 Task: Add Sprouts Organic Balsamic Dressing to the cart.
Action: Mouse moved to (22, 107)
Screenshot: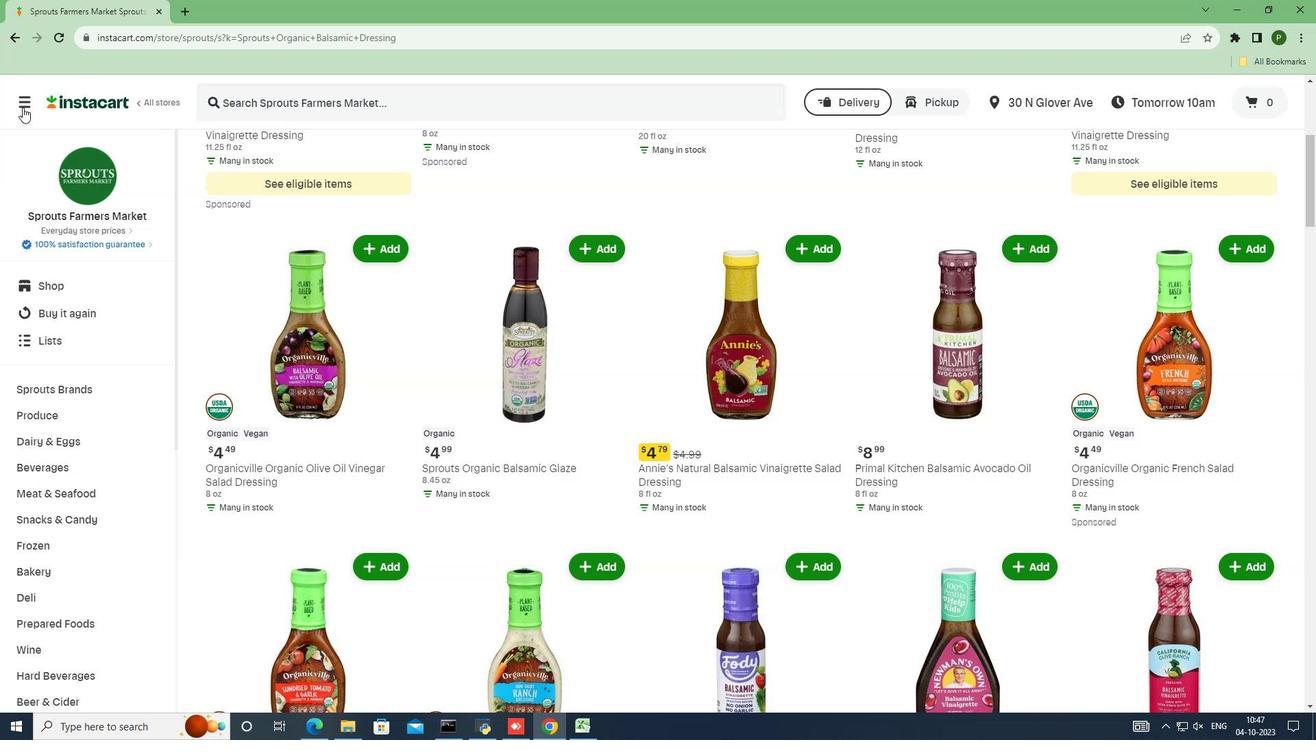 
Action: Mouse pressed left at (22, 107)
Screenshot: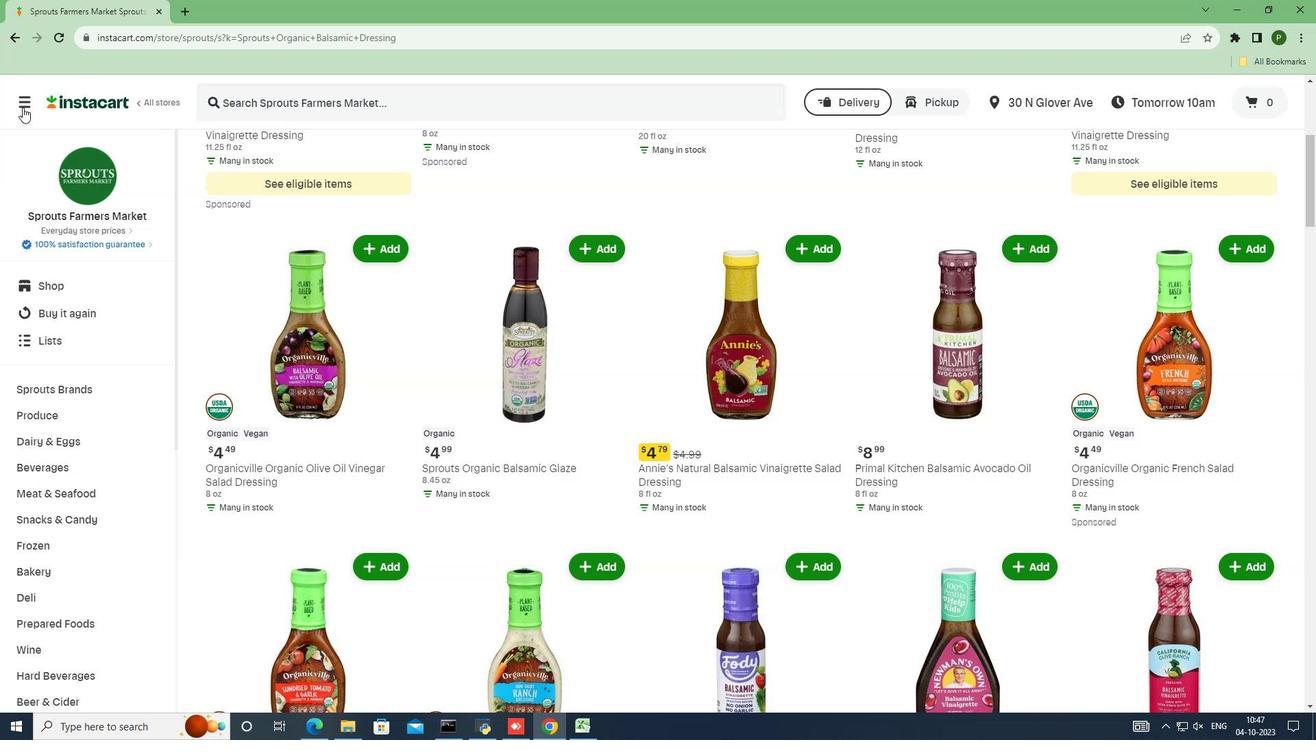 
Action: Mouse moved to (65, 374)
Screenshot: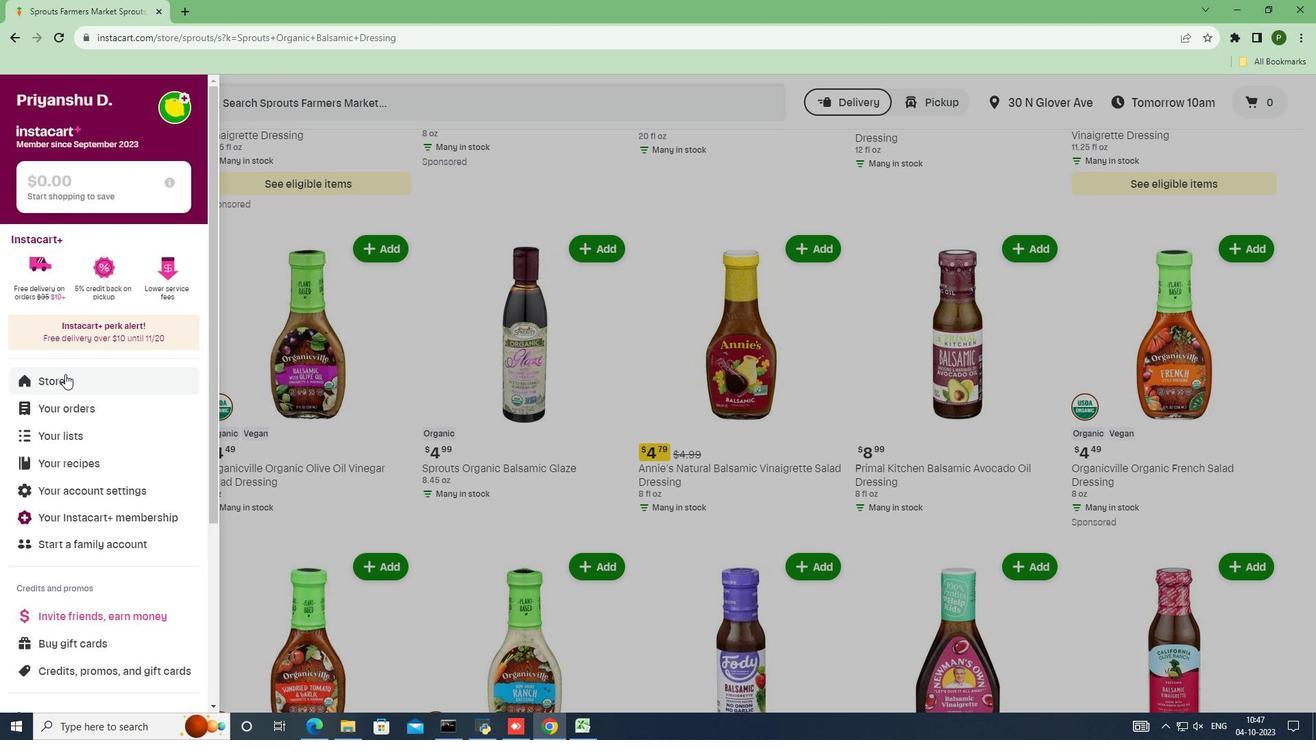 
Action: Mouse pressed left at (65, 374)
Screenshot: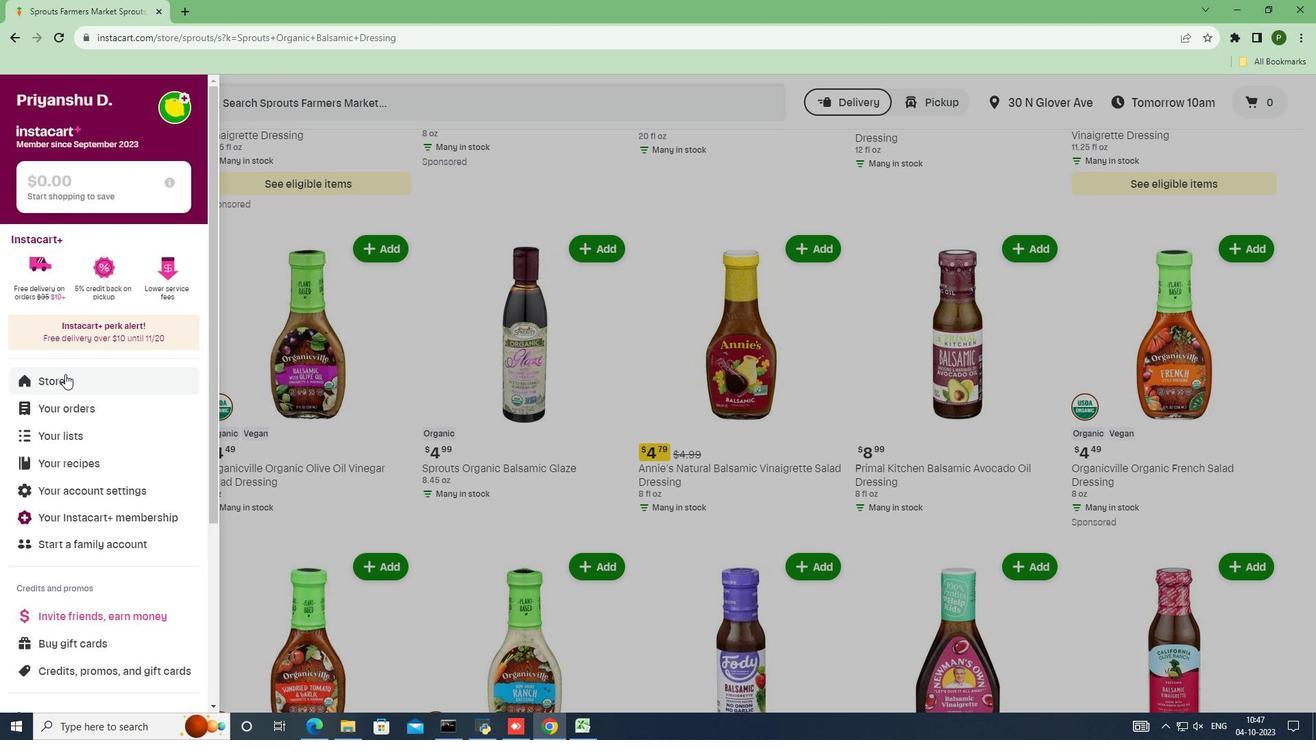
Action: Mouse moved to (340, 158)
Screenshot: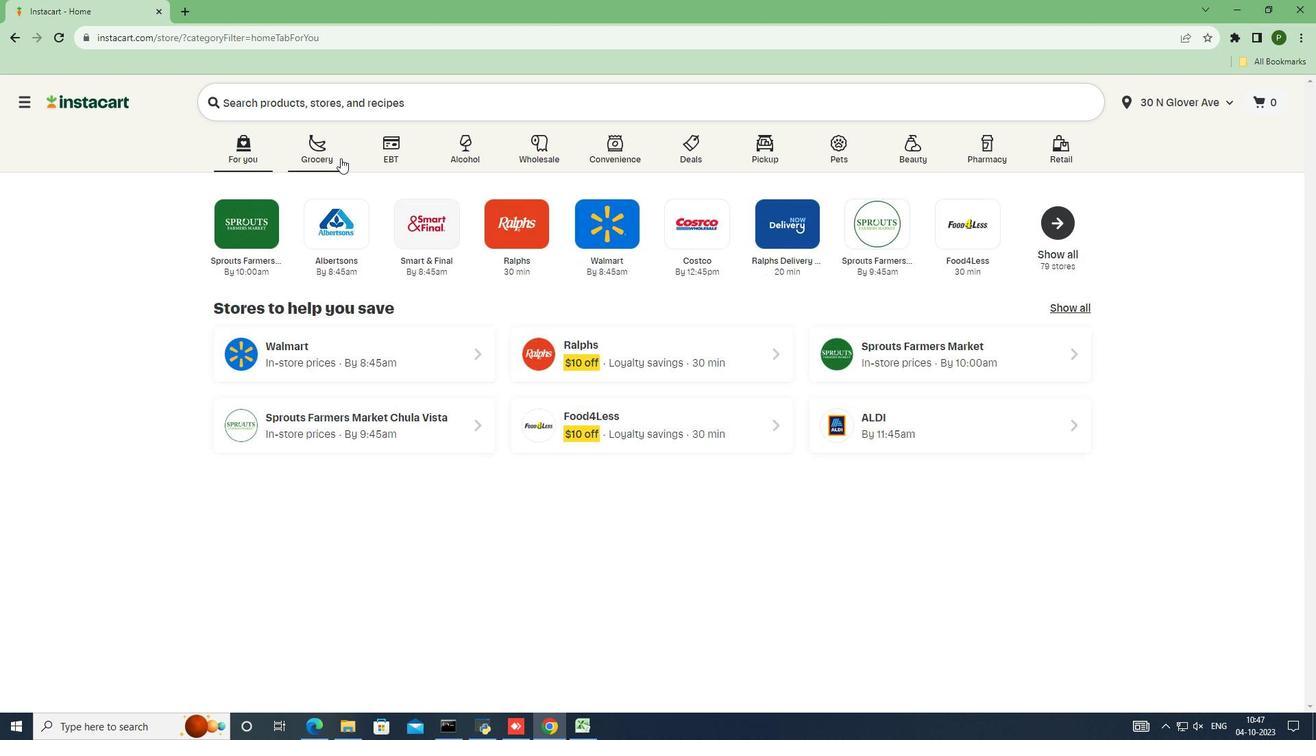 
Action: Mouse pressed left at (340, 158)
Screenshot: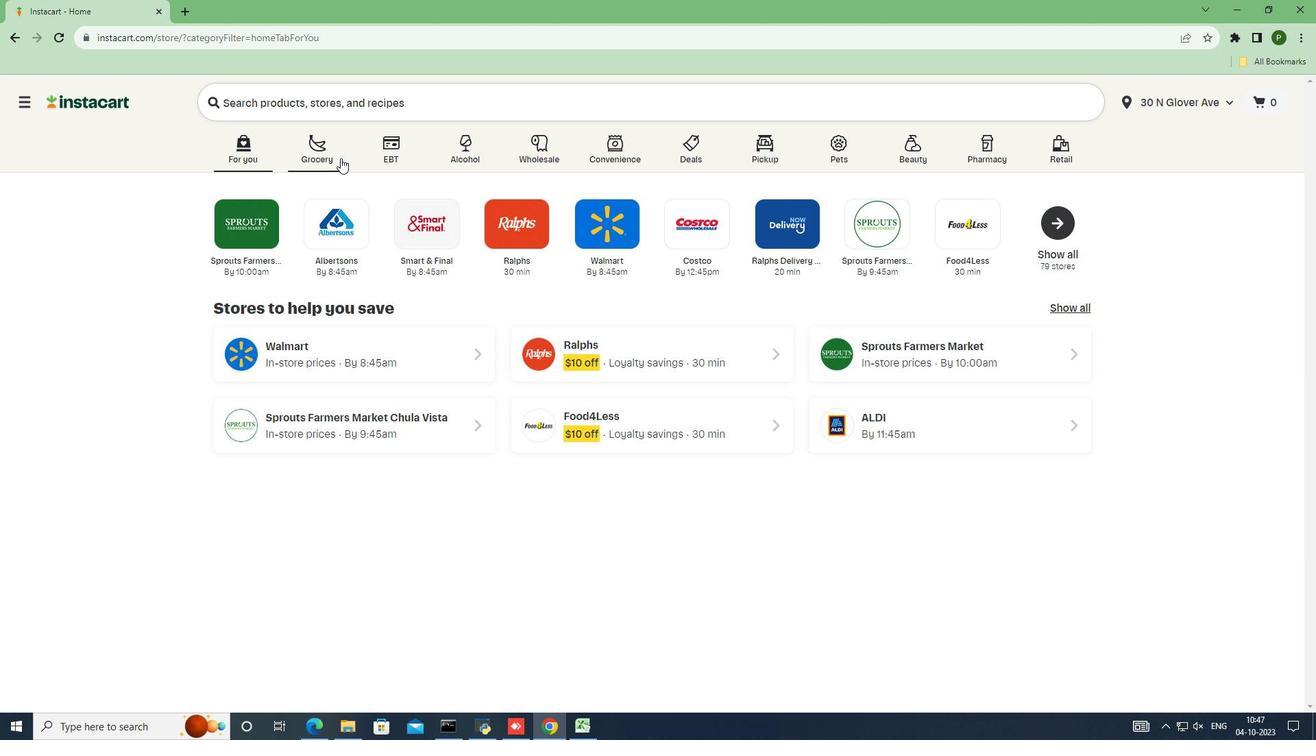 
Action: Mouse moved to (828, 316)
Screenshot: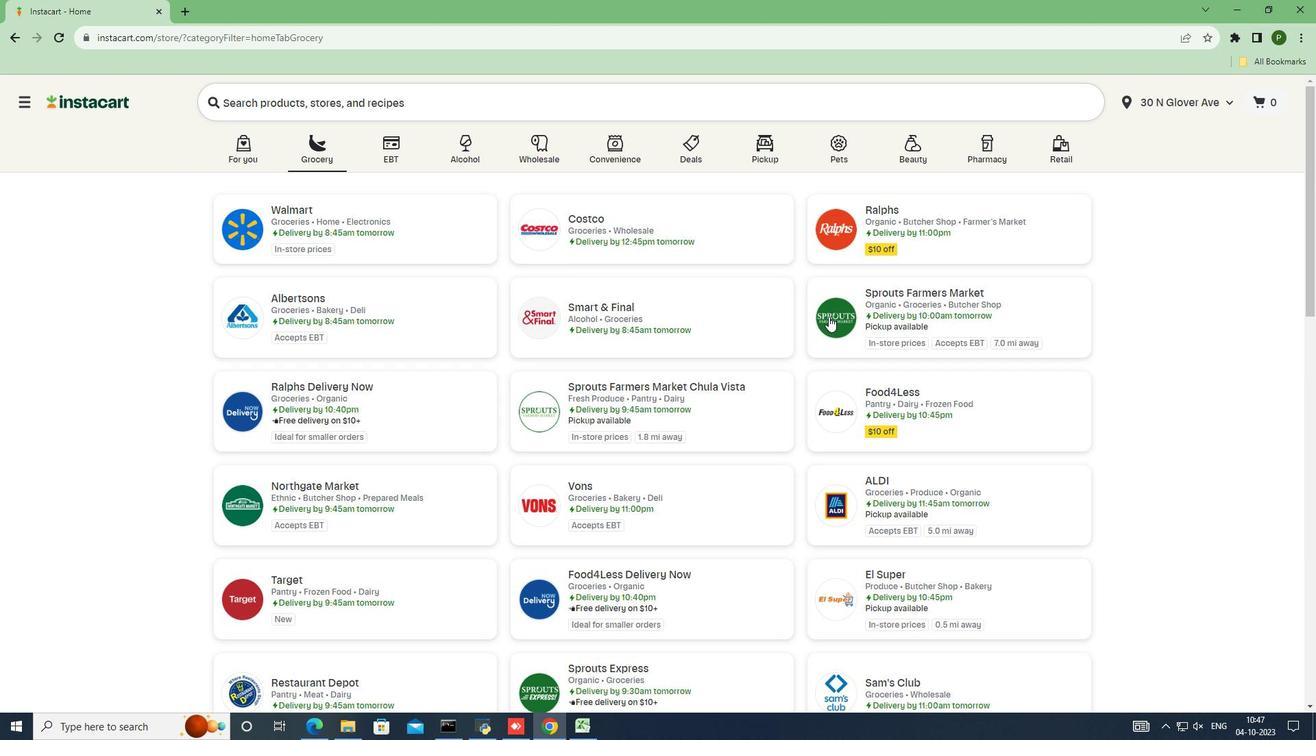 
Action: Mouse pressed left at (828, 316)
Screenshot: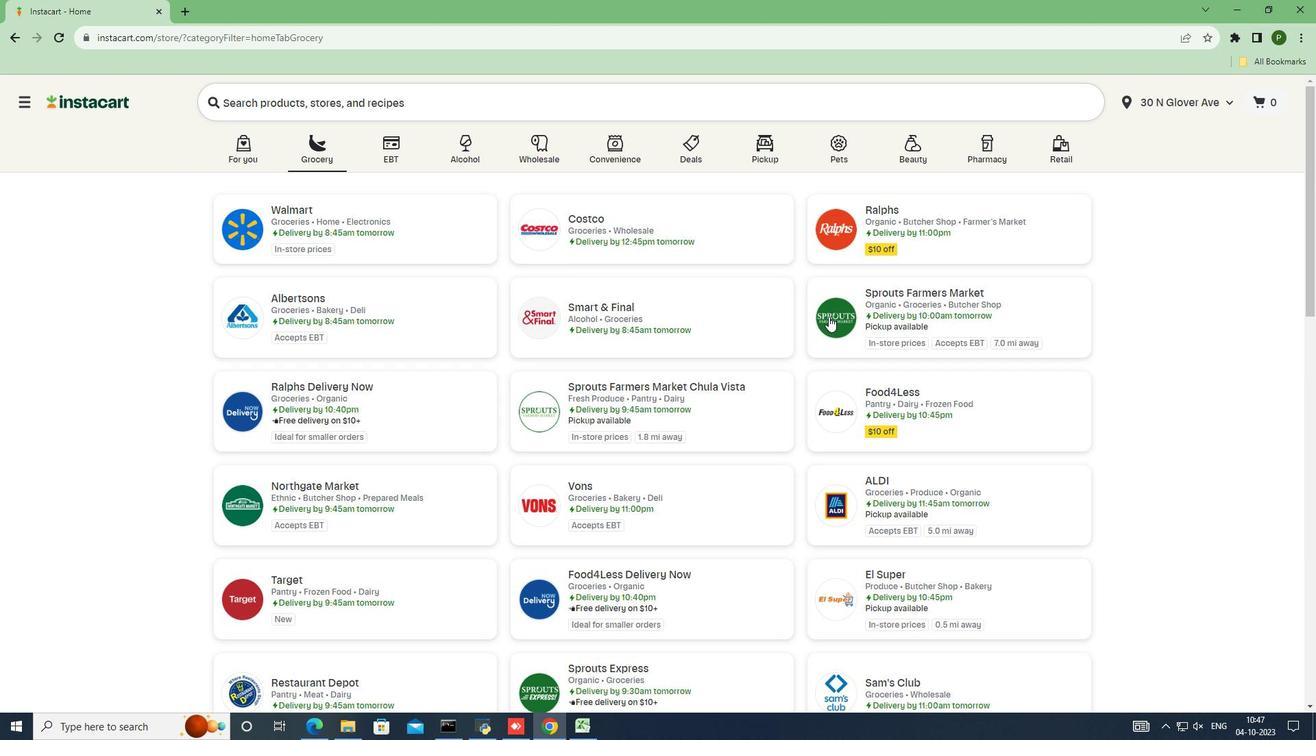 
Action: Mouse moved to (83, 382)
Screenshot: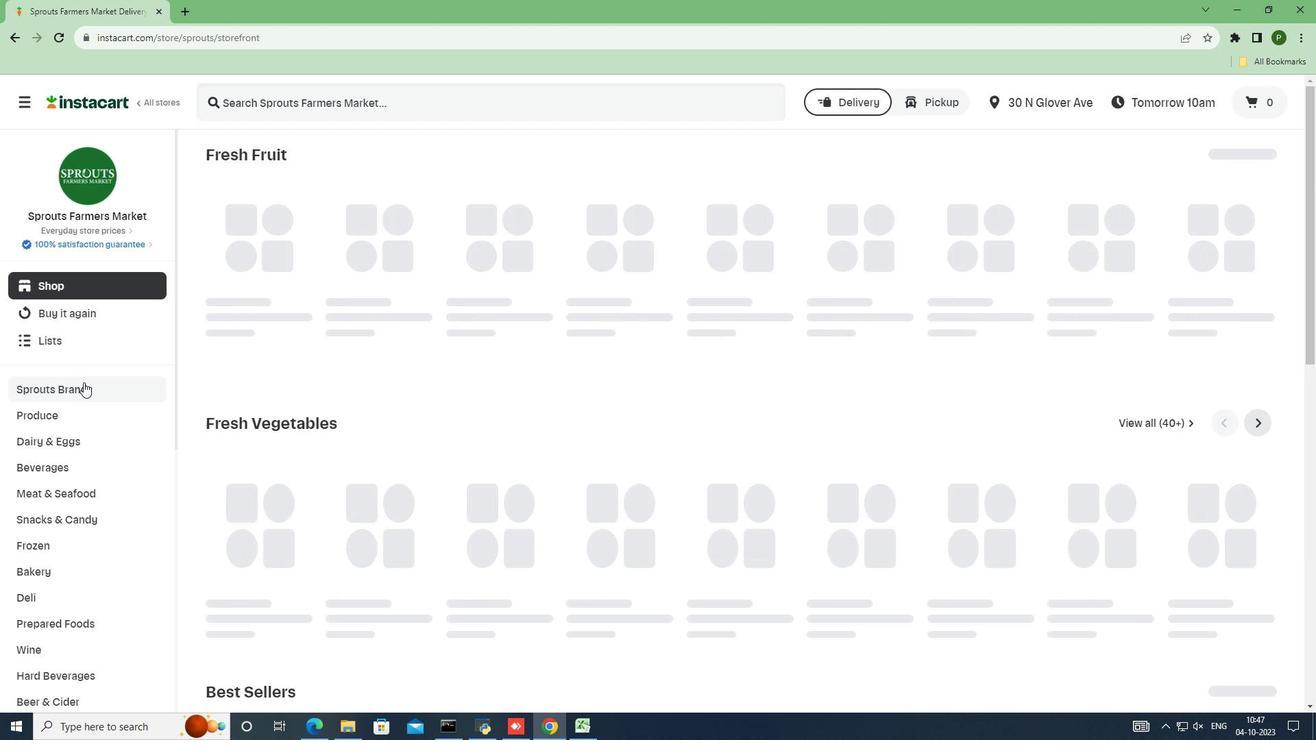 
Action: Mouse pressed left at (83, 382)
Screenshot: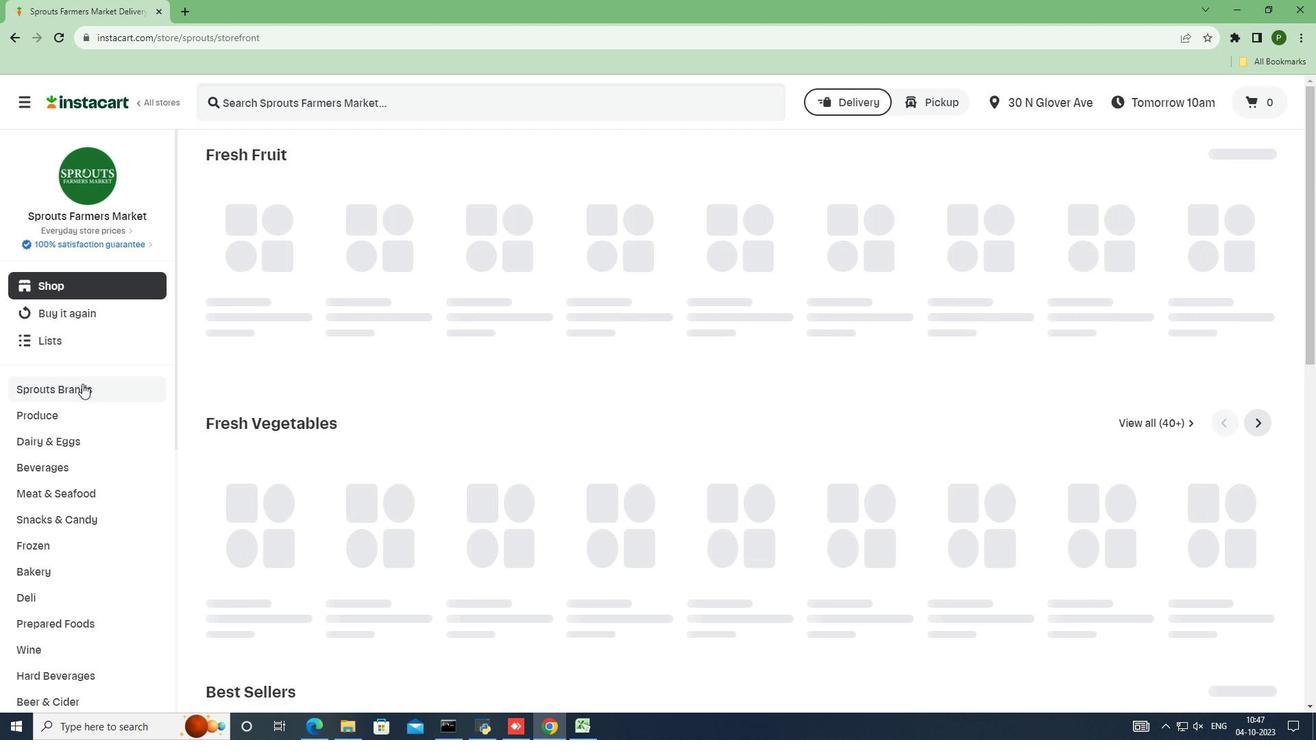 
Action: Mouse moved to (61, 490)
Screenshot: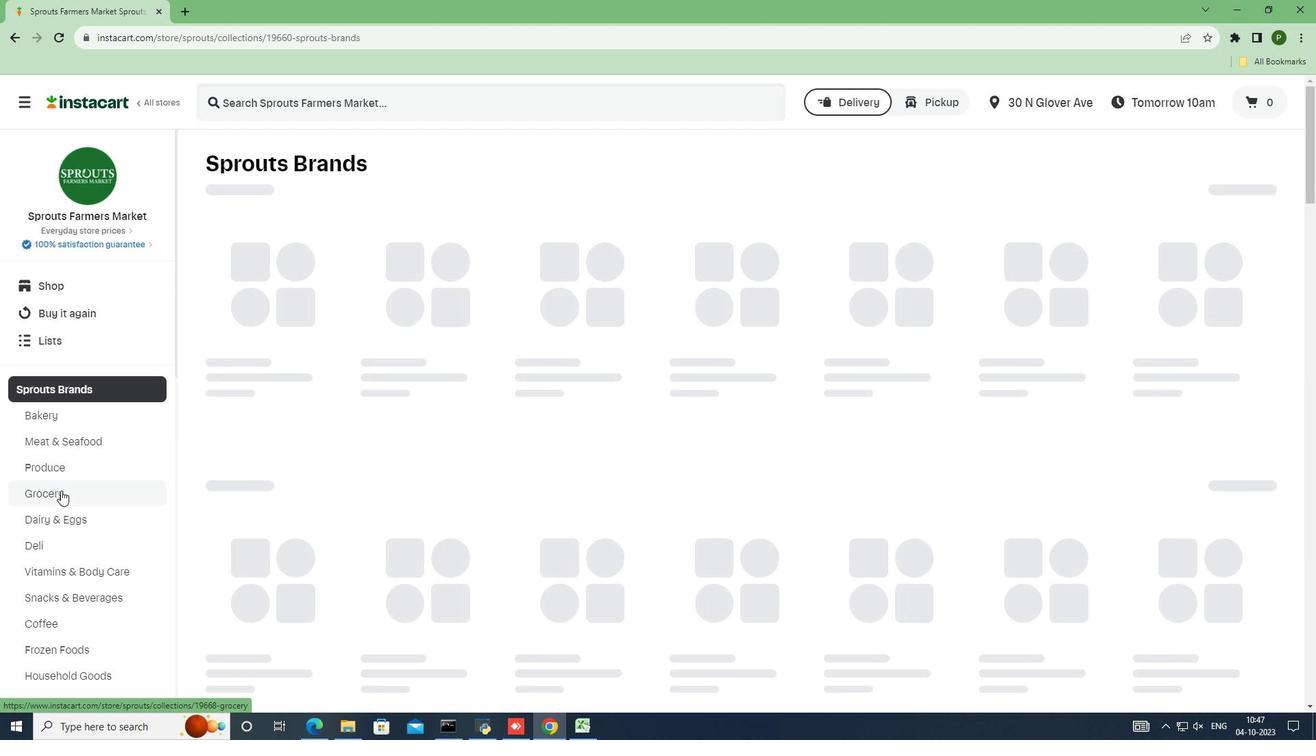 
Action: Mouse pressed left at (61, 490)
Screenshot: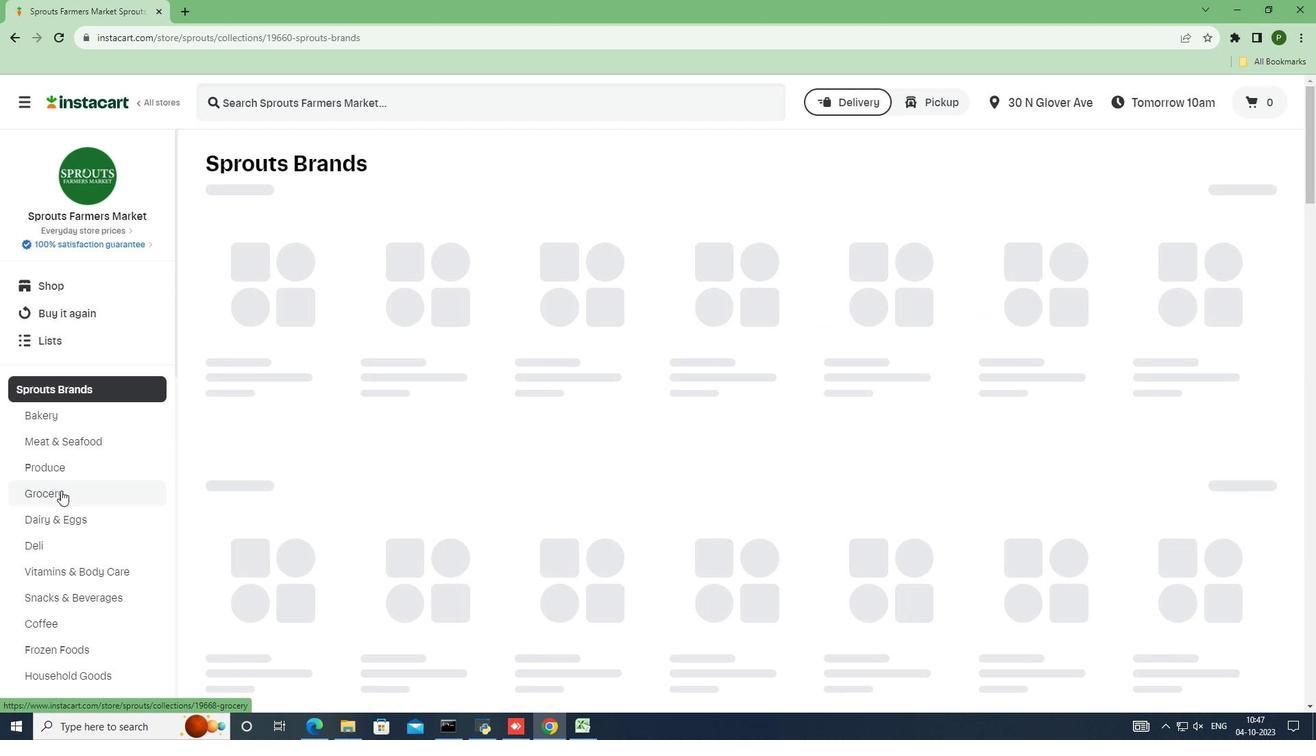 
Action: Mouse moved to (330, 300)
Screenshot: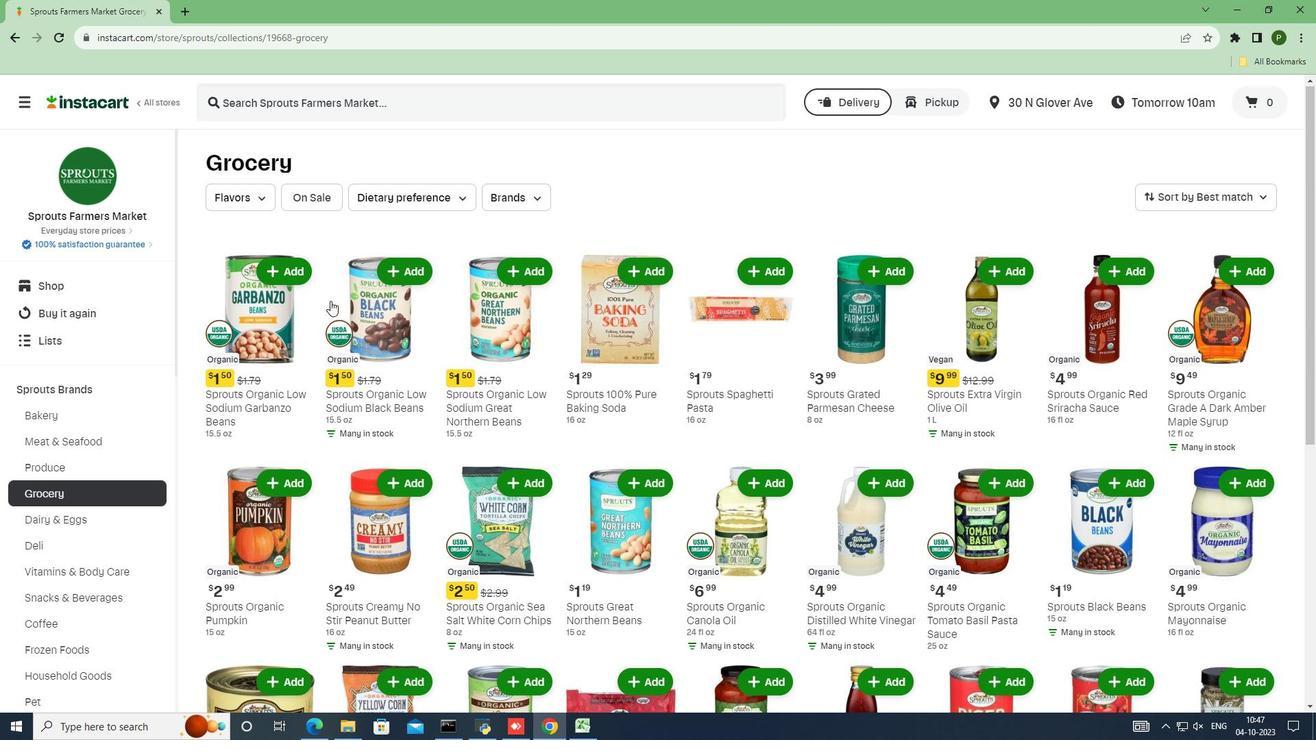 
Action: Mouse scrolled (330, 300) with delta (0, 0)
Screenshot: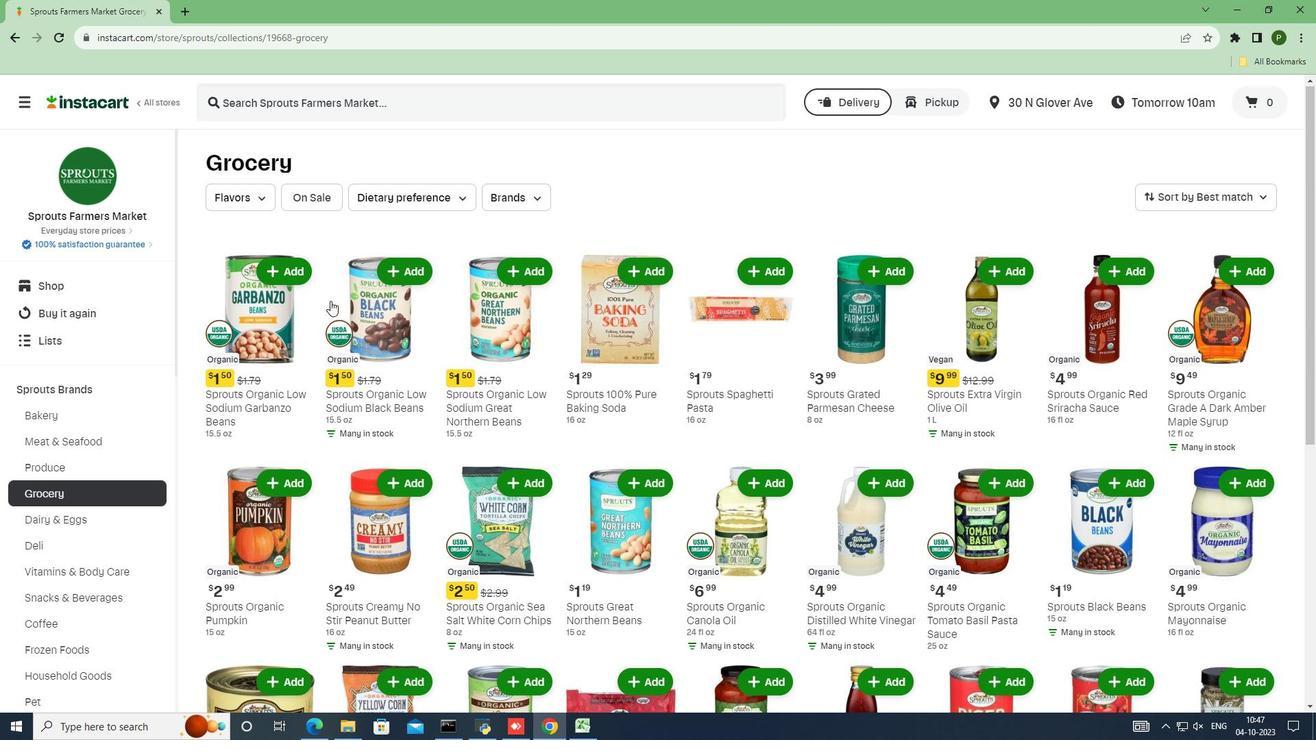 
Action: Mouse scrolled (330, 300) with delta (0, 0)
Screenshot: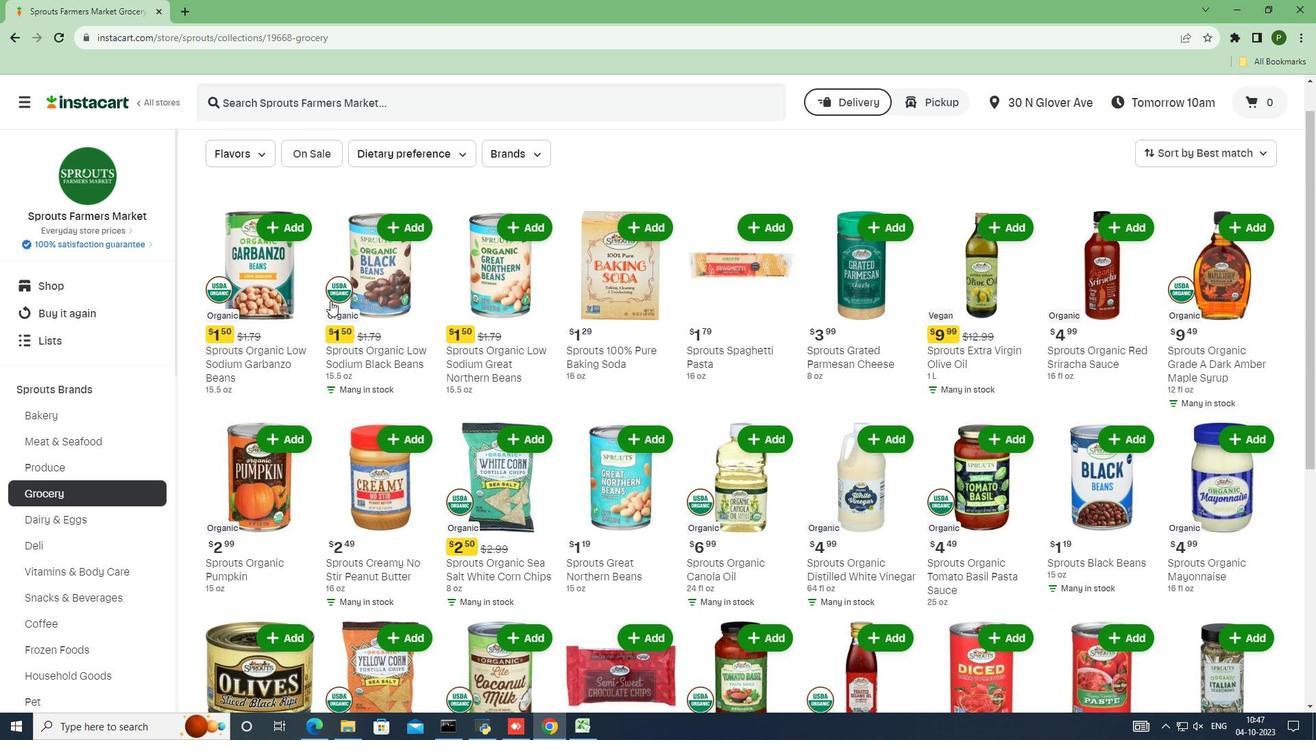 
Action: Mouse moved to (346, 320)
Screenshot: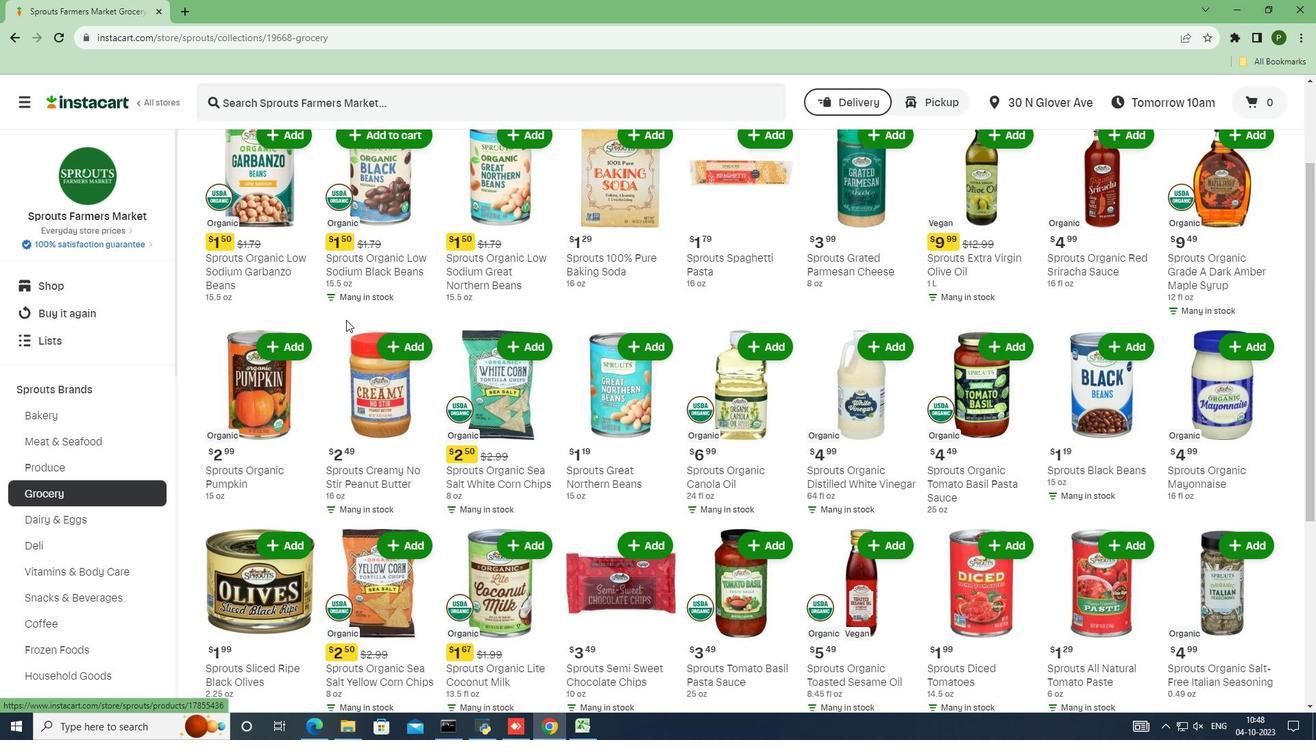 
Action: Mouse scrolled (346, 319) with delta (0, 0)
Screenshot: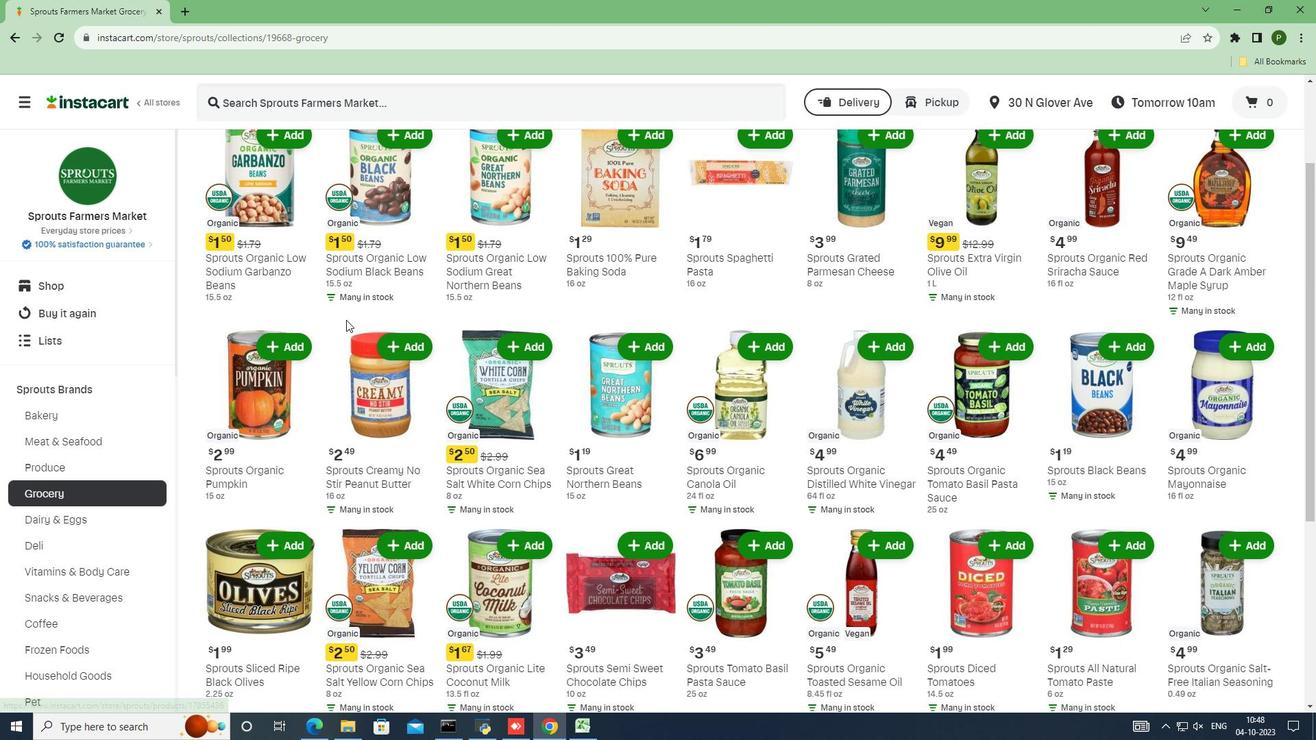 
Action: Mouse scrolled (346, 319) with delta (0, 0)
Screenshot: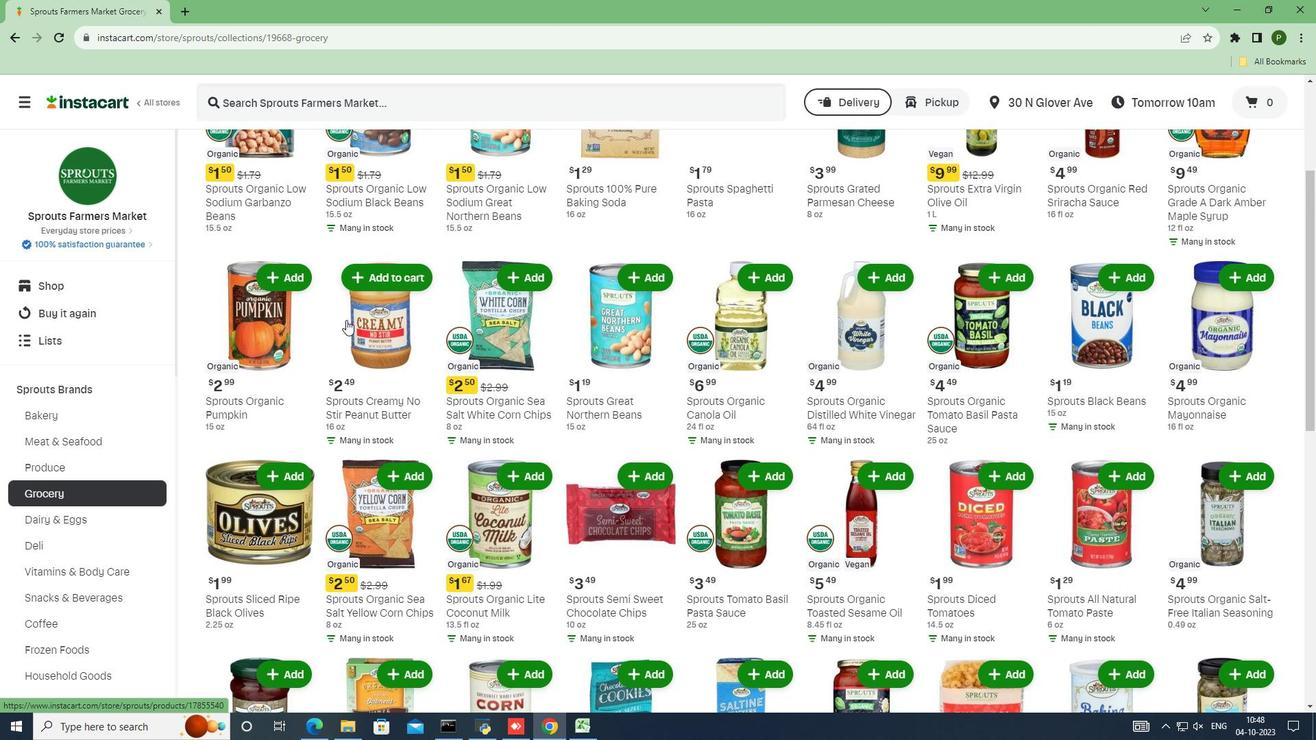 
Action: Mouse scrolled (346, 319) with delta (0, 0)
Screenshot: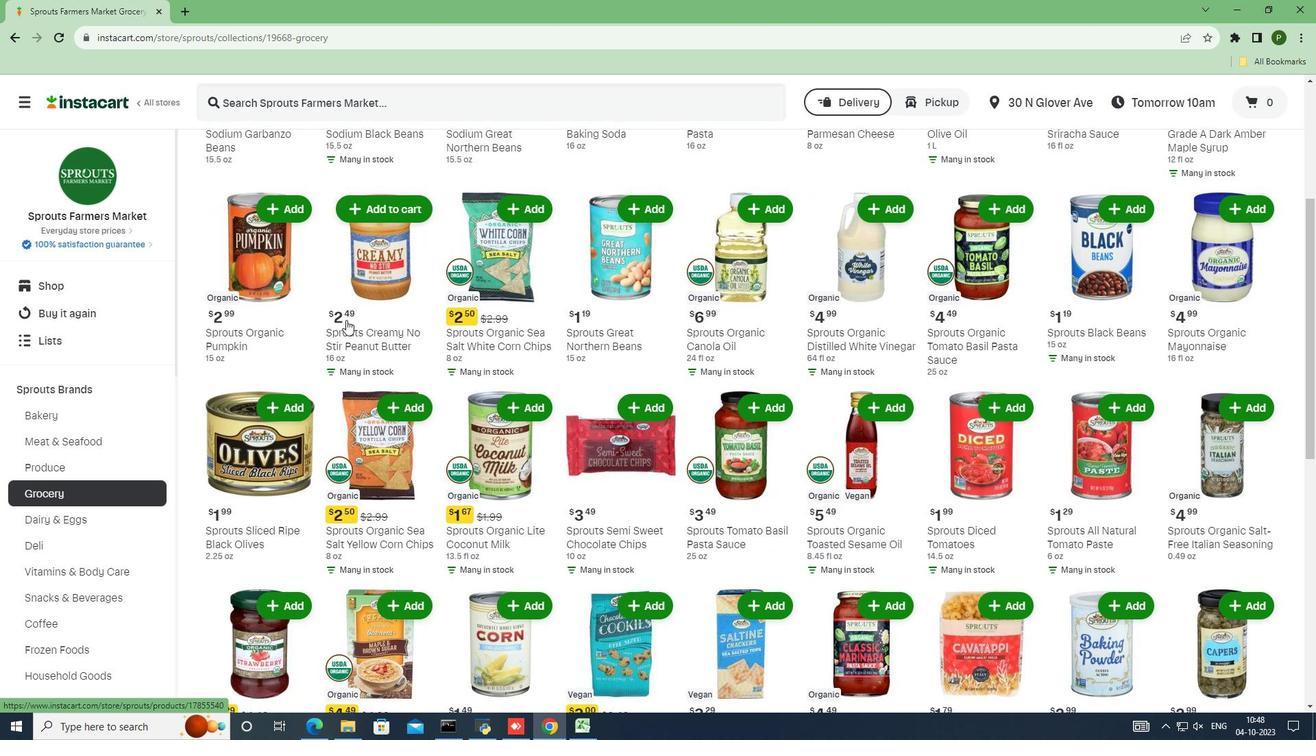 
Action: Mouse scrolled (346, 319) with delta (0, 0)
Screenshot: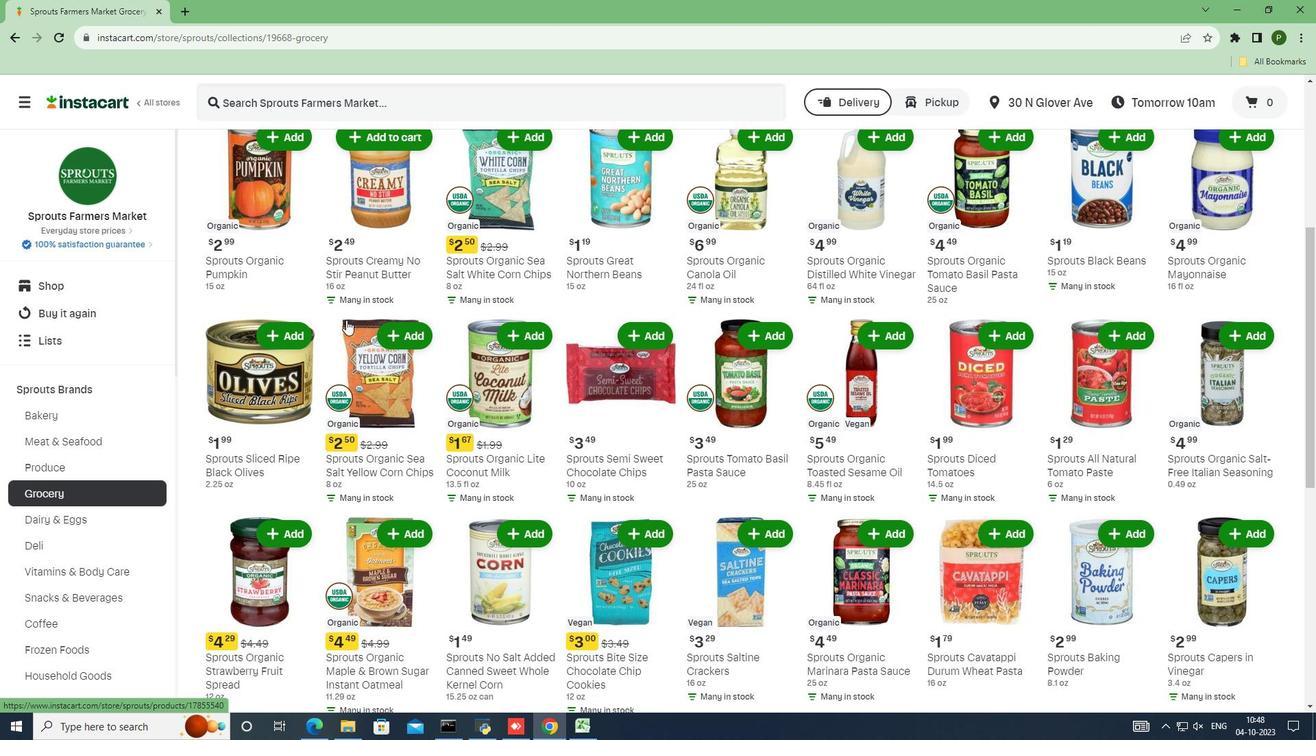 
Action: Mouse scrolled (346, 319) with delta (0, 0)
Screenshot: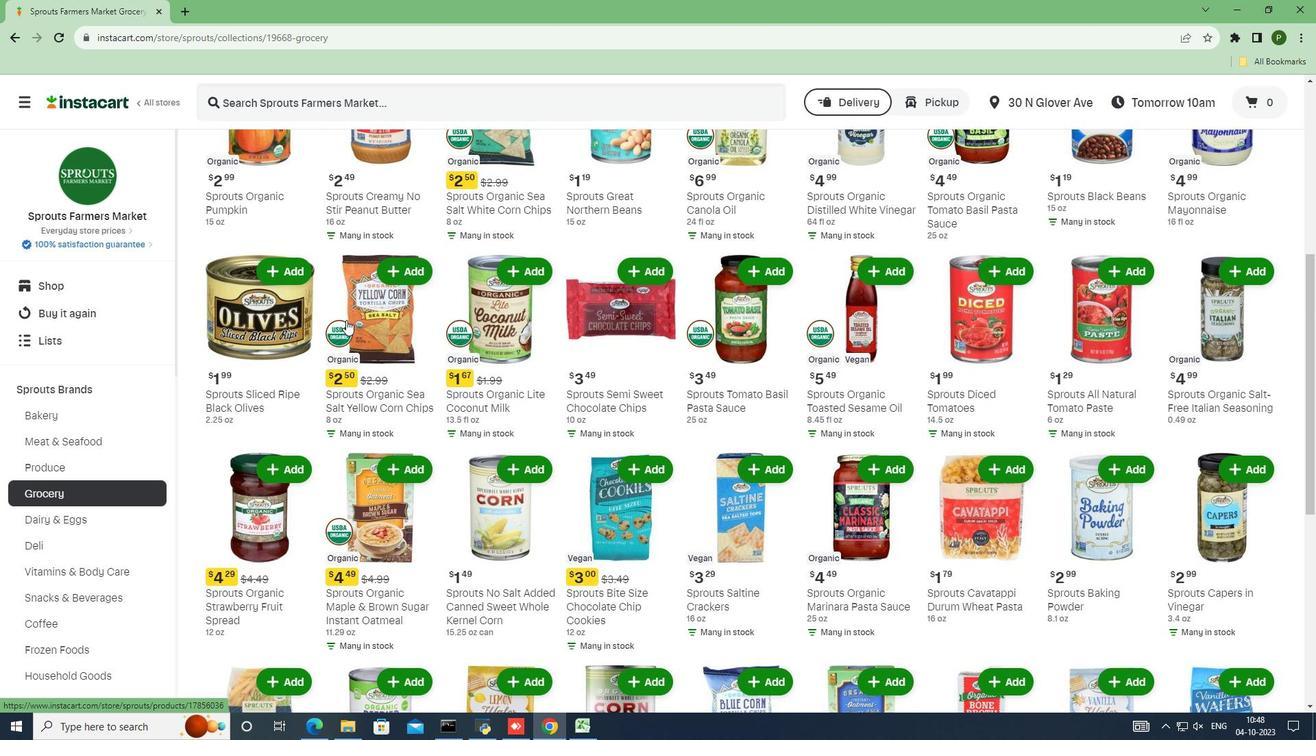 
Action: Mouse scrolled (346, 319) with delta (0, 0)
Screenshot: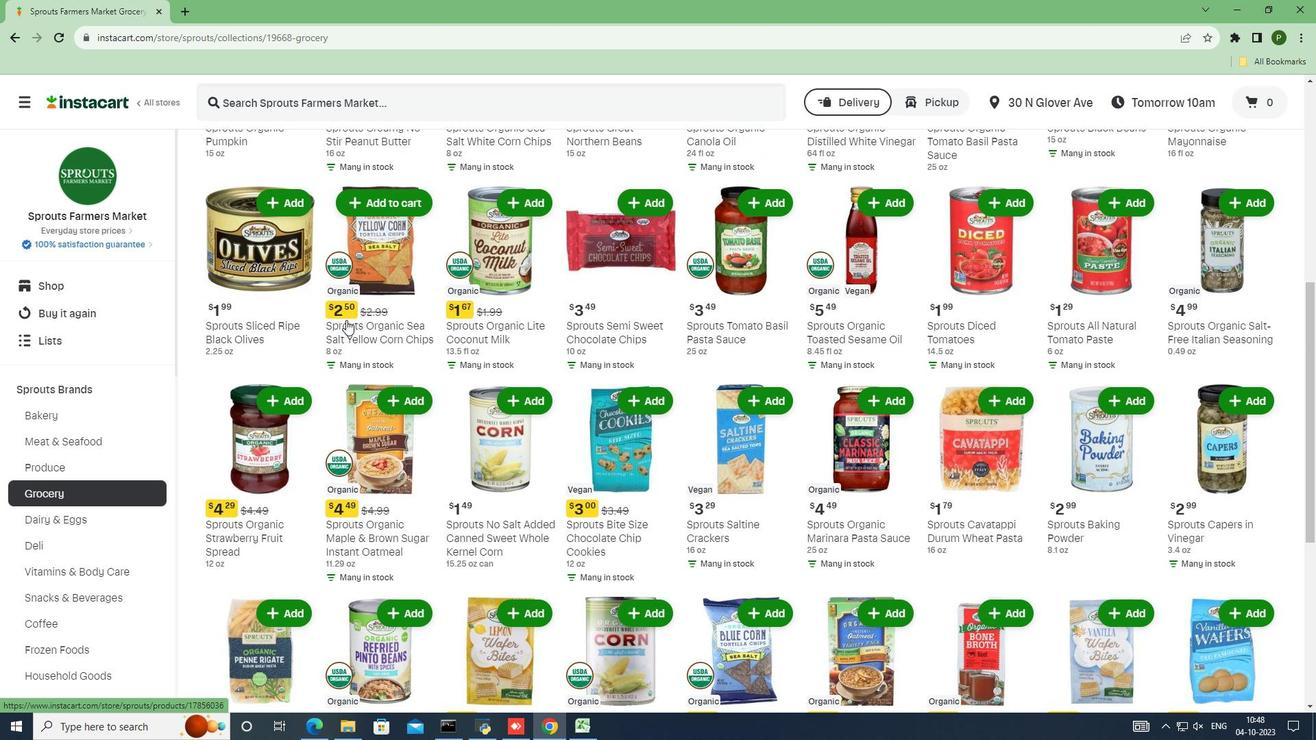 
Action: Mouse scrolled (346, 319) with delta (0, 0)
Screenshot: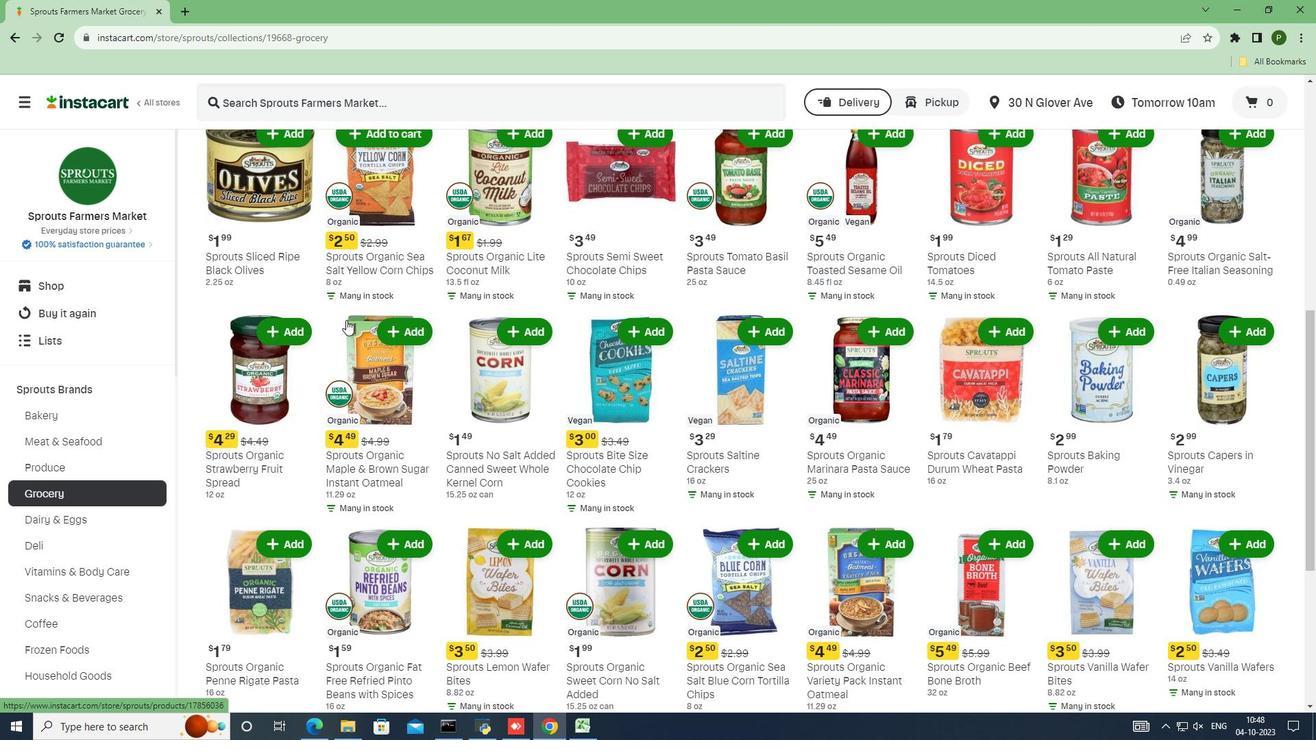 
Action: Mouse scrolled (346, 319) with delta (0, 0)
Screenshot: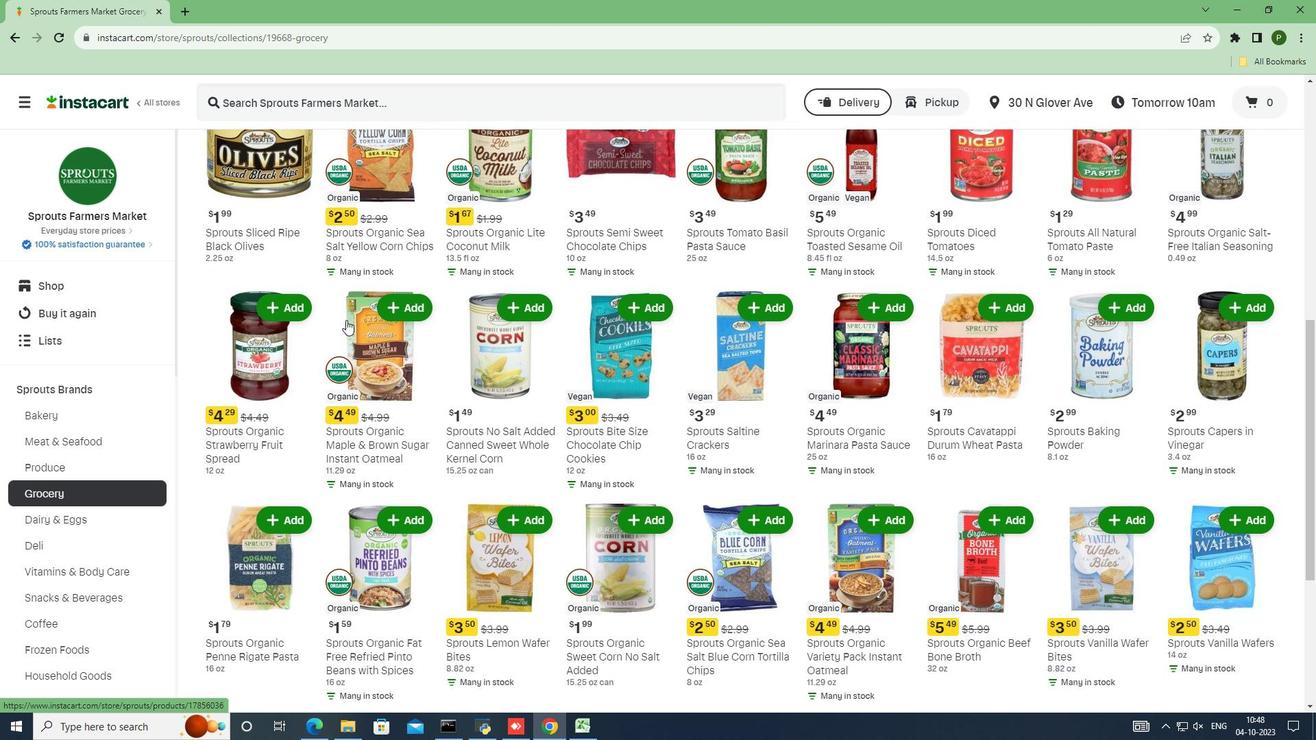 
Action: Mouse scrolled (346, 319) with delta (0, 0)
Screenshot: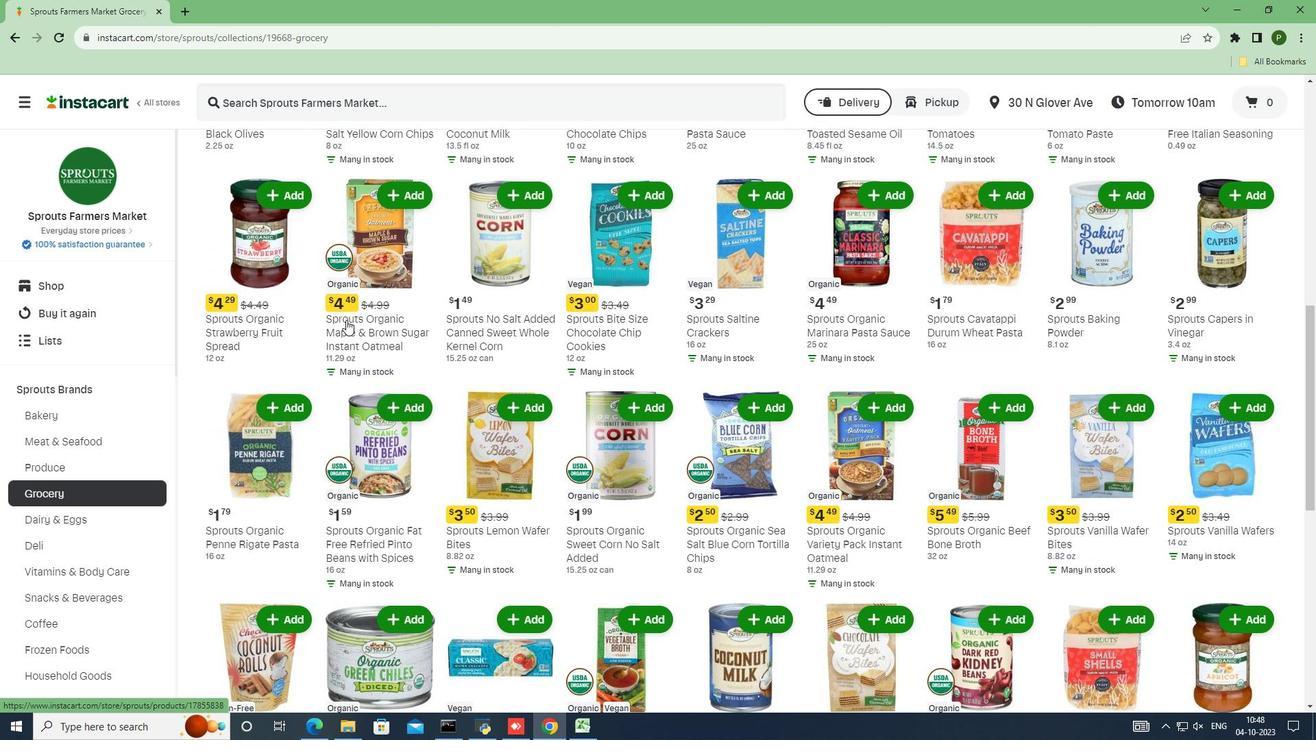 
Action: Mouse scrolled (346, 319) with delta (0, 0)
Screenshot: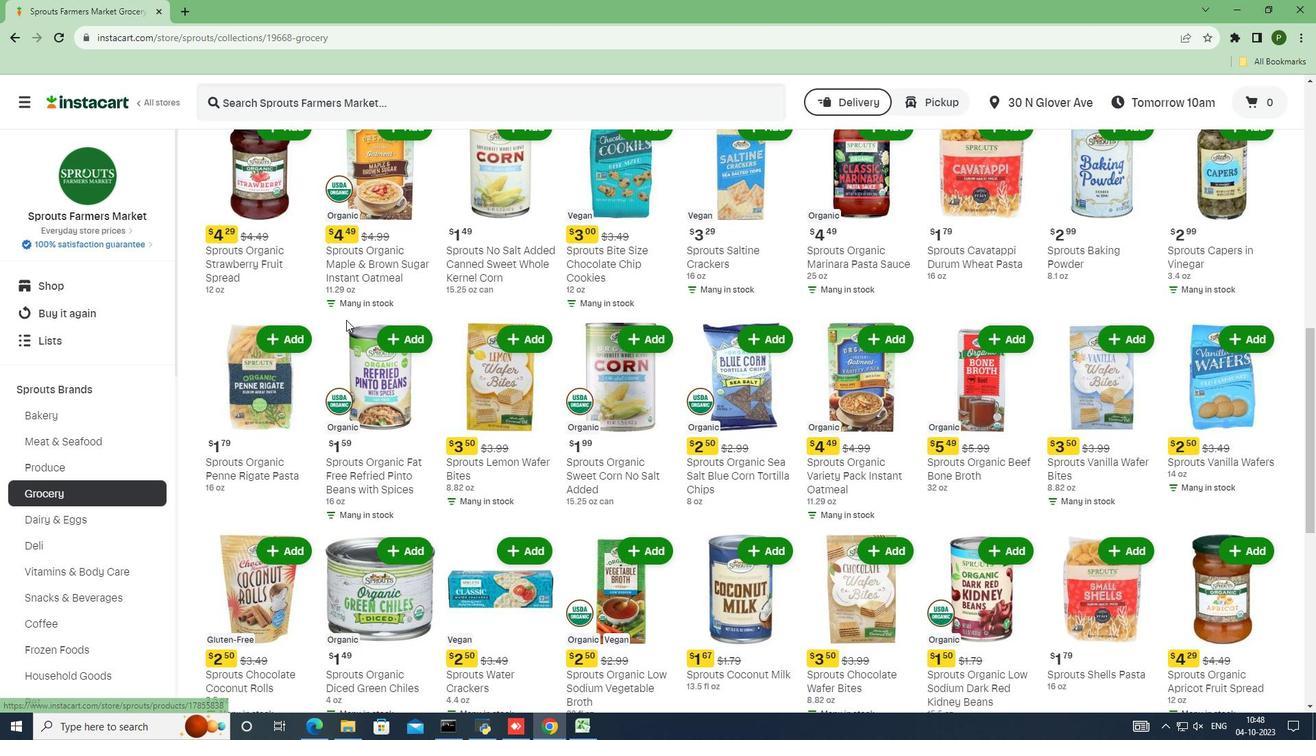 
Action: Mouse scrolled (346, 319) with delta (0, 0)
Screenshot: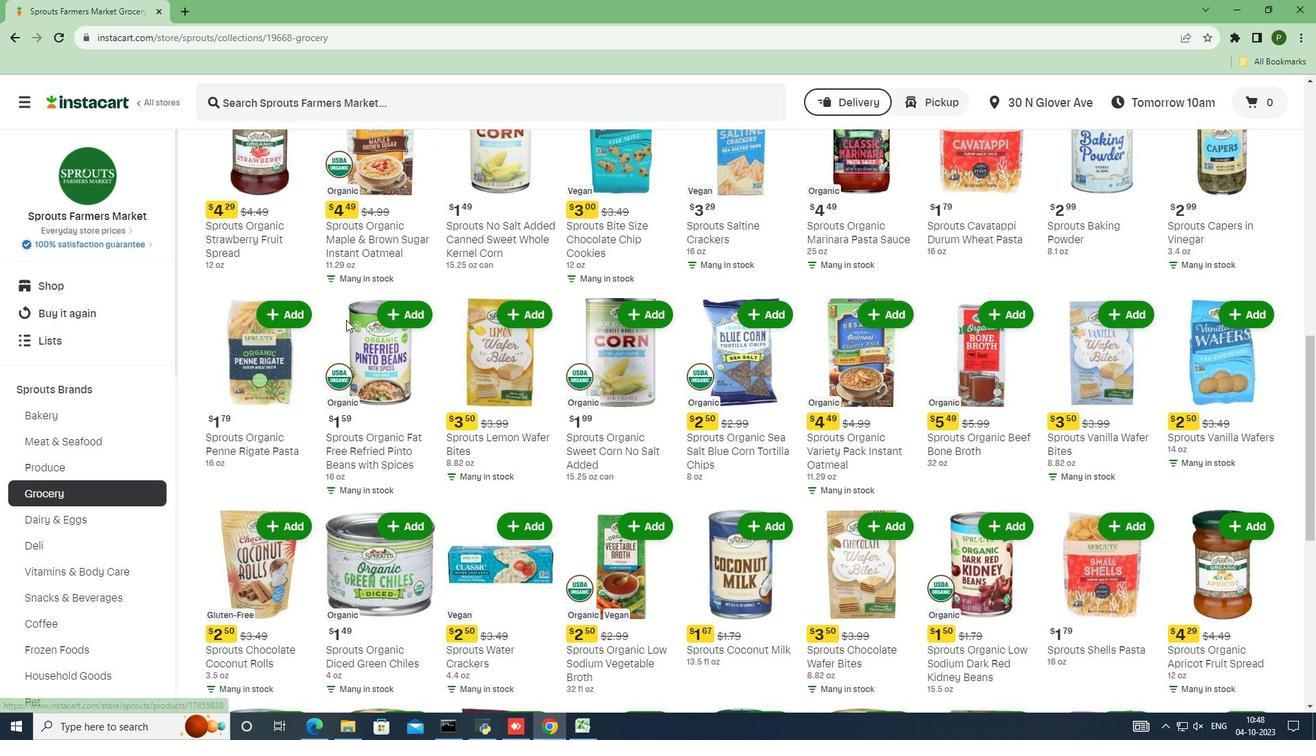 
Action: Mouse moved to (345, 320)
Screenshot: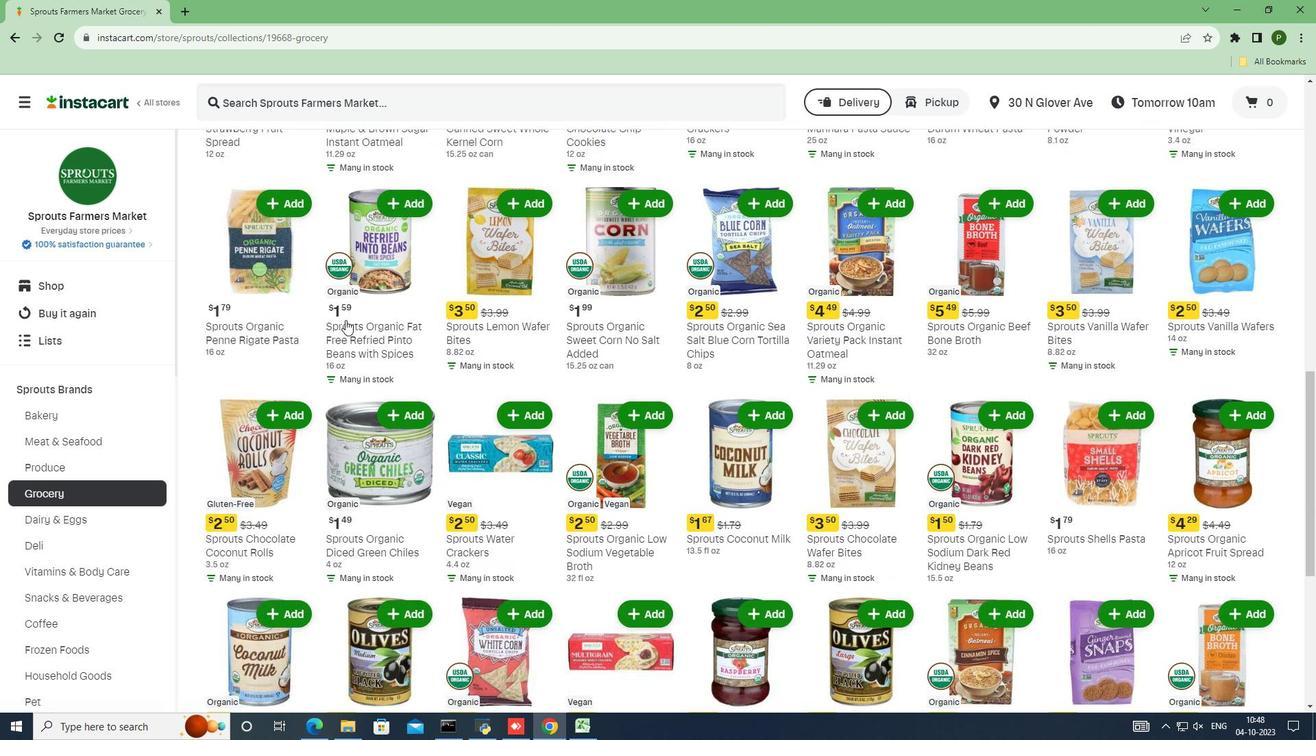 
Action: Mouse scrolled (345, 319) with delta (0, 0)
Screenshot: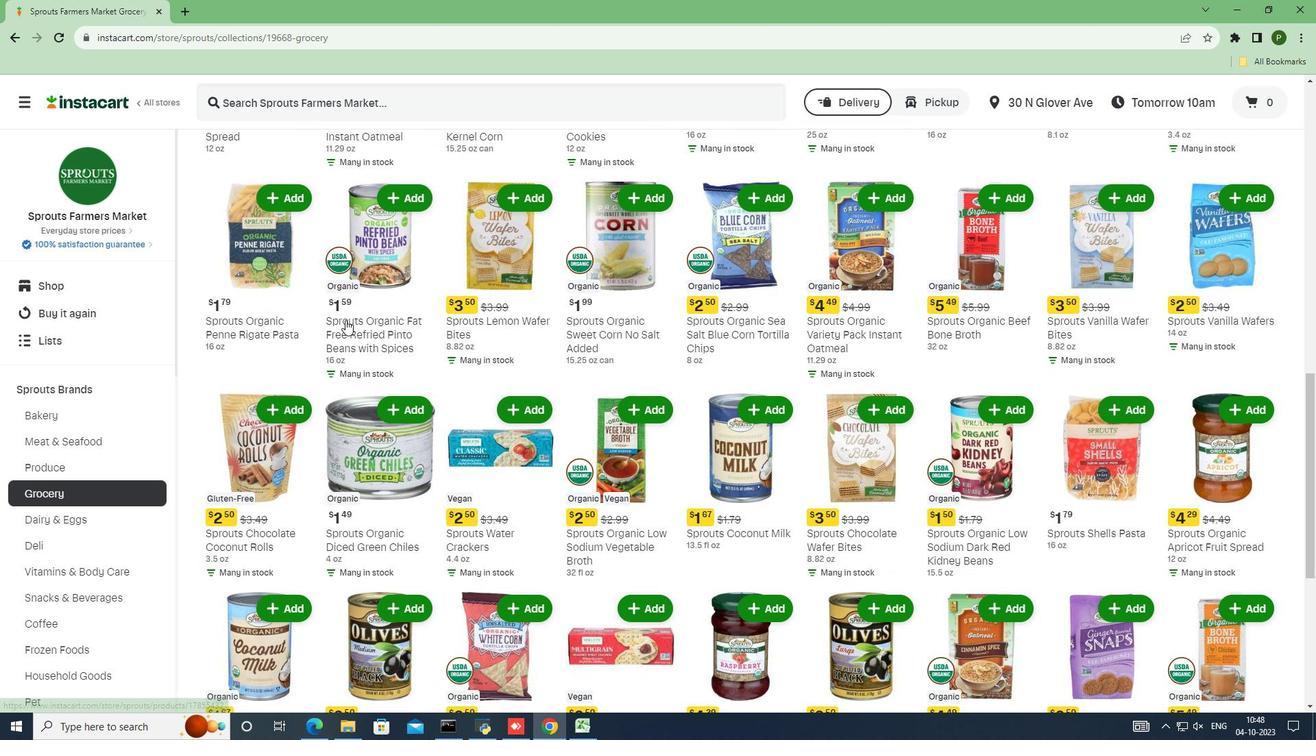 
Action: Mouse scrolled (345, 319) with delta (0, 0)
Screenshot: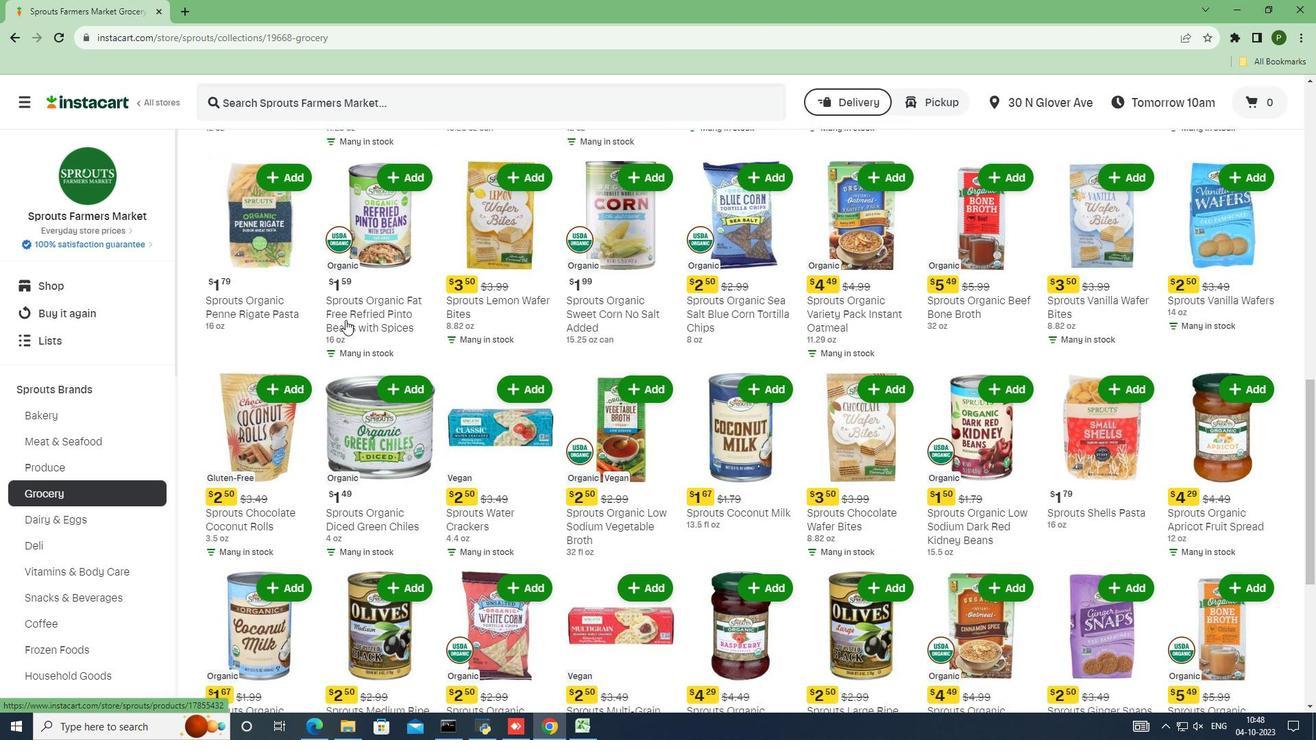 
Action: Mouse scrolled (345, 320) with delta (0, 0)
Screenshot: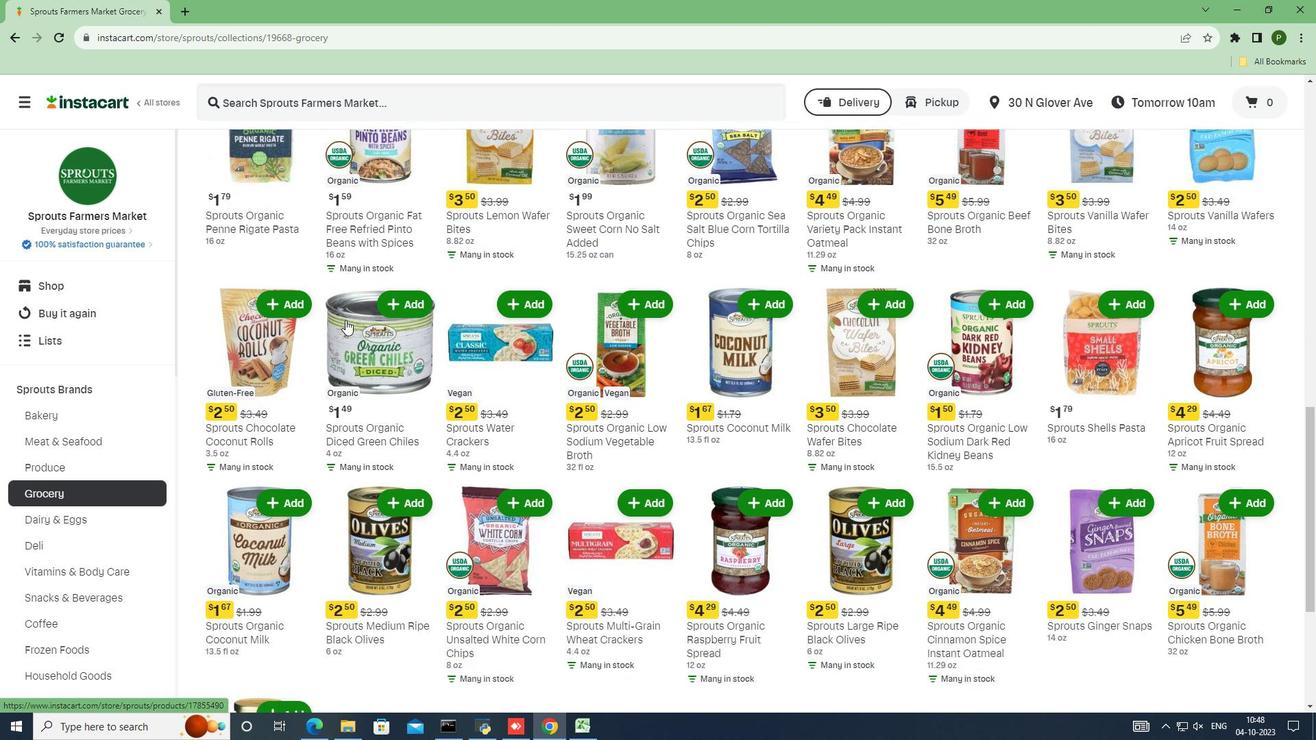 
Action: Mouse scrolled (345, 319) with delta (0, 0)
Screenshot: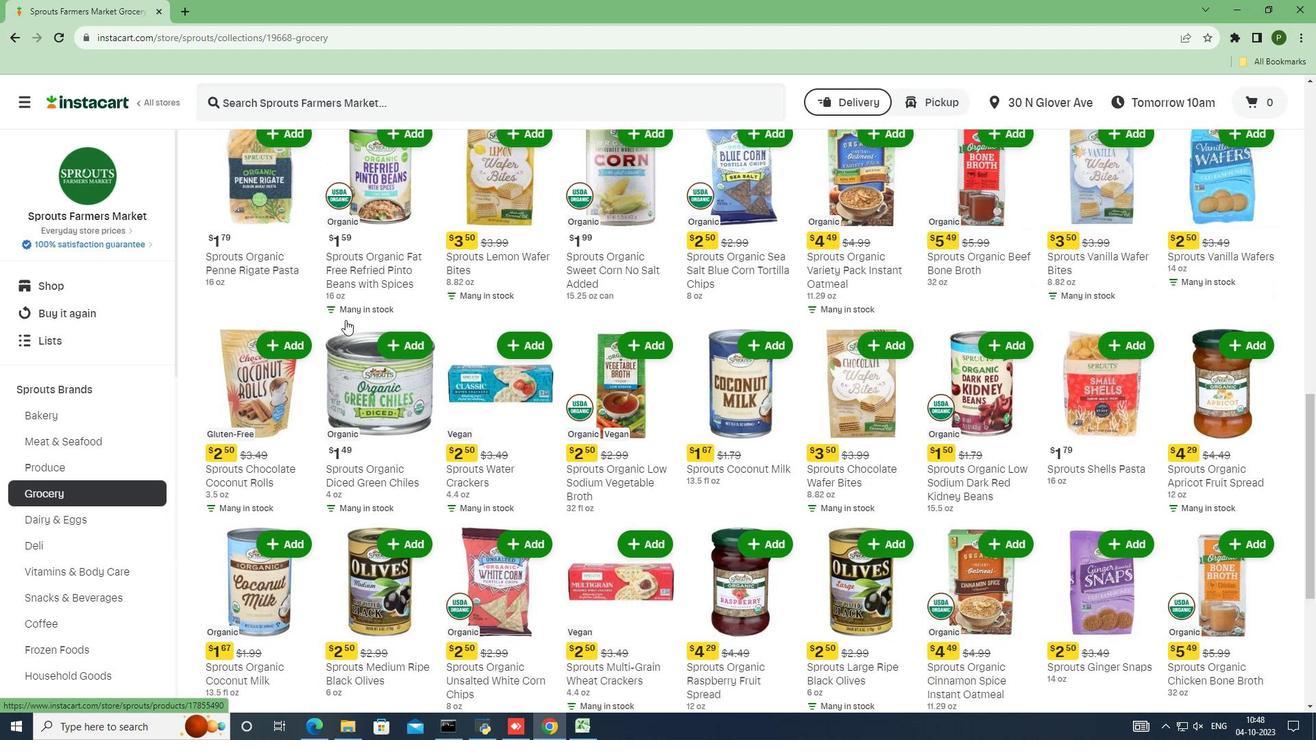 
Action: Mouse scrolled (345, 319) with delta (0, 0)
Screenshot: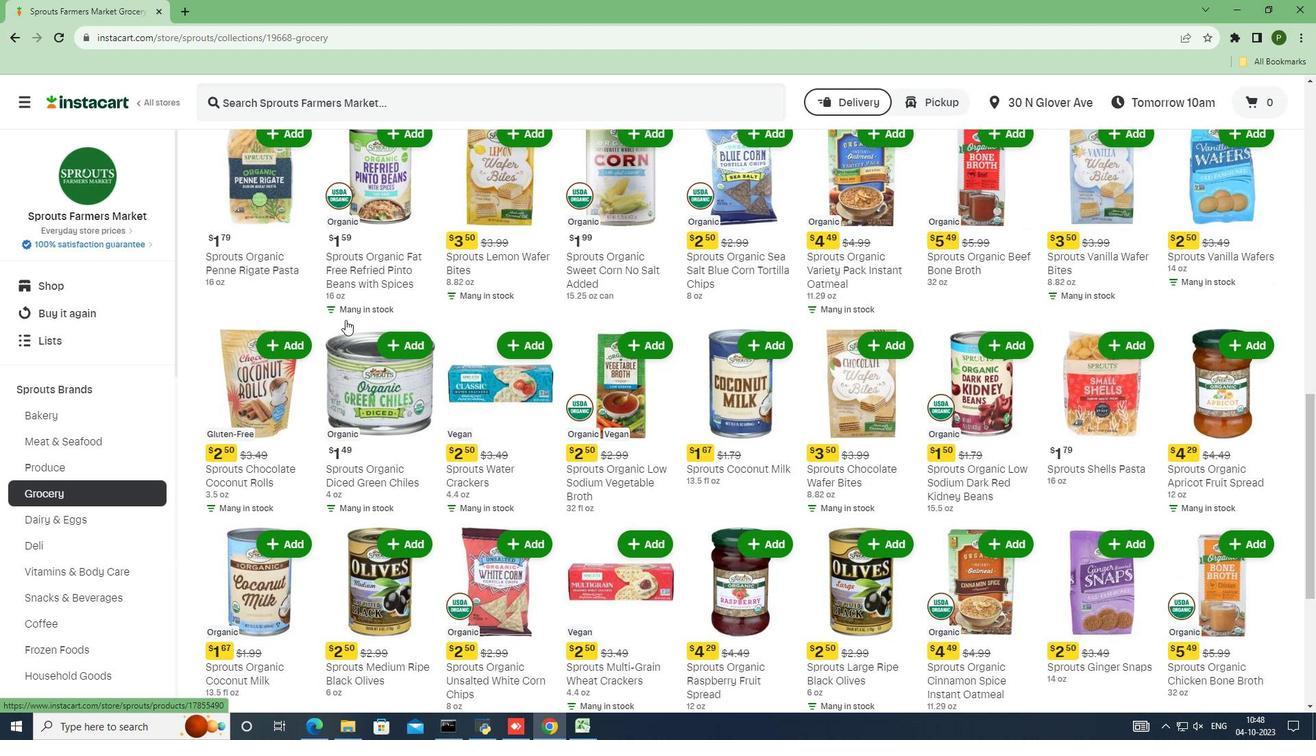 
Action: Mouse scrolled (345, 319) with delta (0, 0)
Screenshot: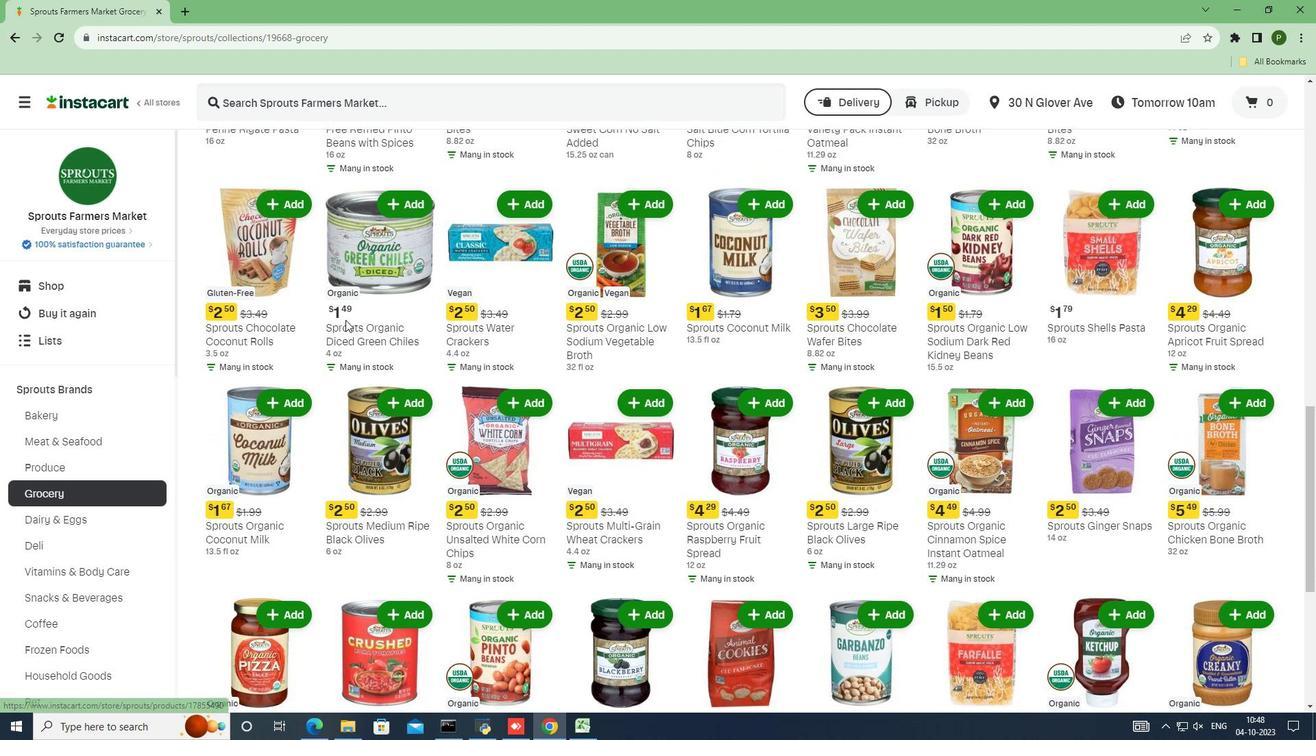 
Action: Mouse scrolled (345, 319) with delta (0, 0)
Screenshot: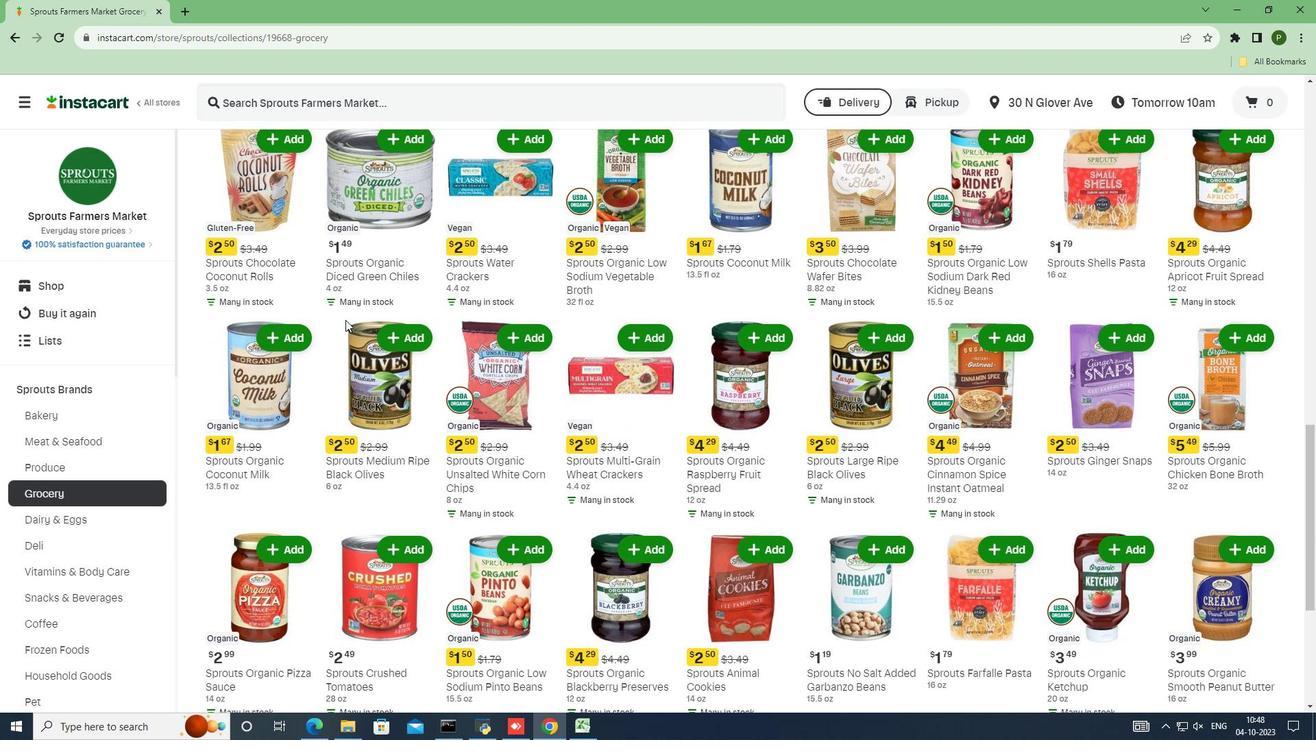 
Action: Mouse scrolled (345, 319) with delta (0, 0)
Screenshot: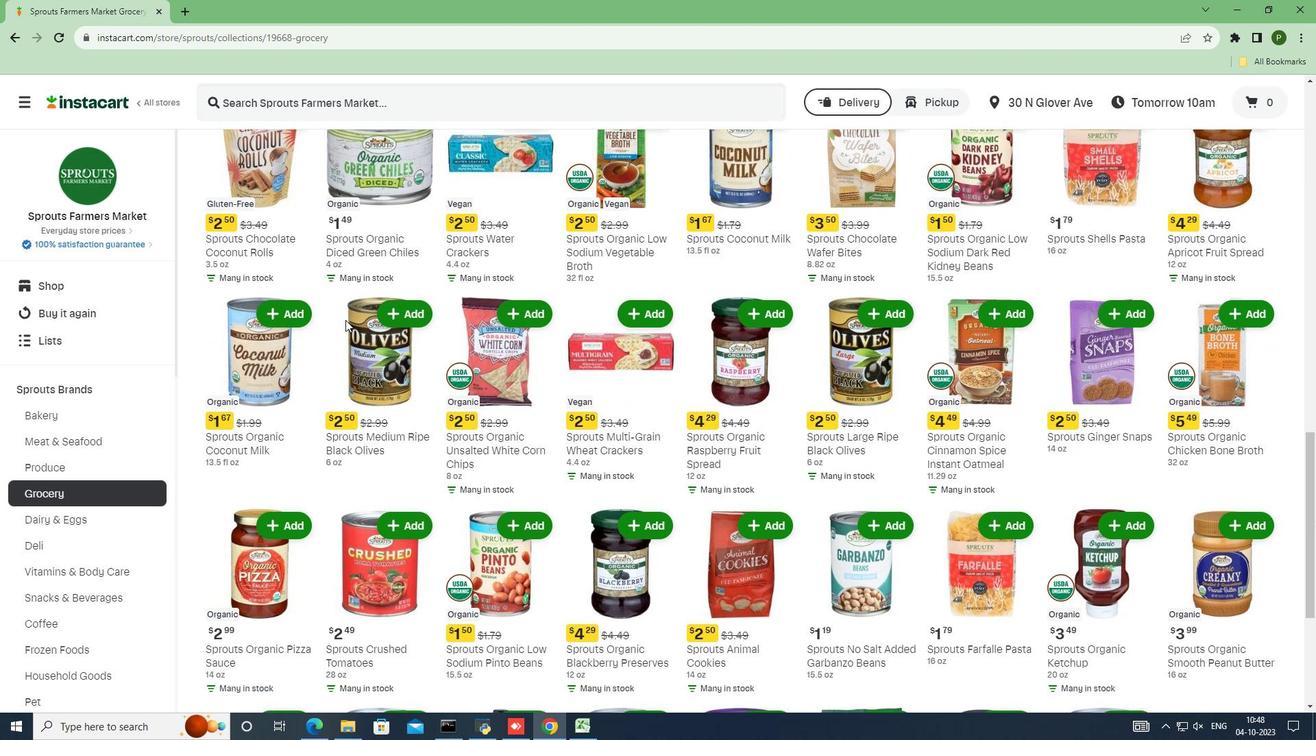 
Action: Mouse scrolled (345, 319) with delta (0, 0)
Screenshot: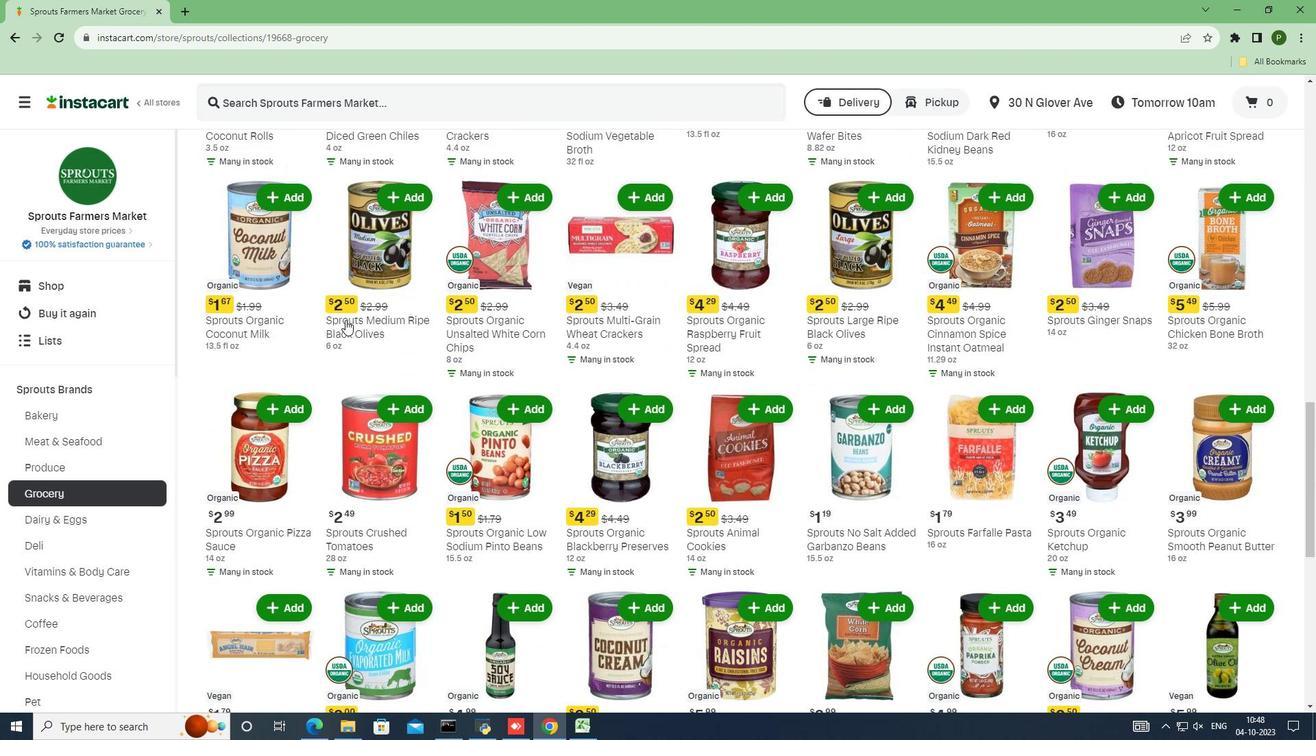 
Action: Mouse scrolled (345, 319) with delta (0, 0)
Screenshot: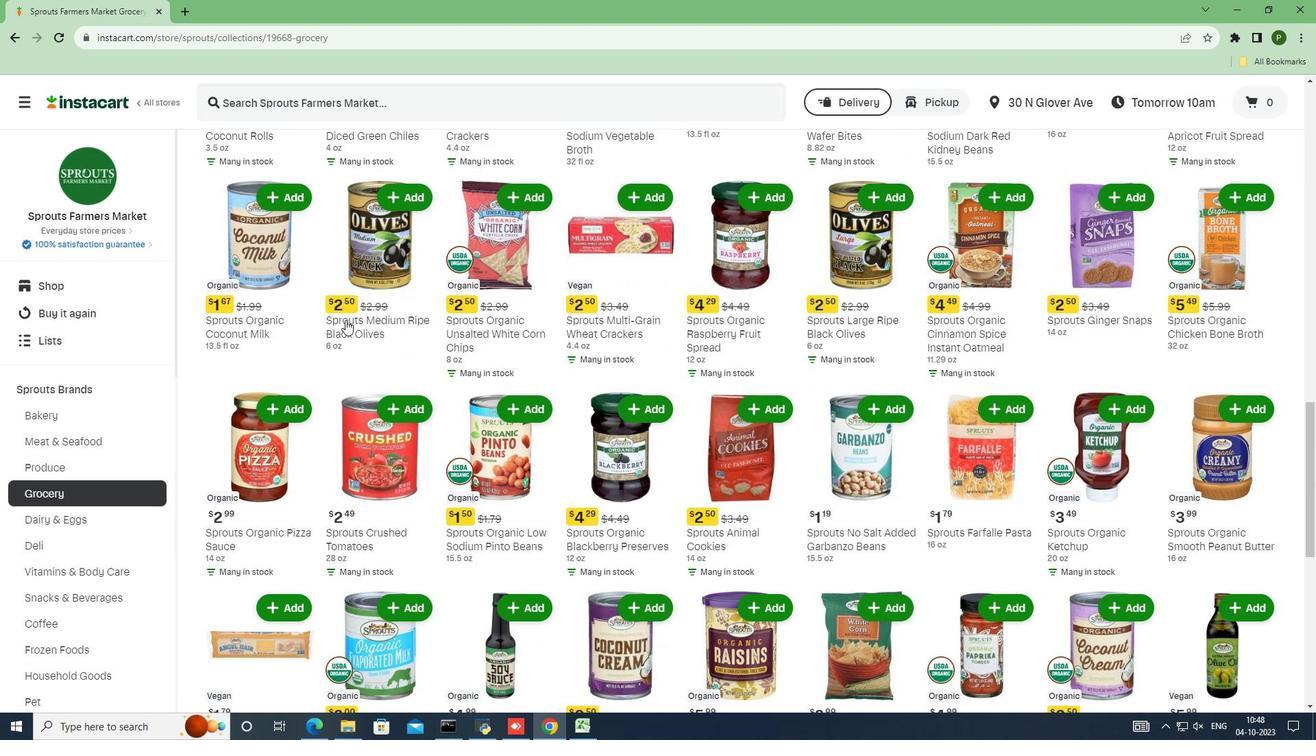 
Action: Mouse scrolled (345, 319) with delta (0, 0)
Screenshot: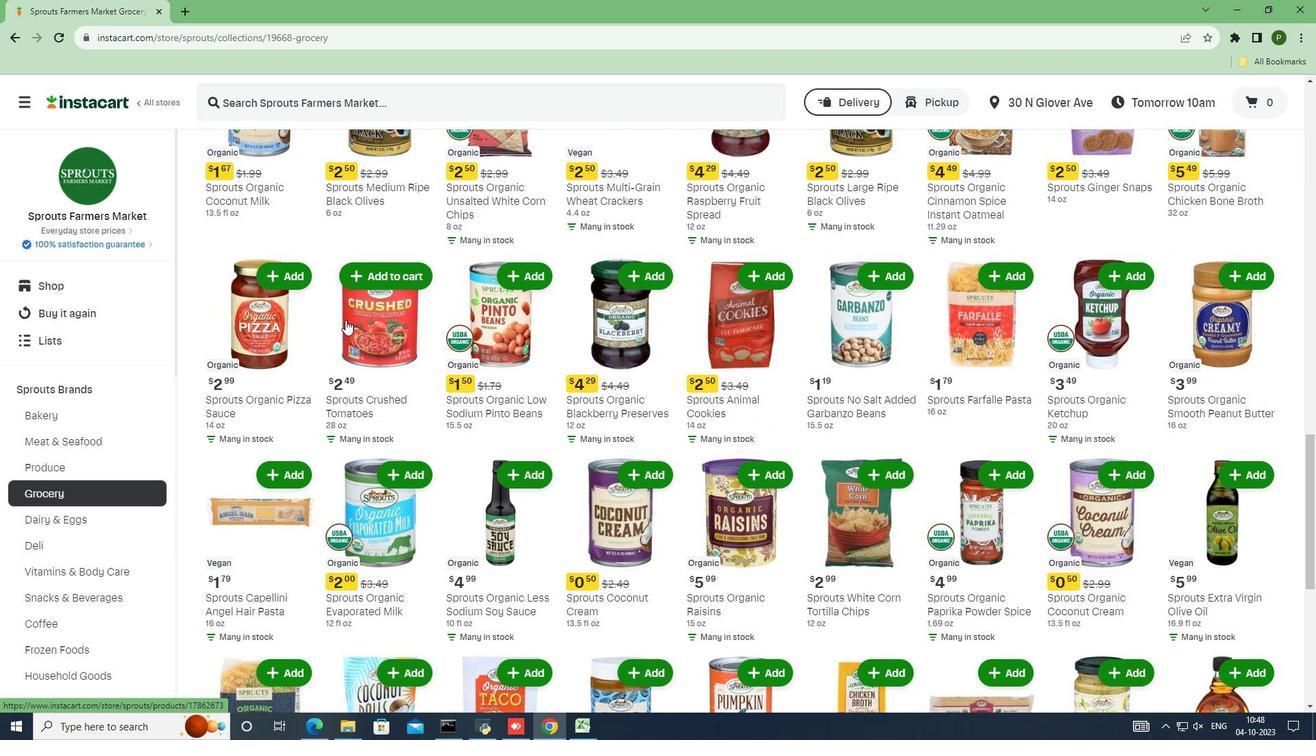 
Action: Mouse scrolled (345, 319) with delta (0, 0)
Screenshot: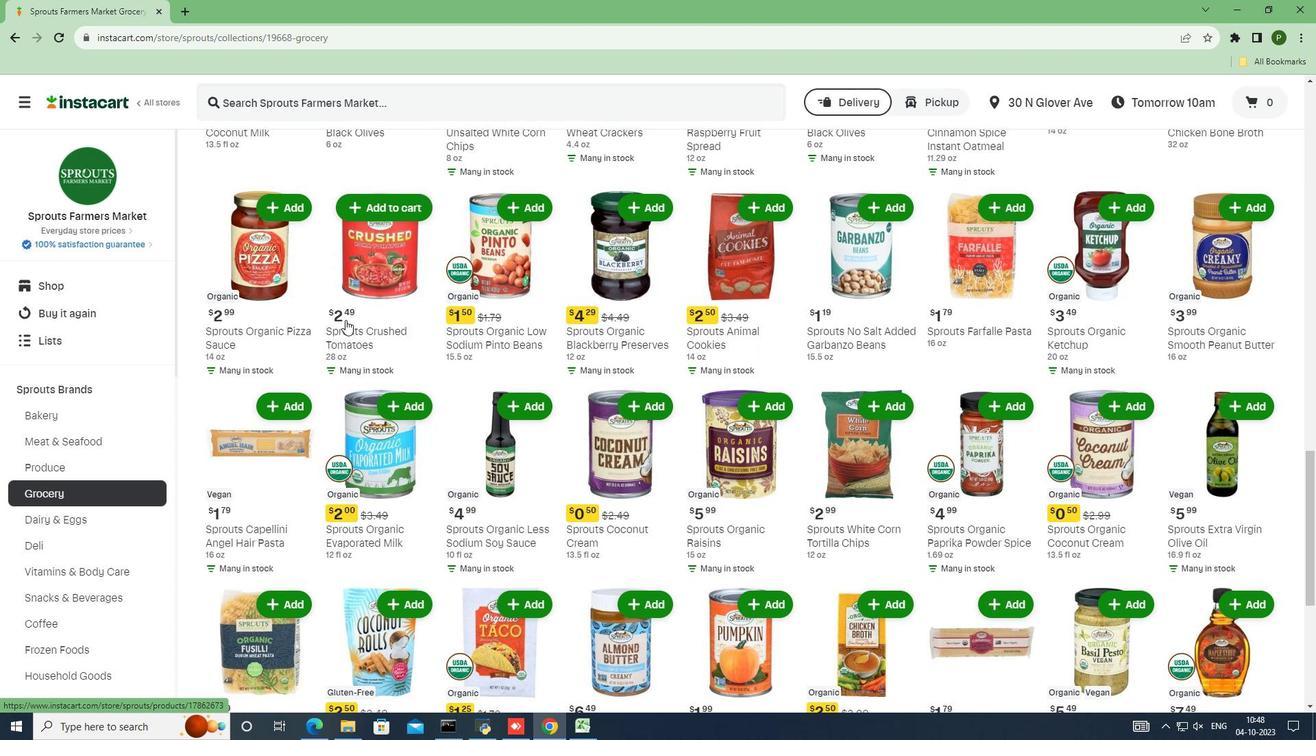 
Action: Mouse scrolled (345, 319) with delta (0, 0)
Screenshot: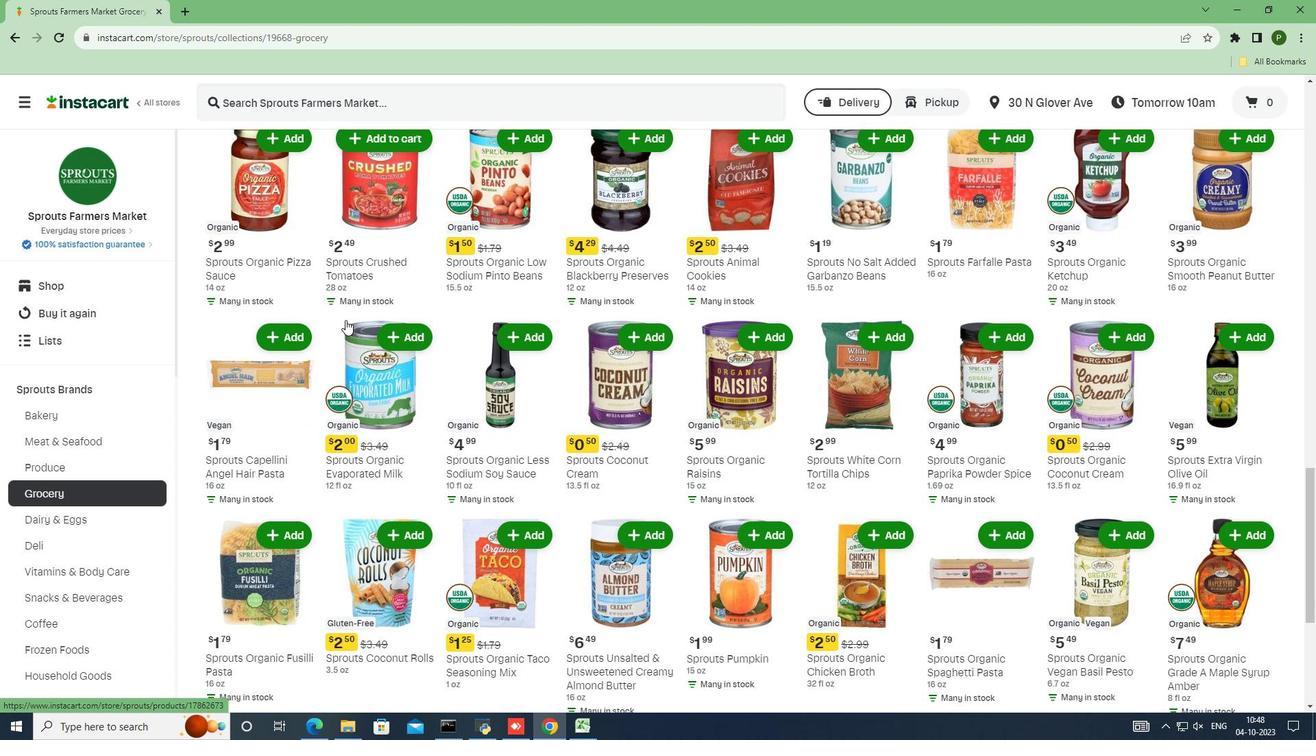 
Action: Mouse scrolled (345, 319) with delta (0, 0)
Screenshot: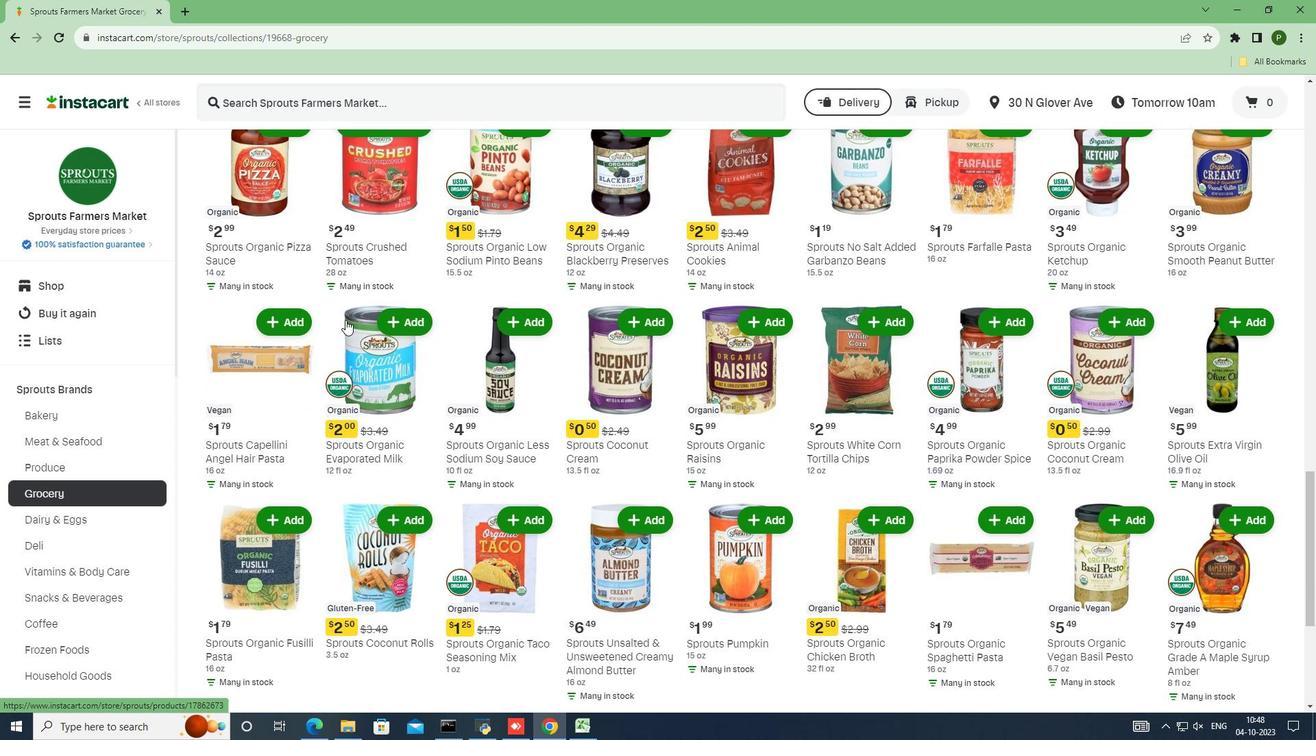 
Action: Mouse scrolled (345, 319) with delta (0, 0)
Screenshot: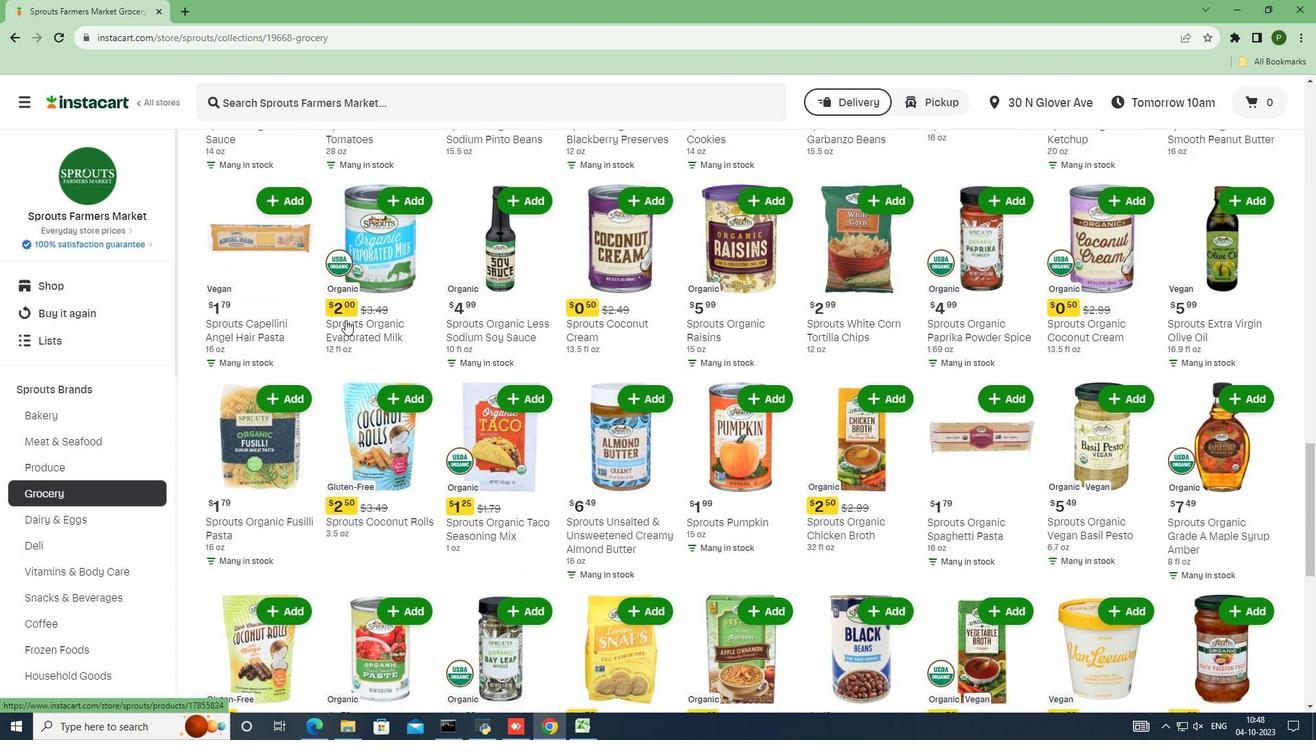 
Action: Mouse scrolled (345, 319) with delta (0, 0)
Screenshot: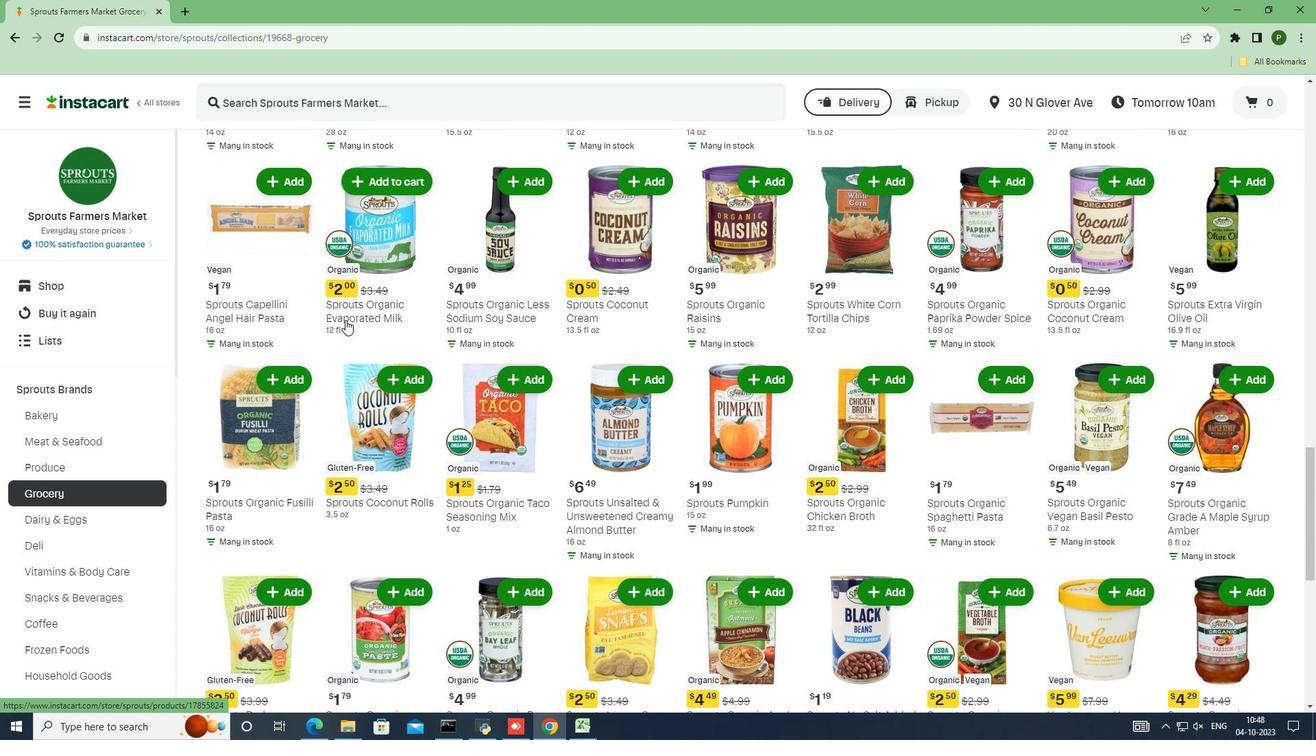 
Action: Mouse scrolled (345, 319) with delta (0, 0)
Screenshot: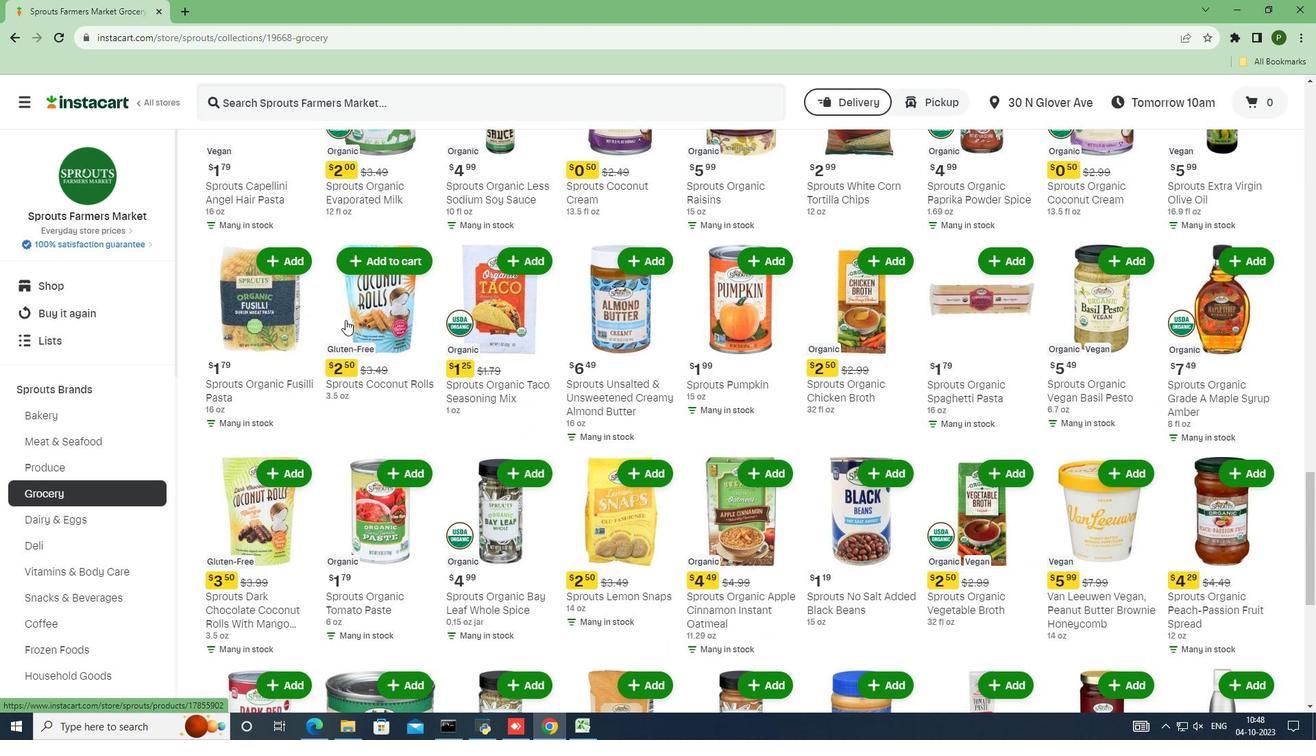 
Action: Mouse scrolled (345, 319) with delta (0, 0)
Screenshot: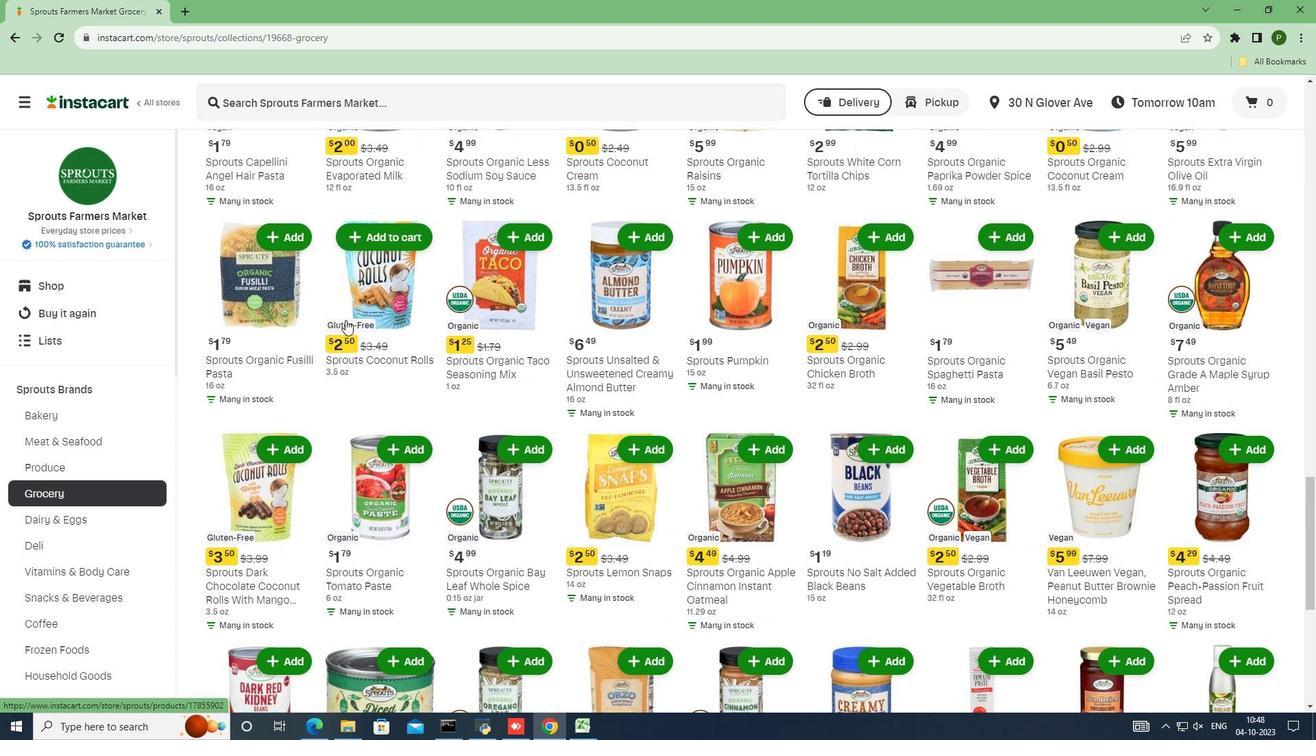 
Action: Mouse scrolled (345, 319) with delta (0, 0)
Screenshot: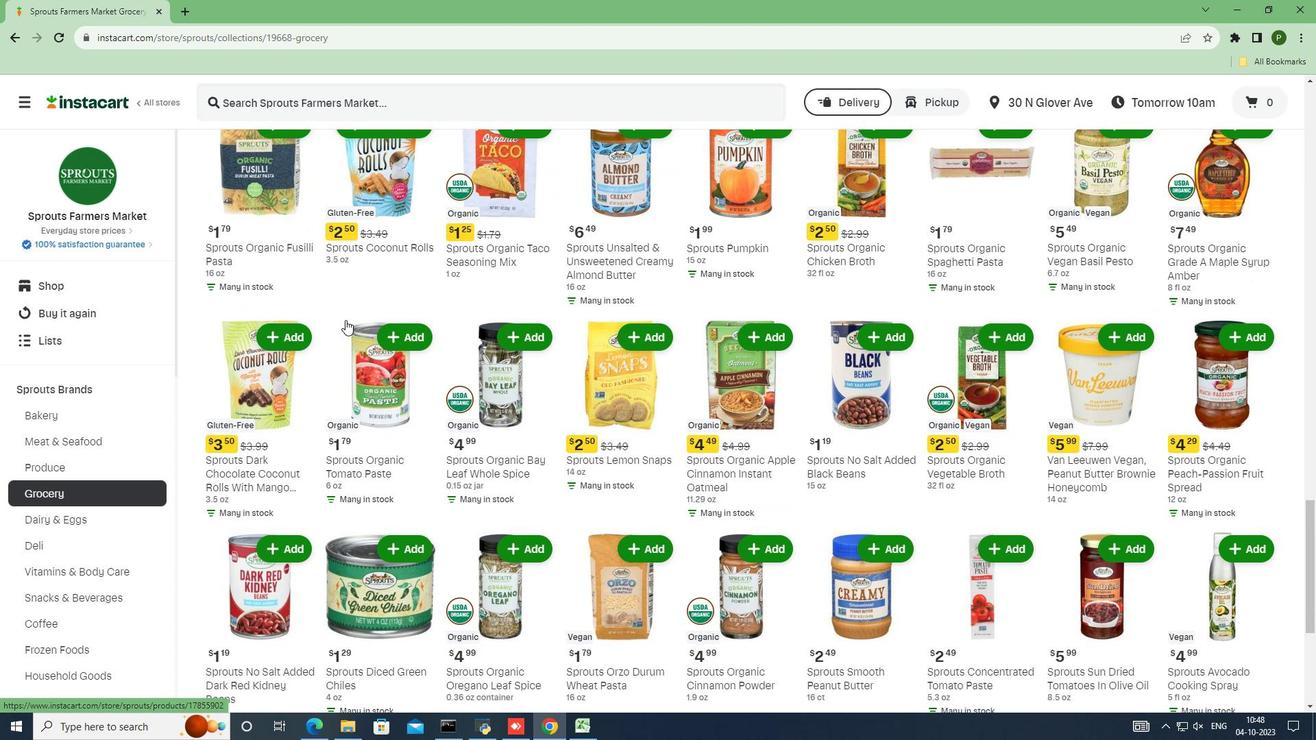 
Action: Mouse scrolled (345, 319) with delta (0, 0)
Screenshot: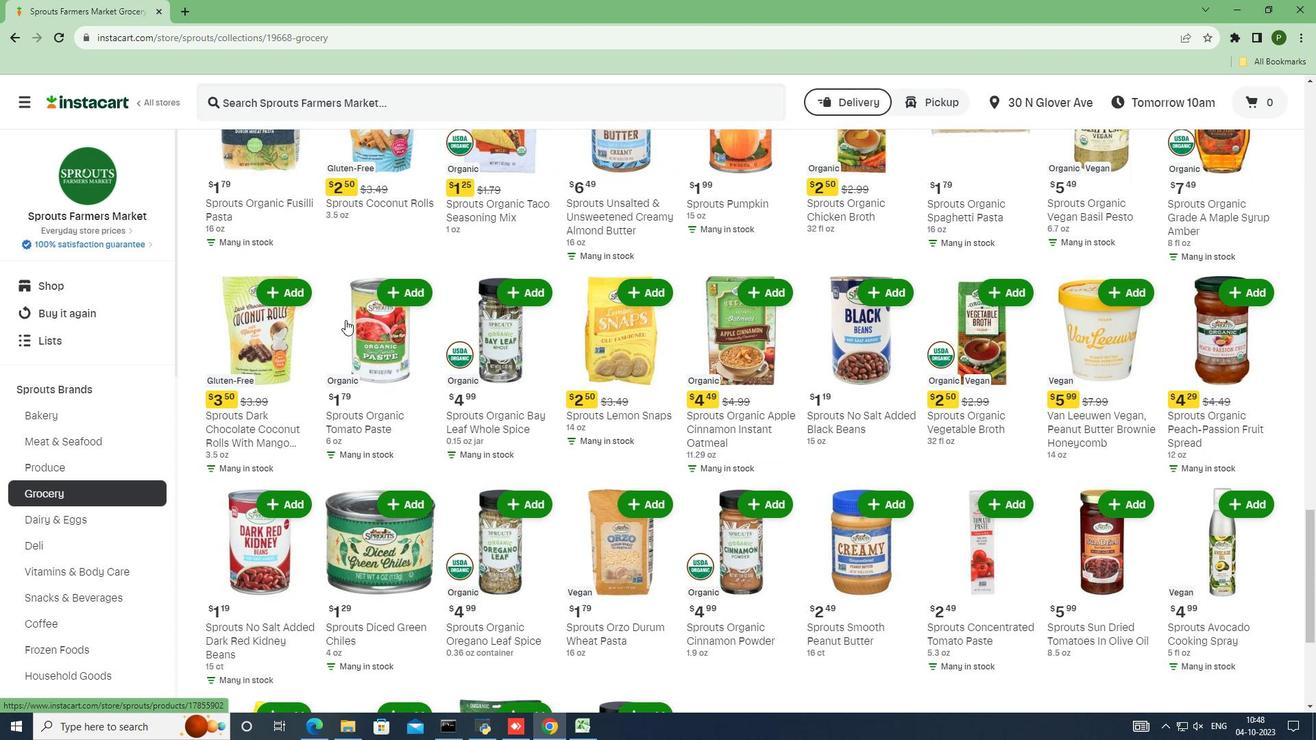 
Action: Mouse scrolled (345, 319) with delta (0, 0)
Screenshot: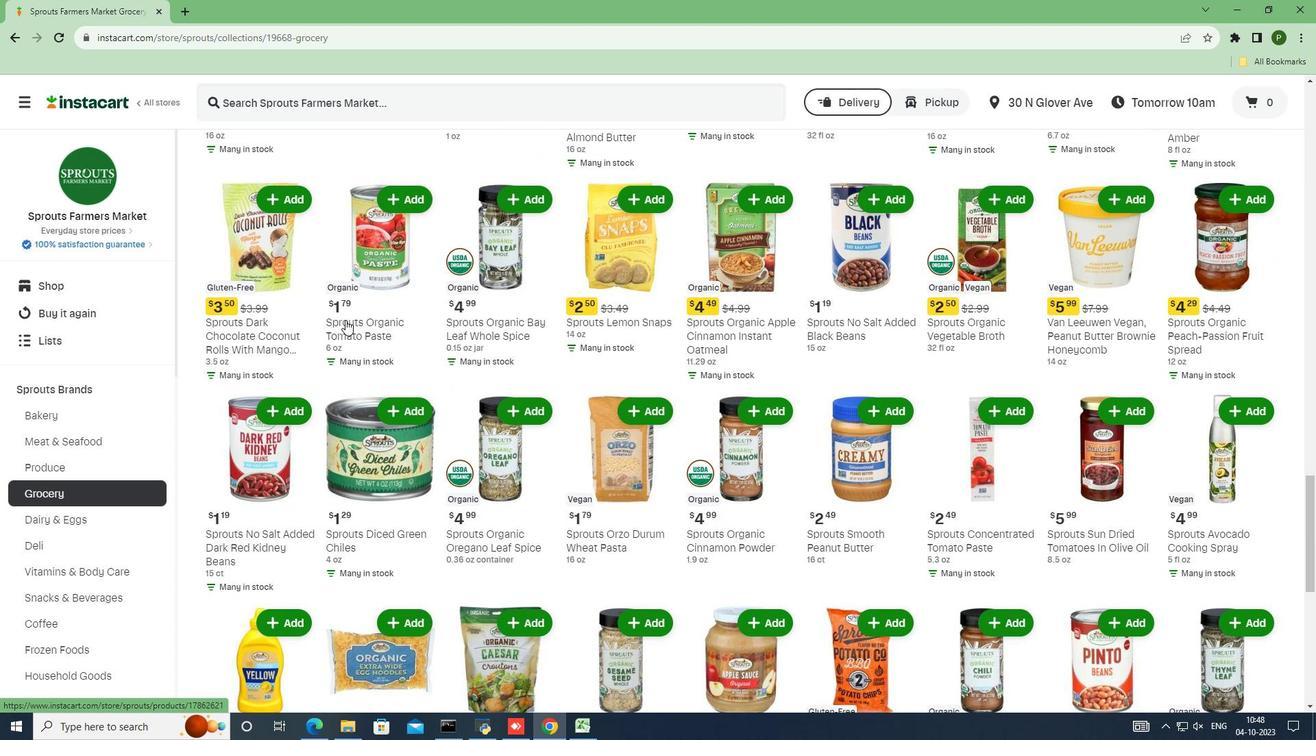 
Action: Mouse scrolled (345, 319) with delta (0, 0)
Screenshot: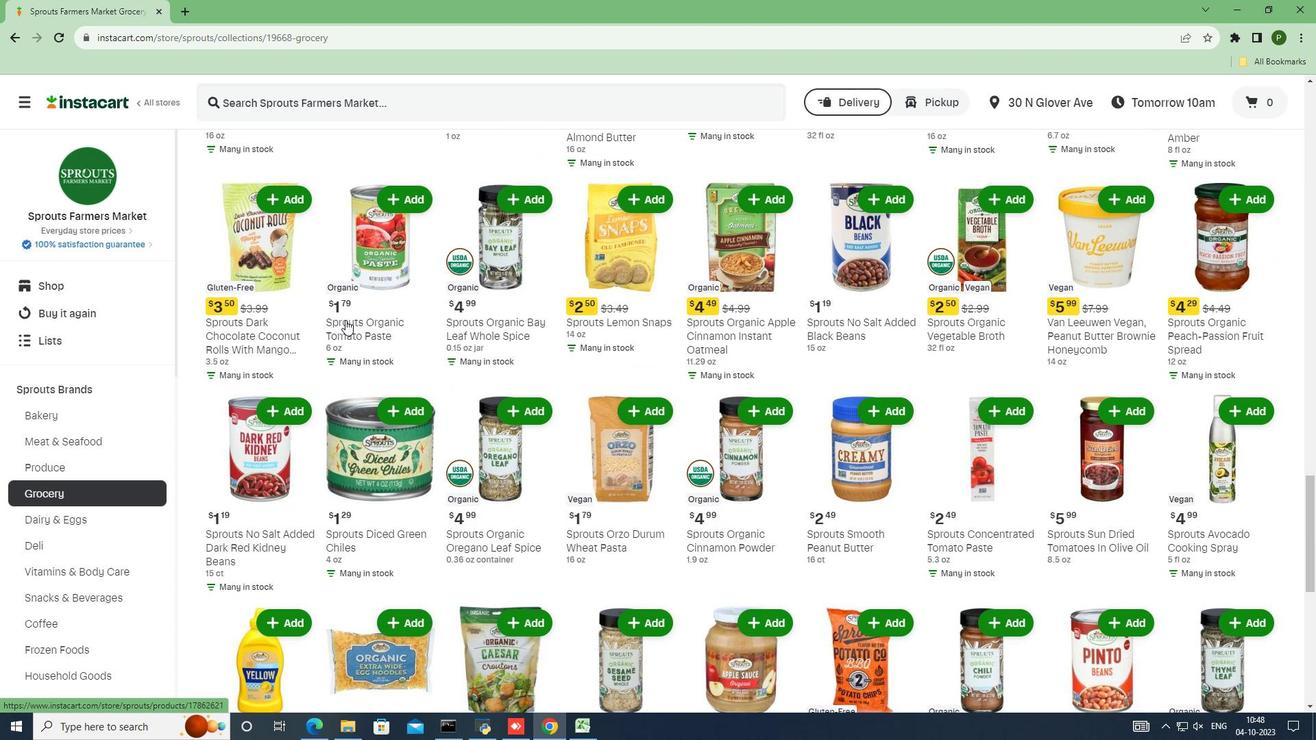 
Action: Mouse scrolled (345, 319) with delta (0, 0)
Screenshot: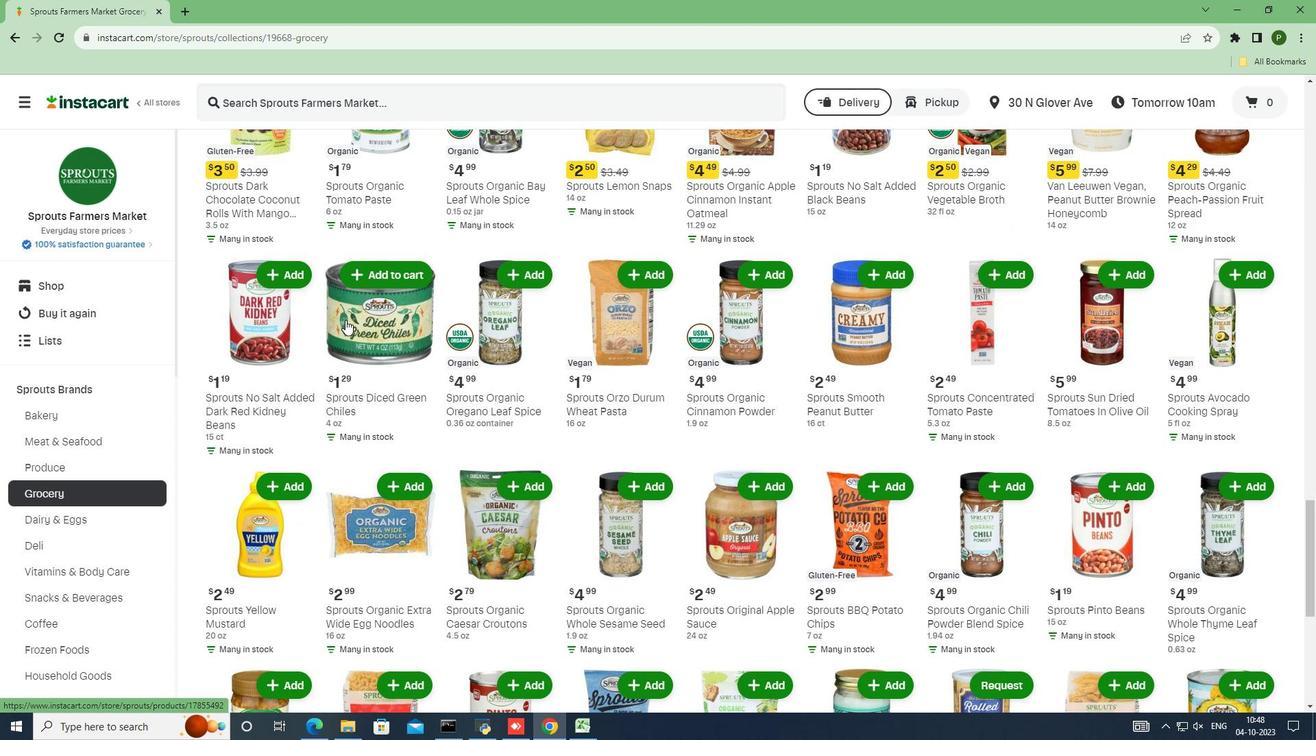 
Action: Mouse scrolled (345, 319) with delta (0, 0)
Screenshot: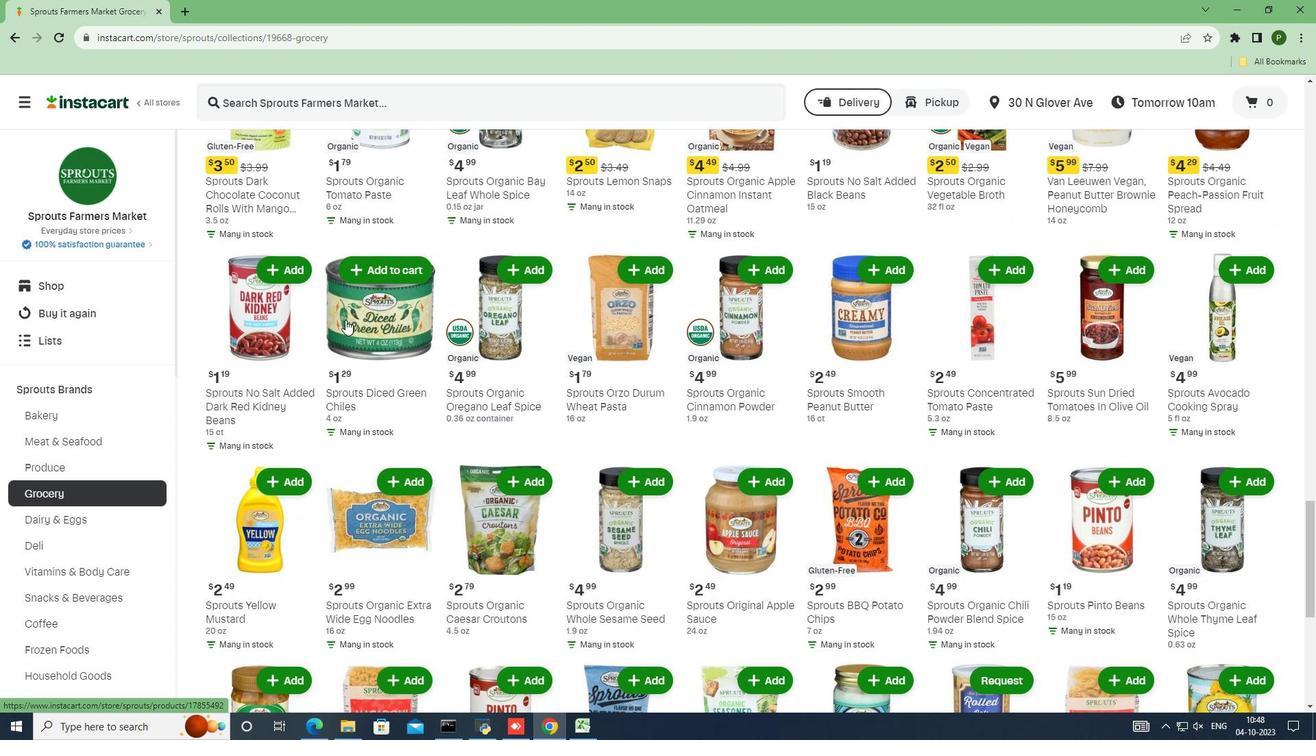 
Action: Mouse scrolled (345, 319) with delta (0, 0)
Screenshot: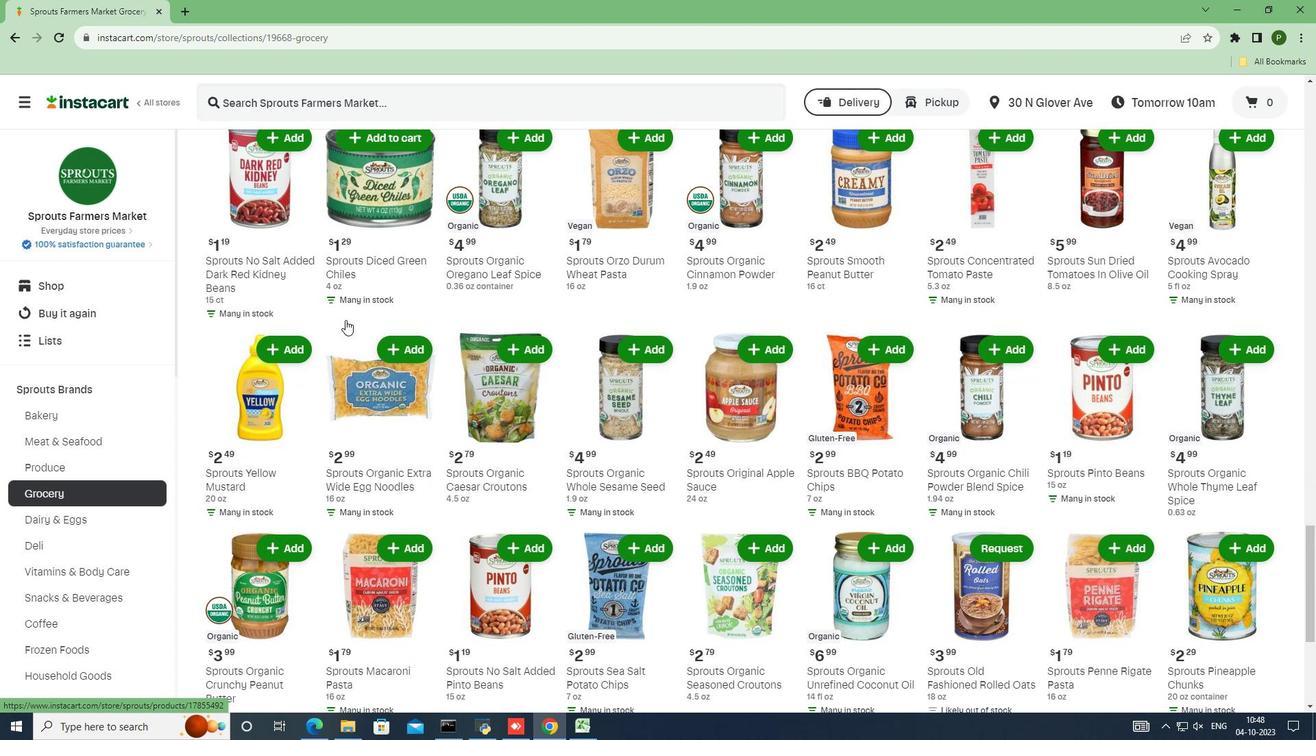 
Action: Mouse scrolled (345, 319) with delta (0, 0)
Screenshot: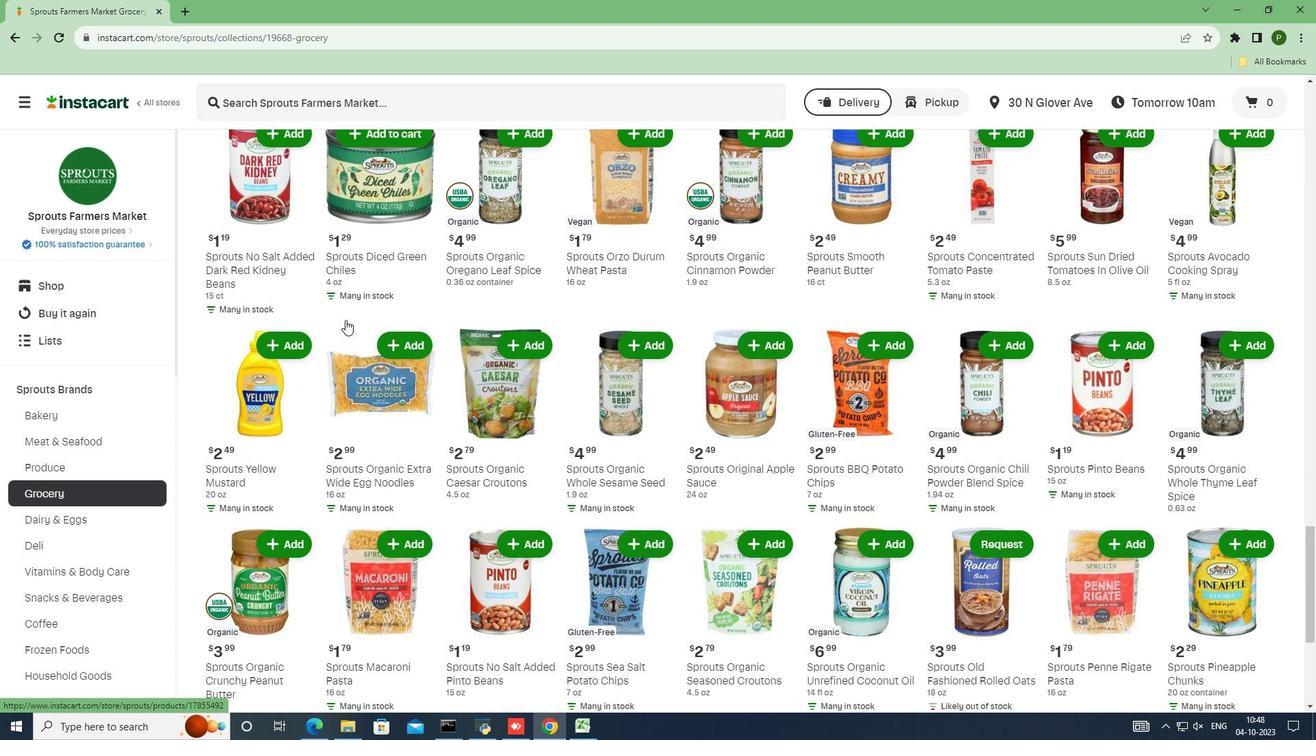 
Action: Mouse scrolled (345, 319) with delta (0, 0)
Screenshot: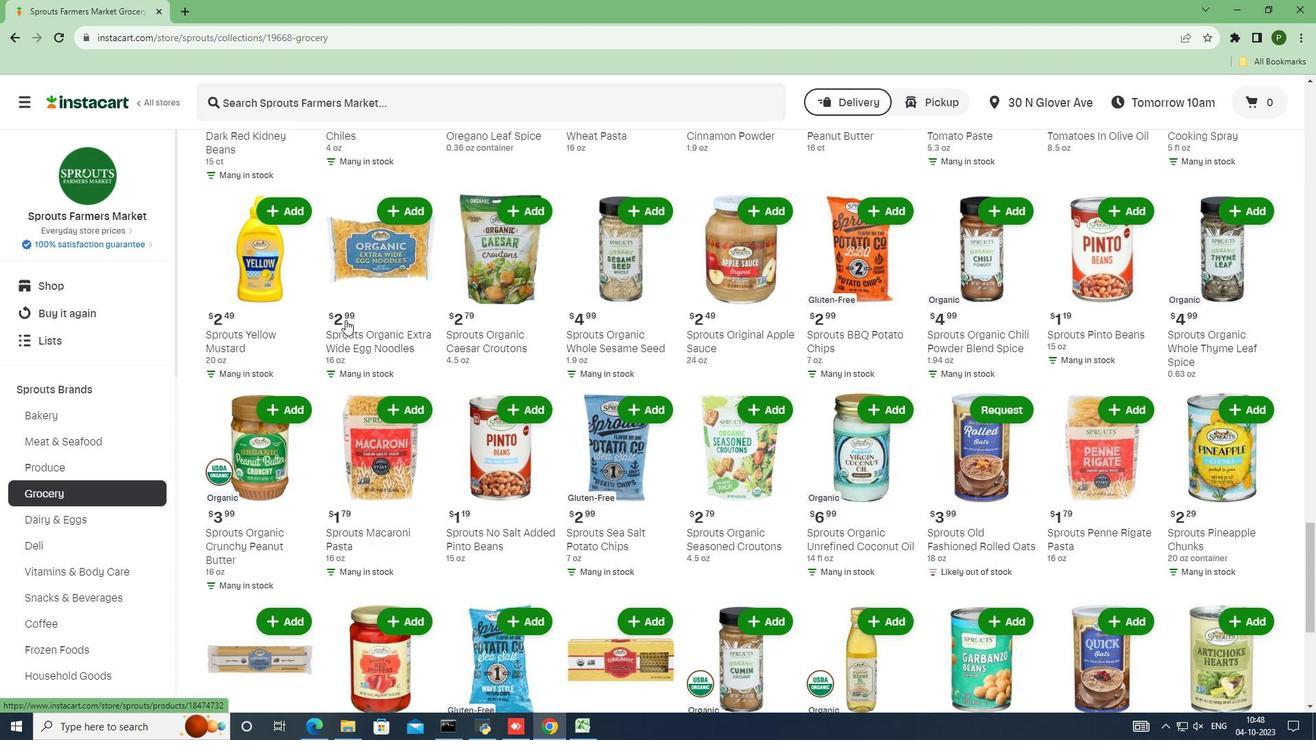 
Action: Mouse scrolled (345, 319) with delta (0, 0)
Screenshot: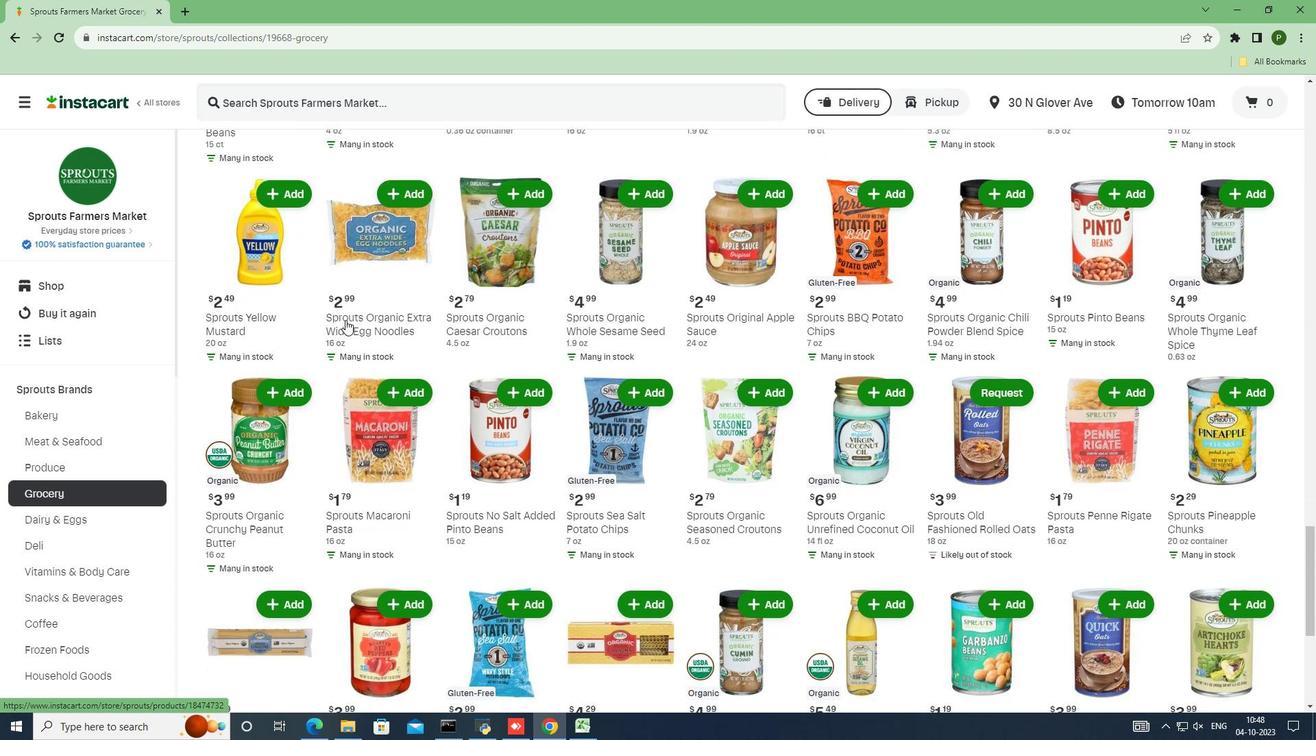 
Action: Mouse scrolled (345, 319) with delta (0, 0)
Screenshot: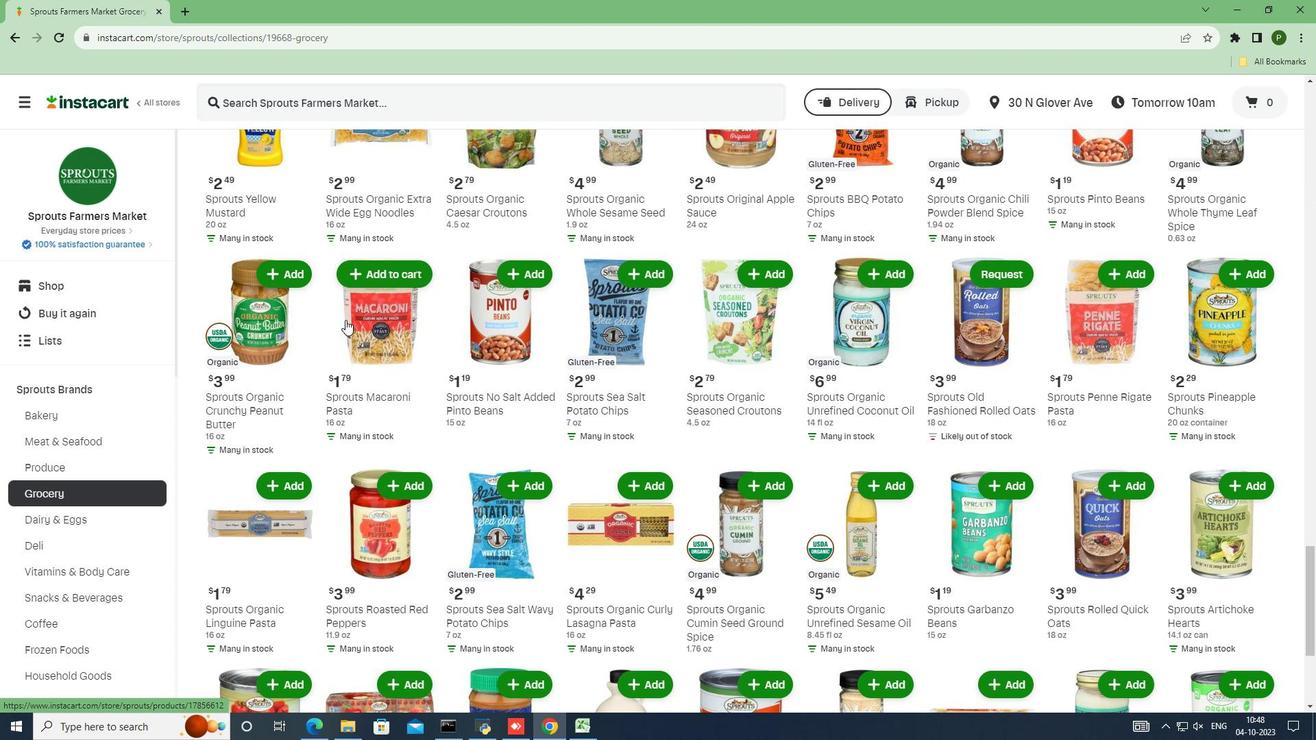
Action: Mouse scrolled (345, 319) with delta (0, 0)
Screenshot: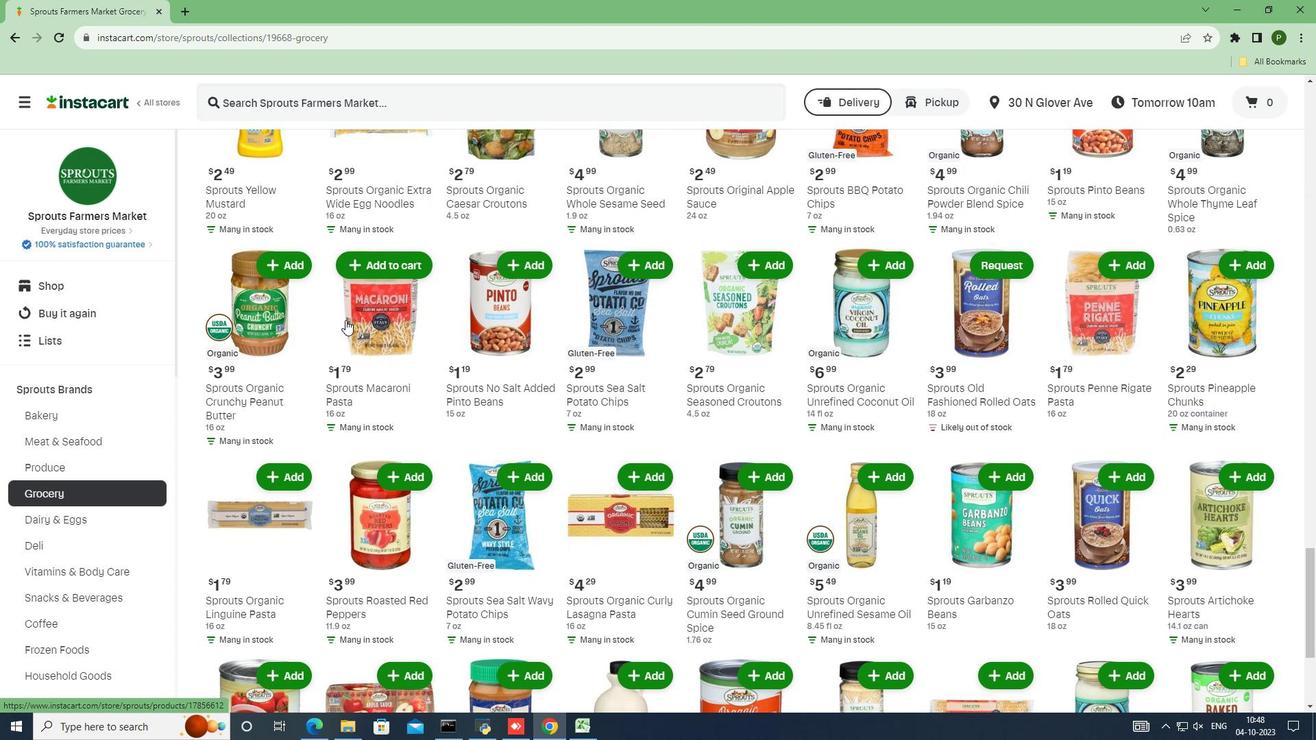
Action: Mouse scrolled (345, 319) with delta (0, 0)
Screenshot: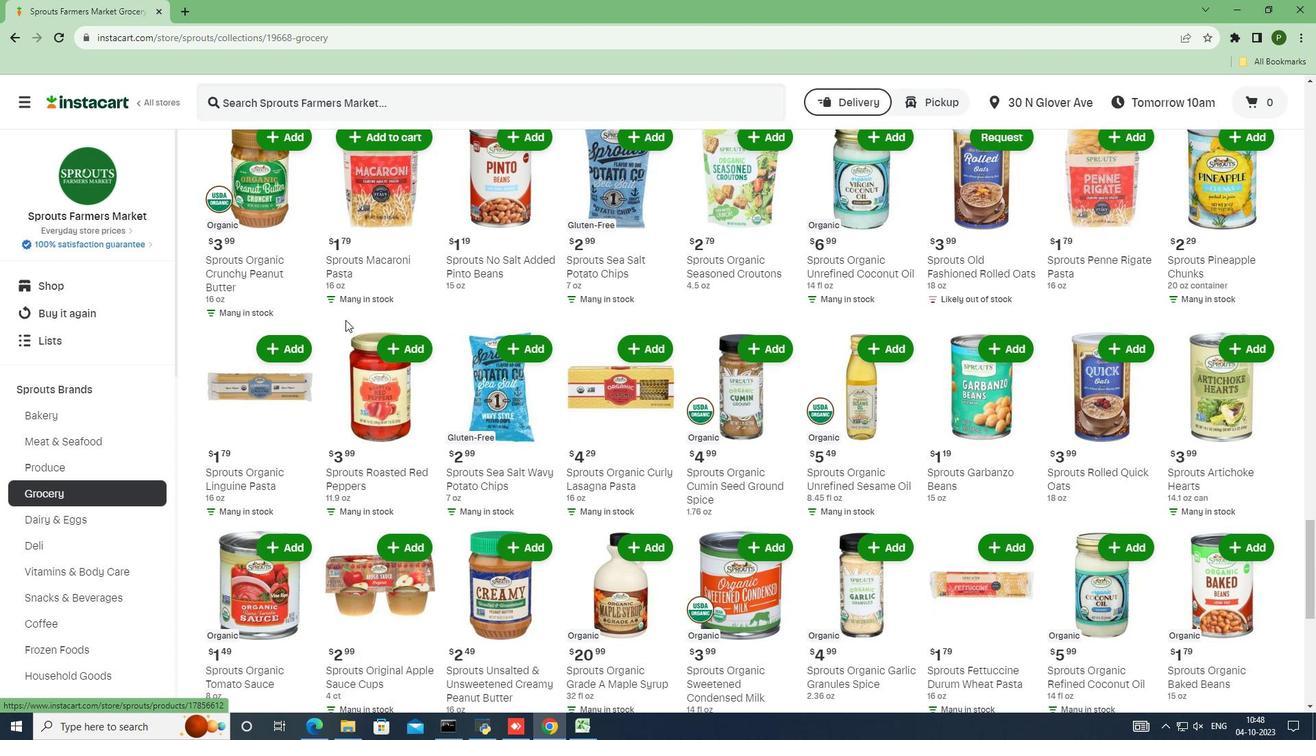 
Action: Mouse scrolled (345, 319) with delta (0, 0)
Screenshot: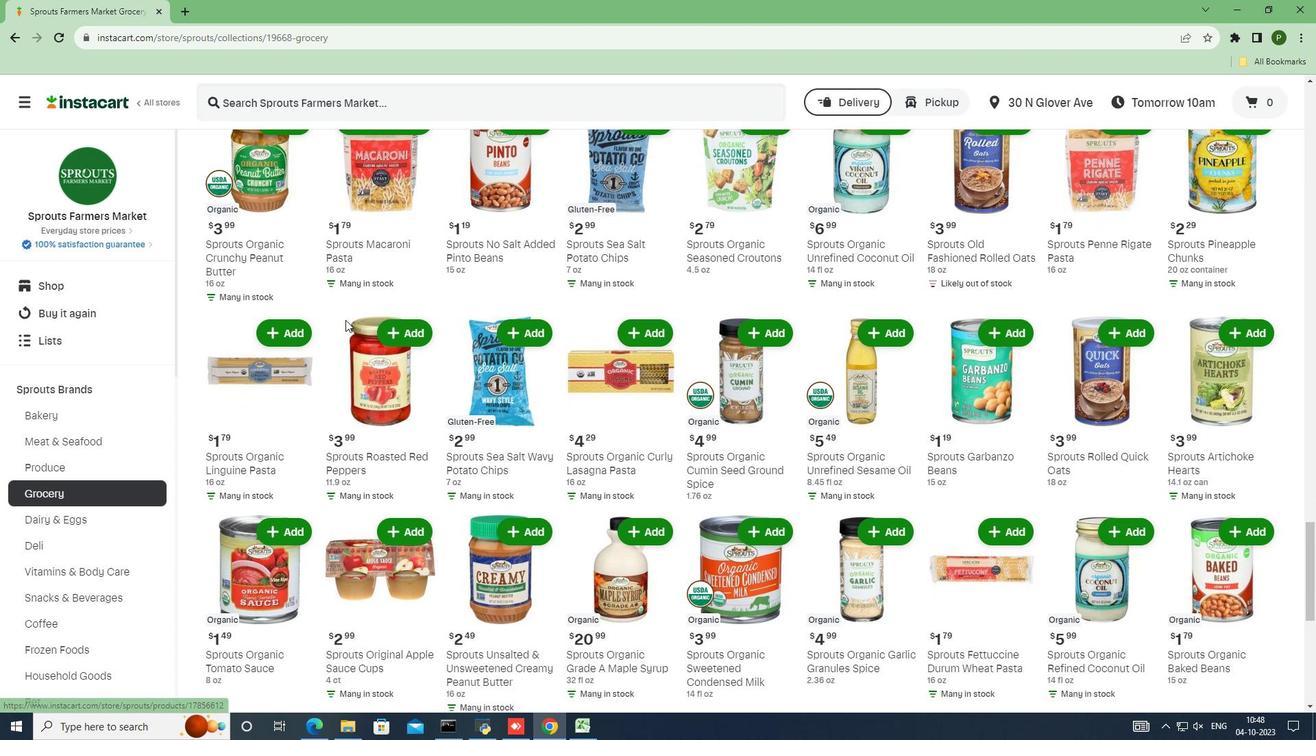 
Action: Mouse scrolled (345, 319) with delta (0, 0)
Screenshot: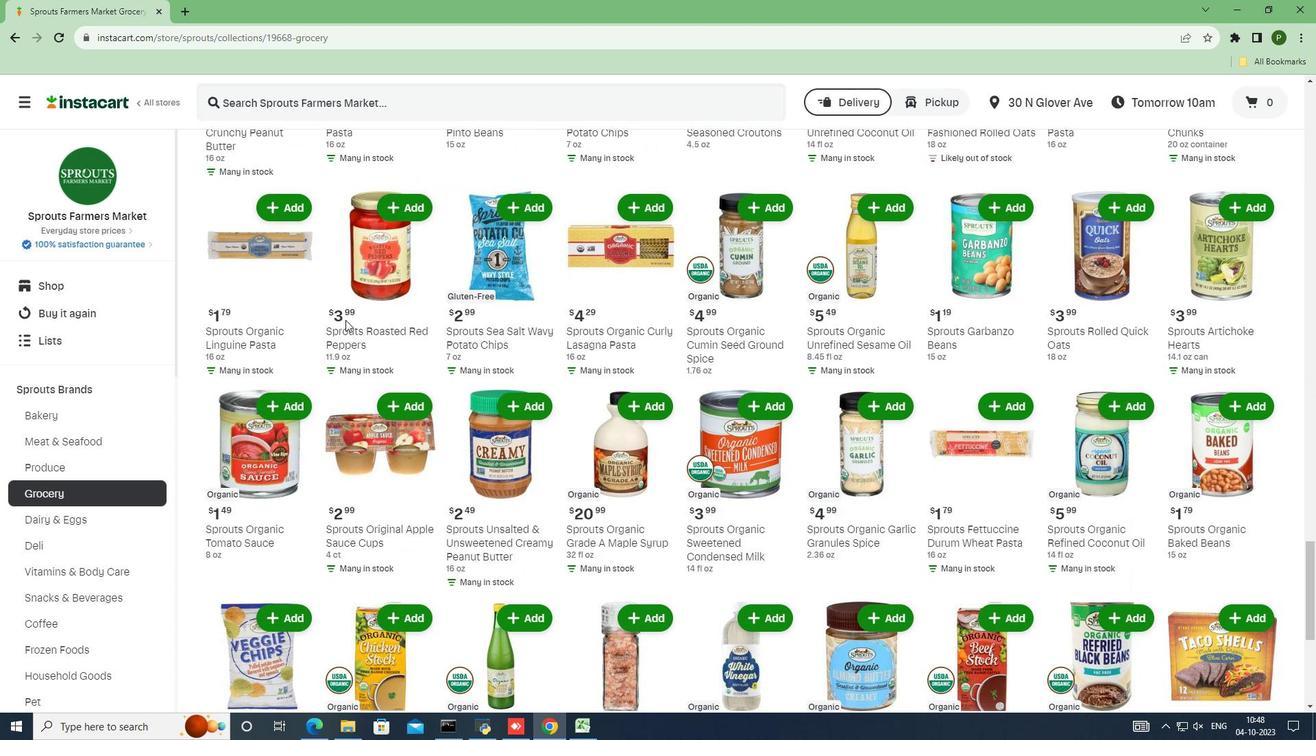 
Action: Mouse scrolled (345, 319) with delta (0, 0)
Screenshot: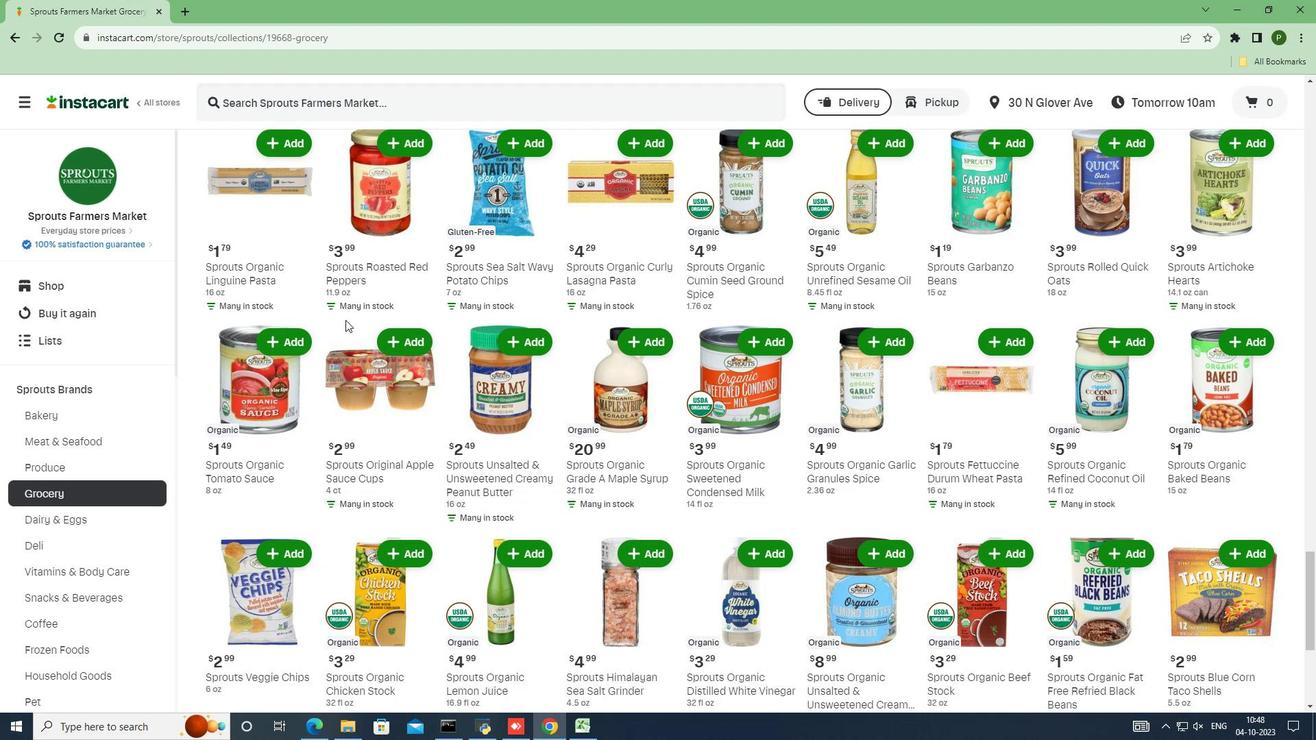 
Action: Mouse scrolled (345, 319) with delta (0, 0)
Screenshot: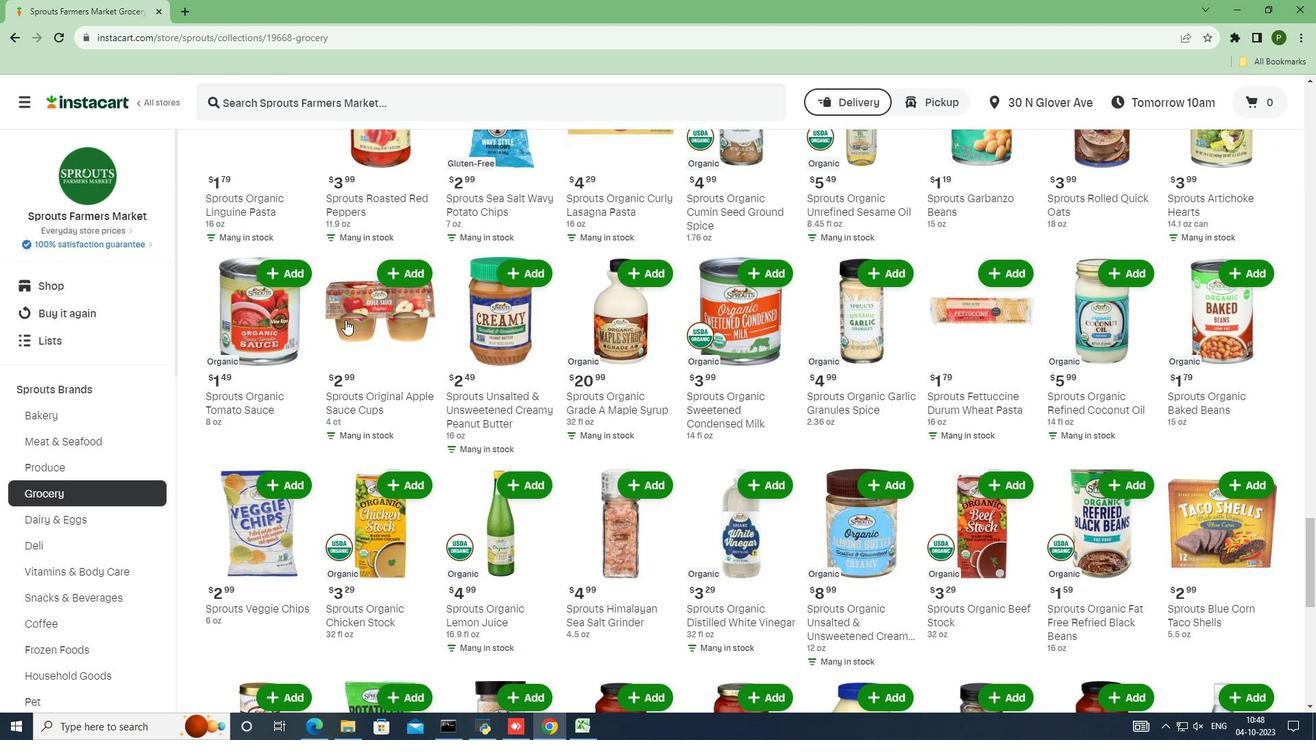 
Action: Mouse scrolled (345, 319) with delta (0, 0)
Screenshot: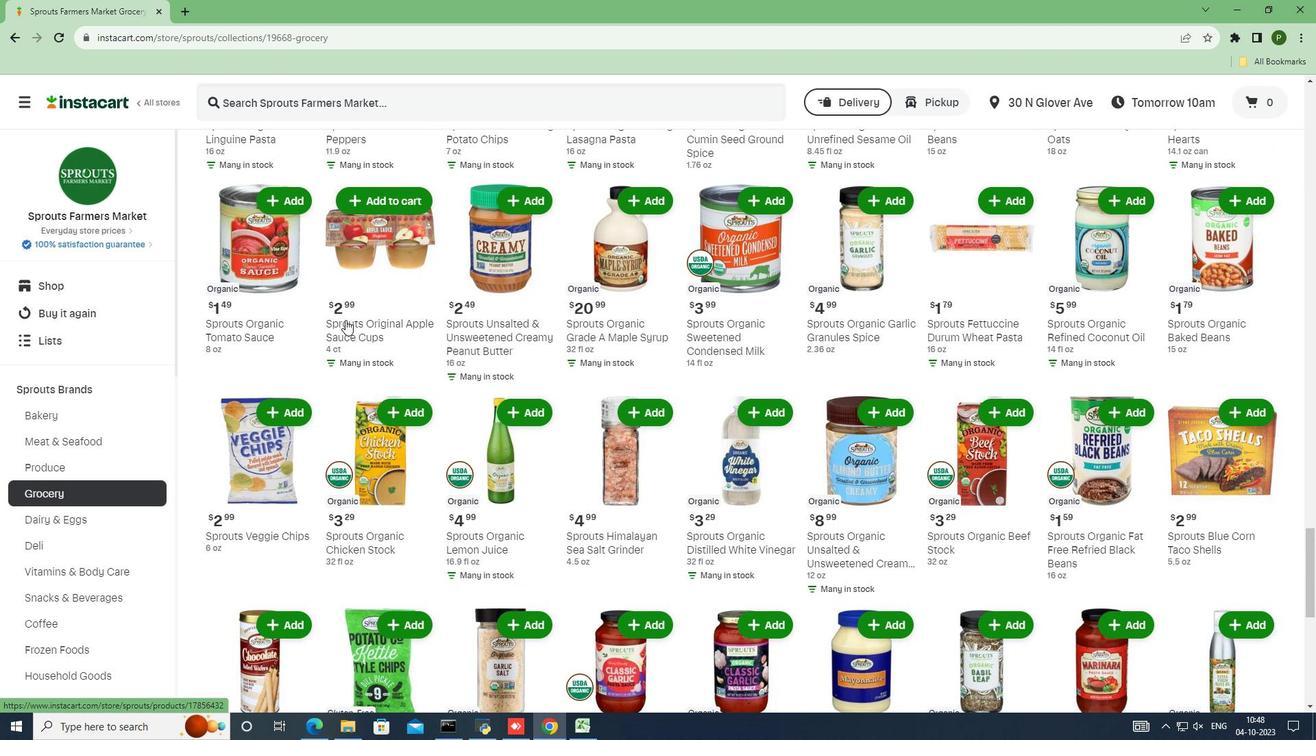 
Action: Mouse scrolled (345, 319) with delta (0, 0)
Screenshot: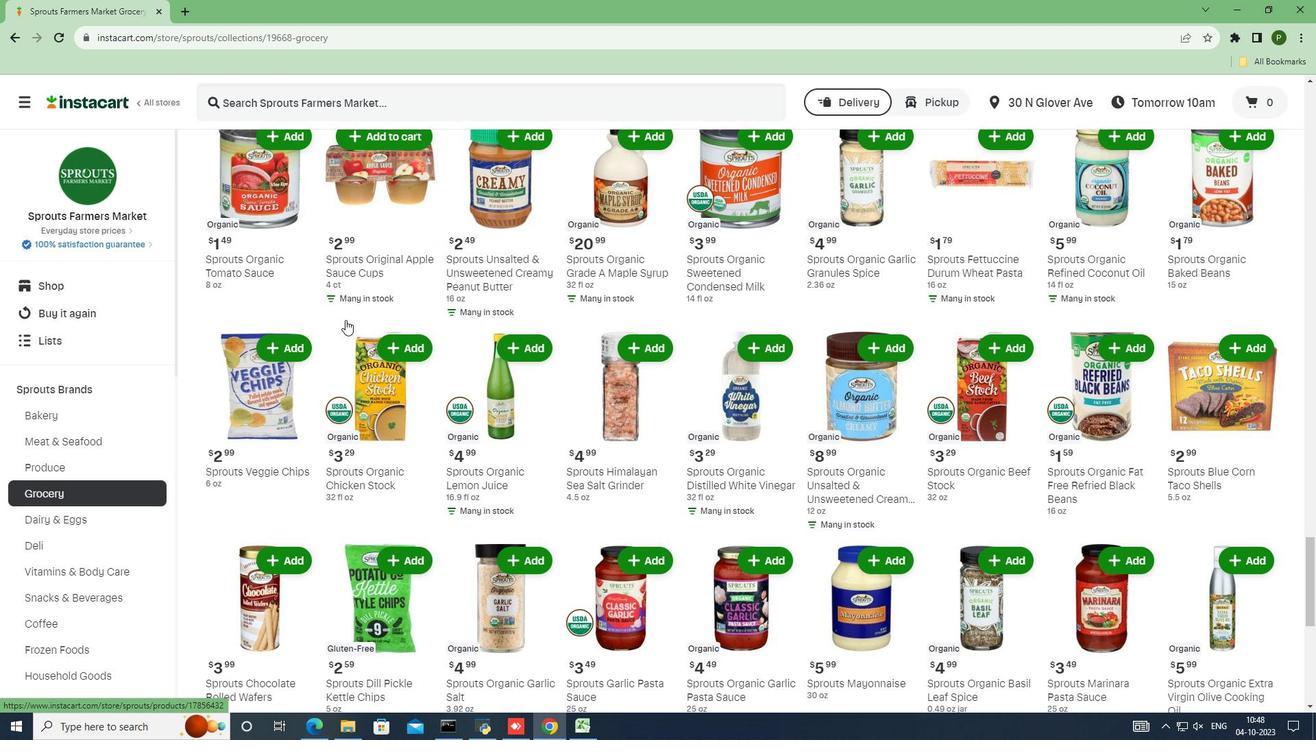 
Action: Mouse scrolled (345, 319) with delta (0, 0)
Screenshot: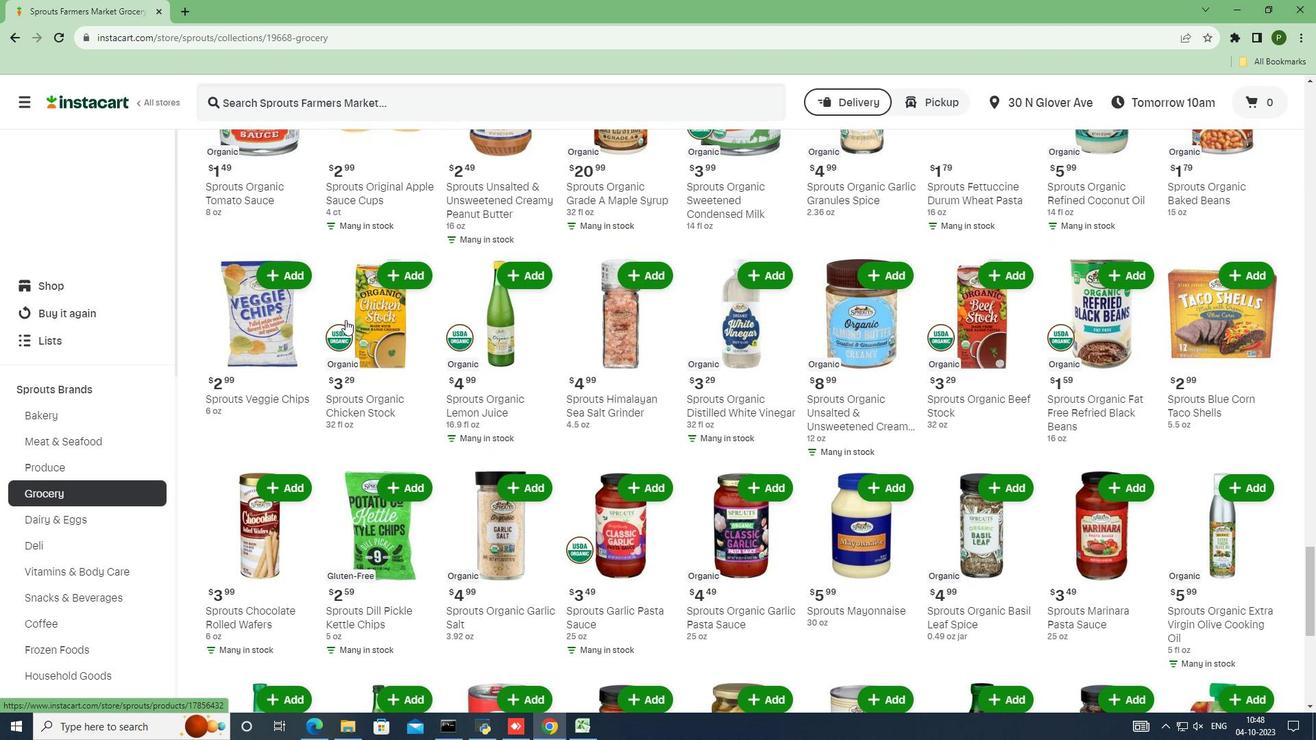 
Action: Mouse scrolled (345, 319) with delta (0, 0)
Screenshot: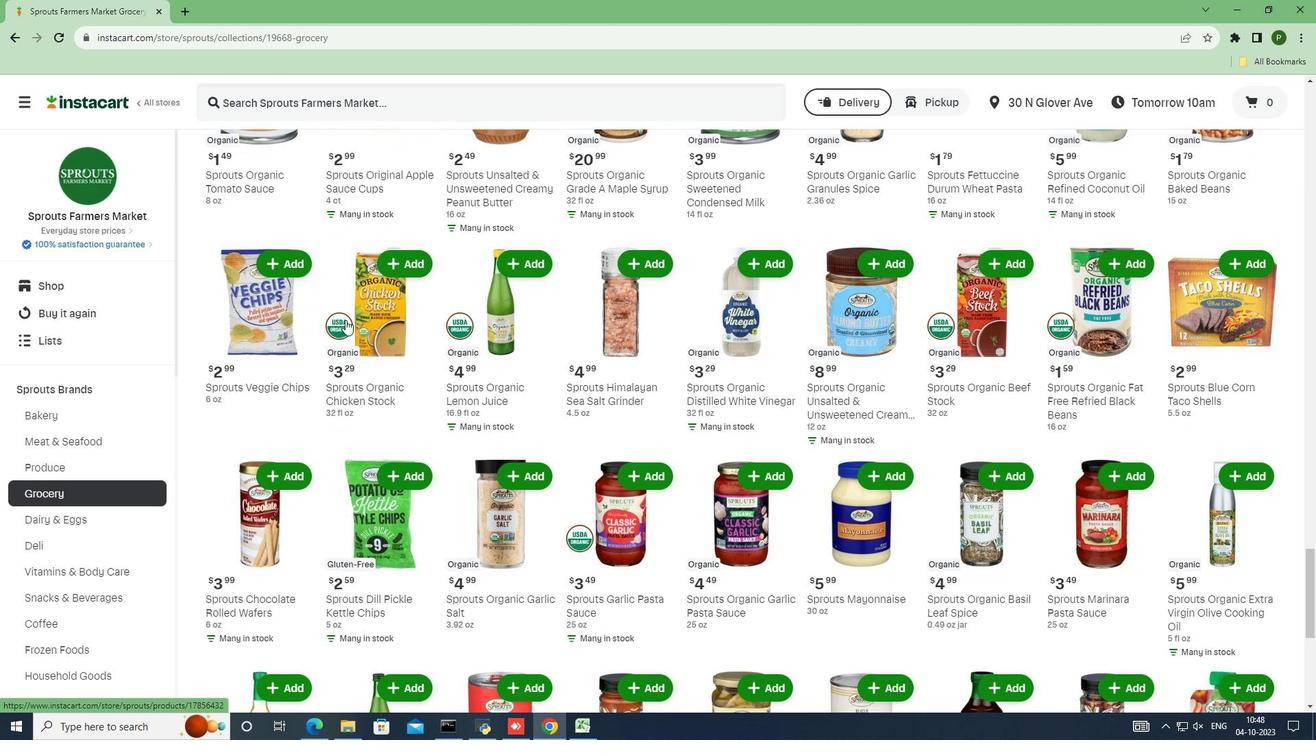 
Action: Mouse scrolled (345, 319) with delta (0, 0)
Screenshot: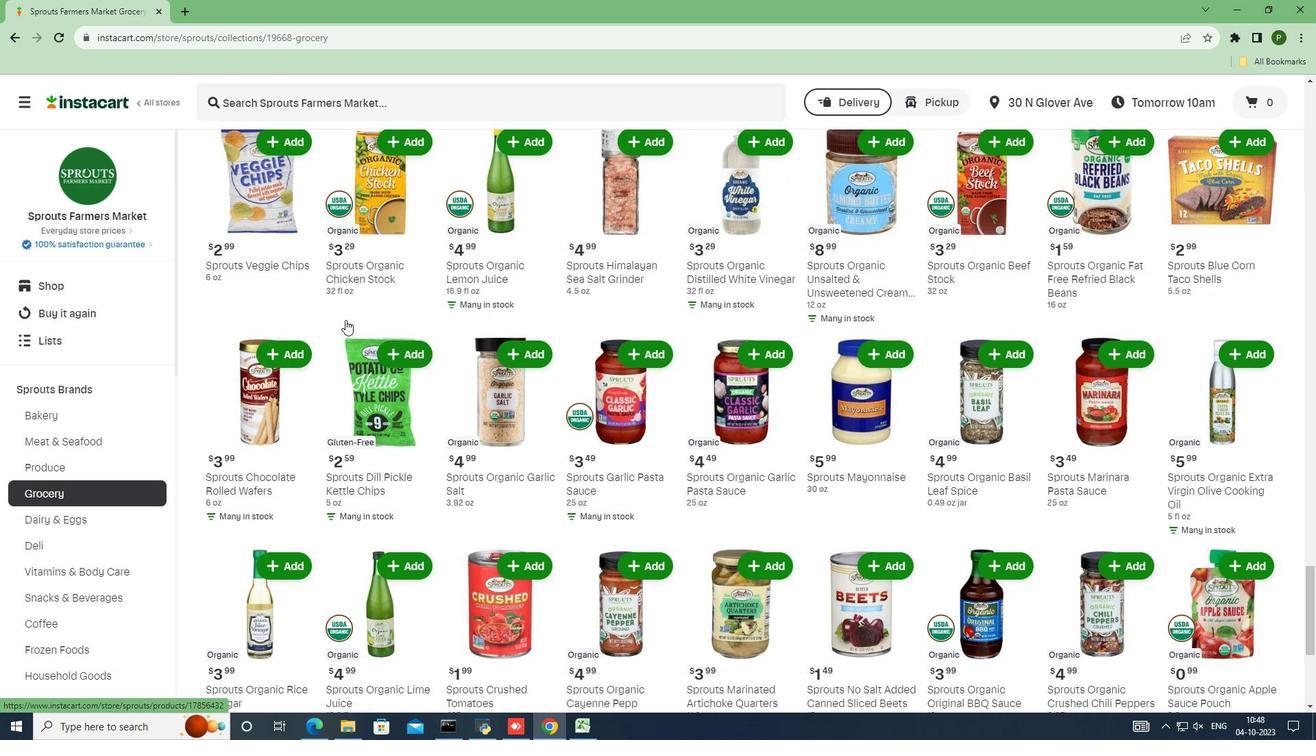 
Action: Mouse scrolled (345, 319) with delta (0, 0)
Screenshot: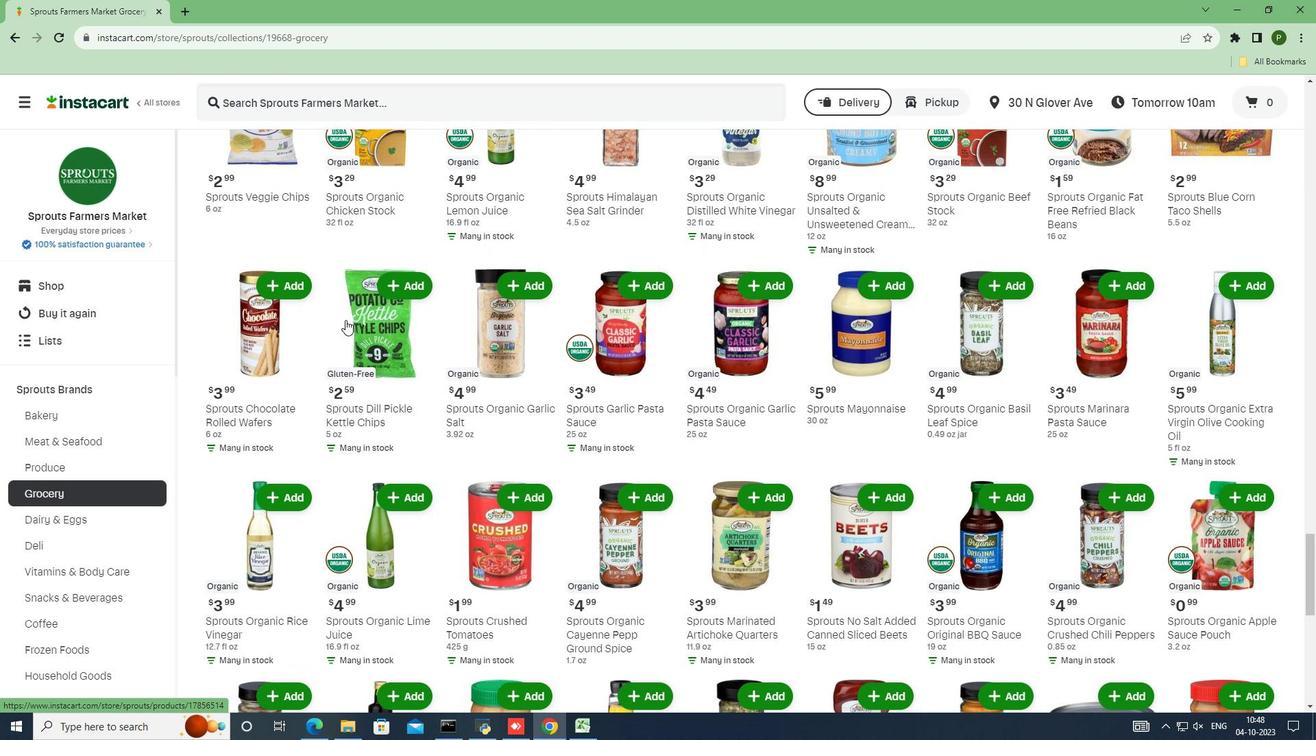 
Action: Mouse scrolled (345, 319) with delta (0, 0)
Screenshot: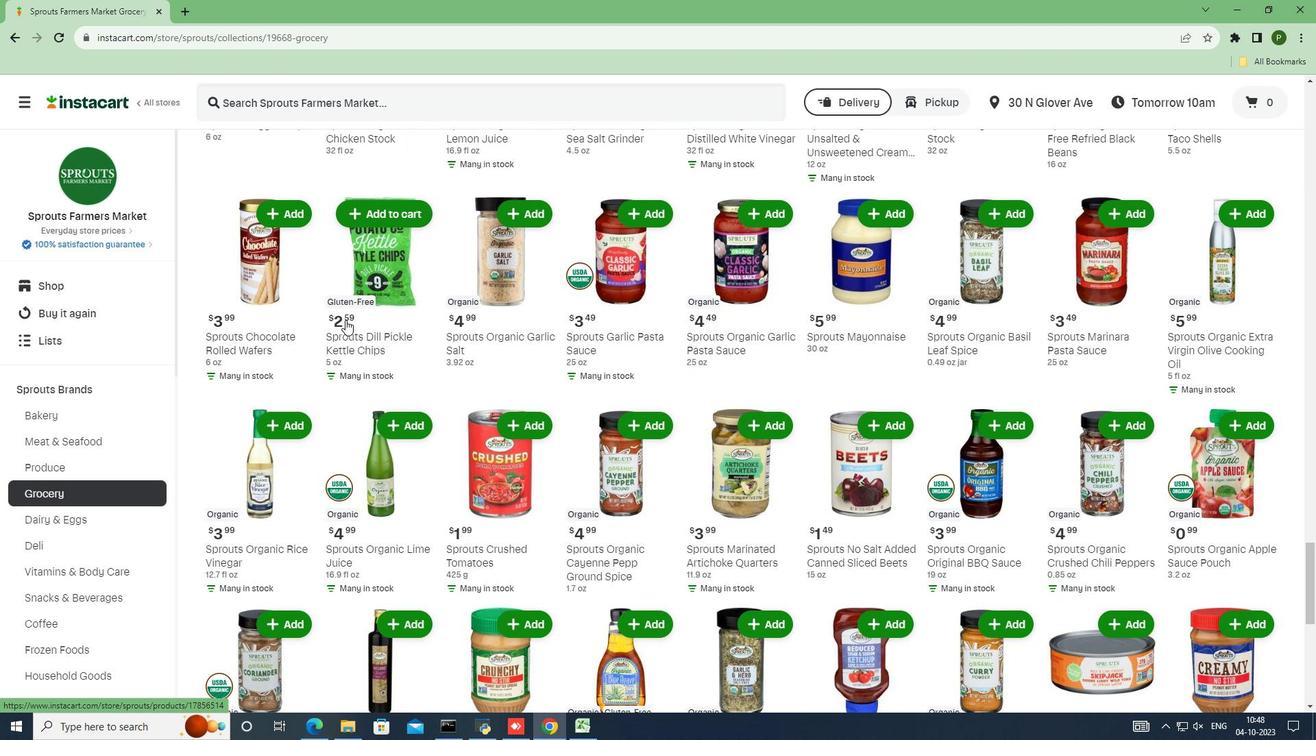 
Action: Mouse scrolled (345, 319) with delta (0, 0)
Screenshot: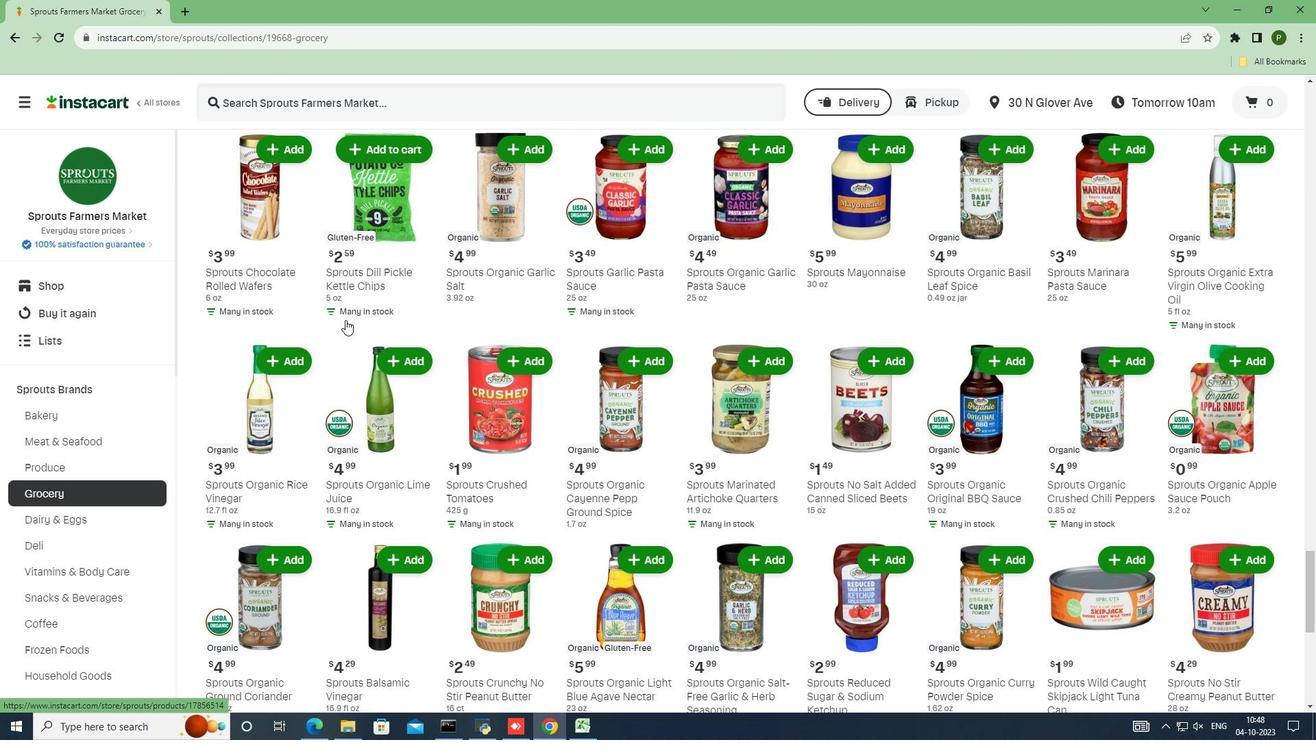 
Action: Mouse moved to (345, 320)
Screenshot: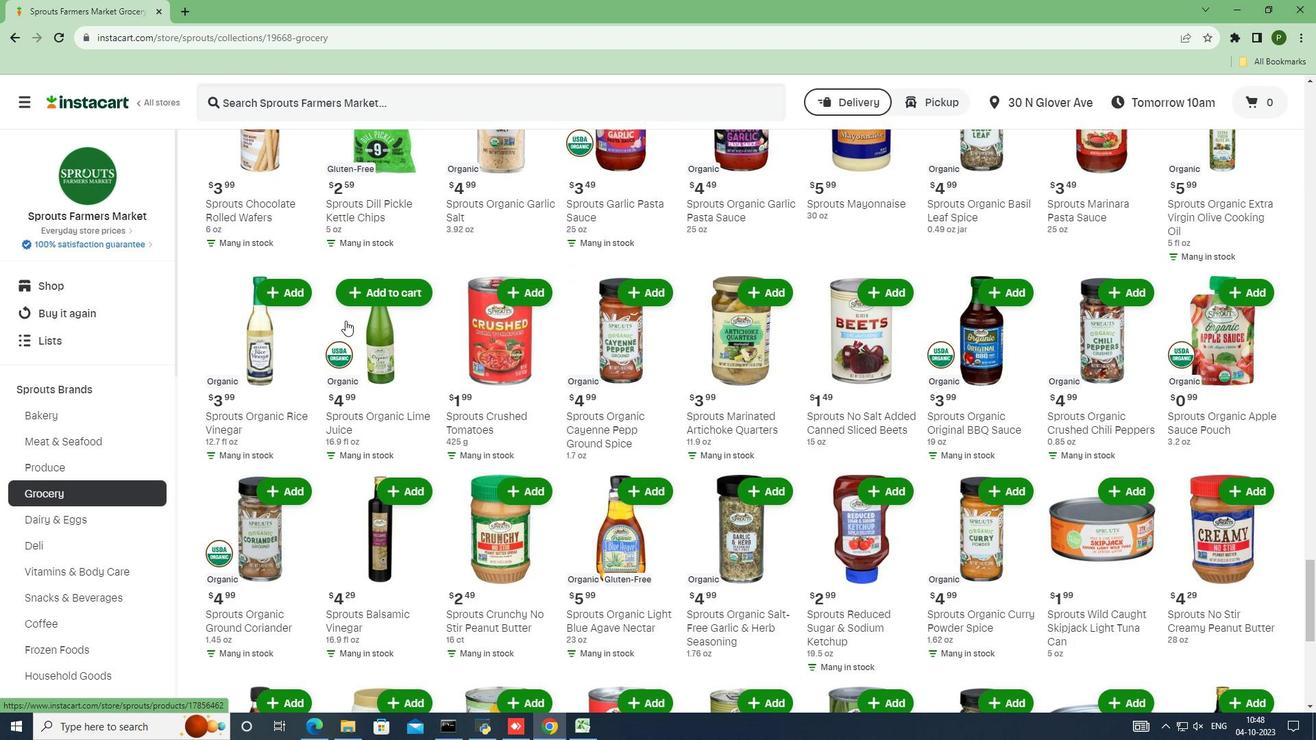 
Action: Mouse scrolled (345, 320) with delta (0, 0)
Screenshot: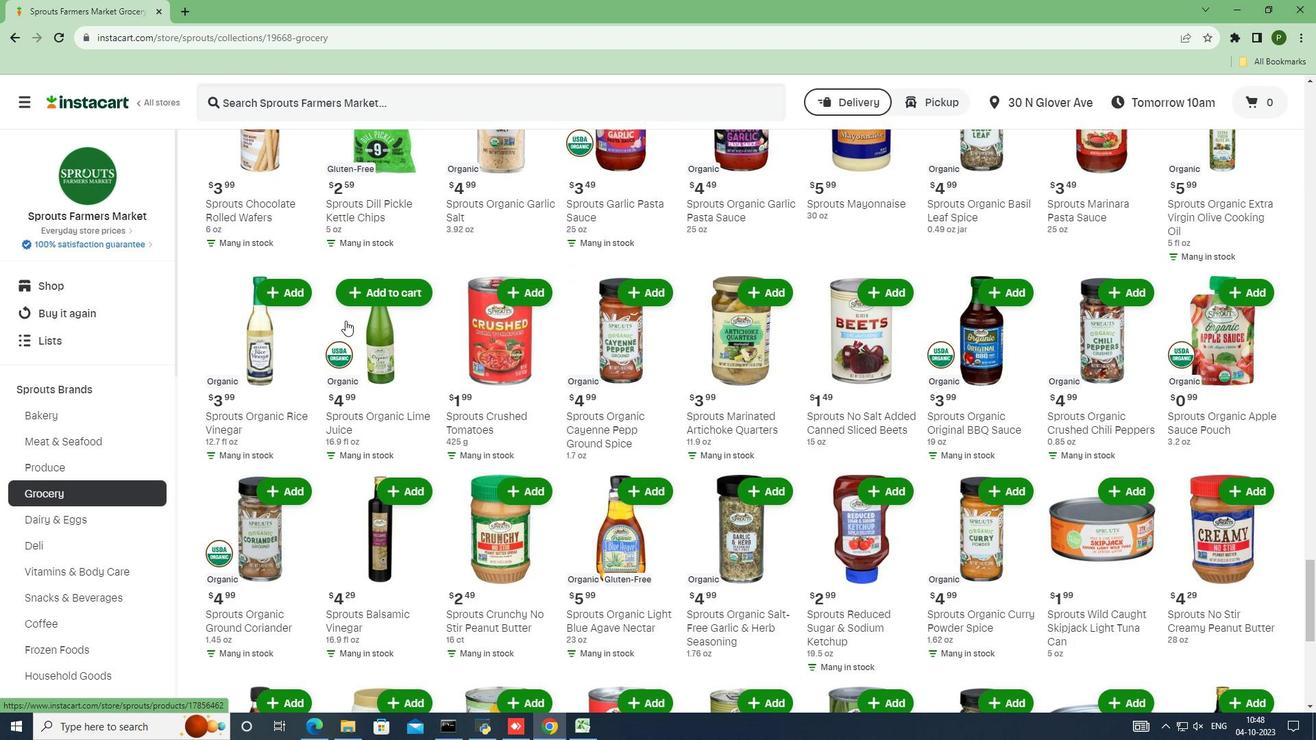 
Action: Mouse scrolled (345, 320) with delta (0, 0)
Screenshot: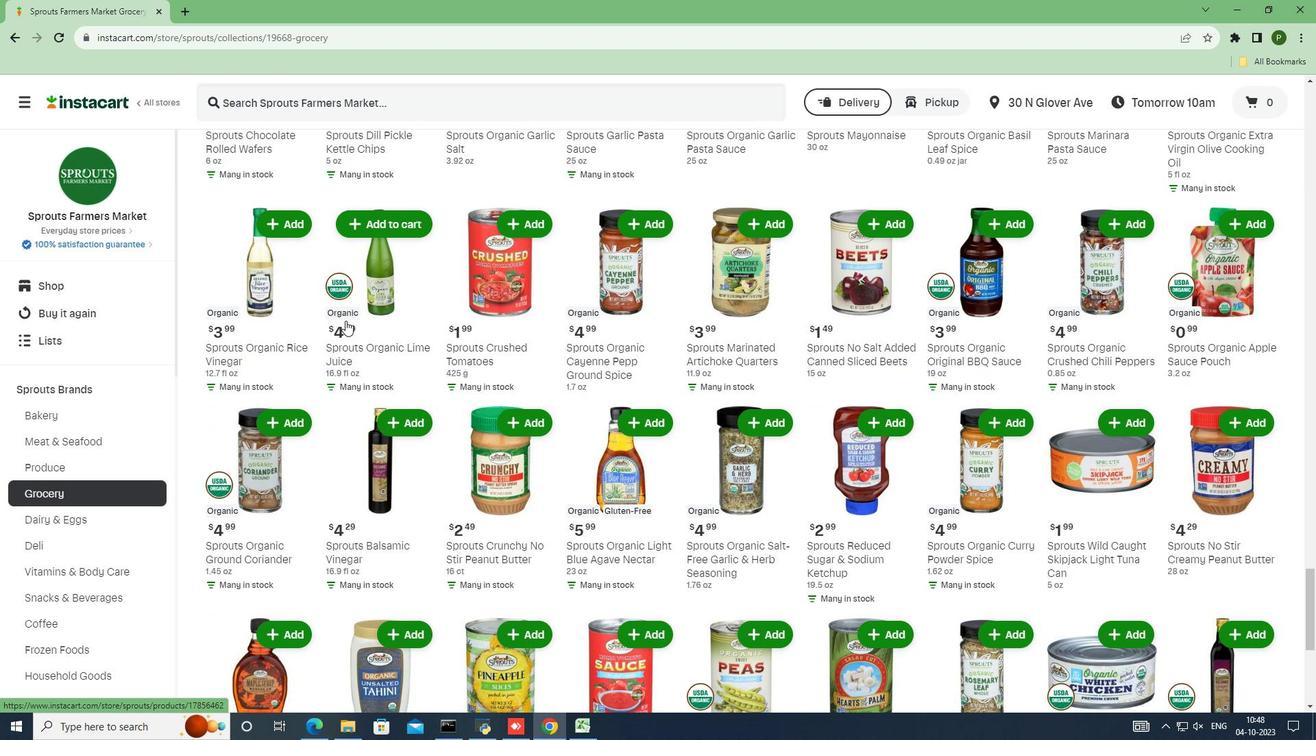 
Action: Mouse scrolled (345, 320) with delta (0, 0)
Screenshot: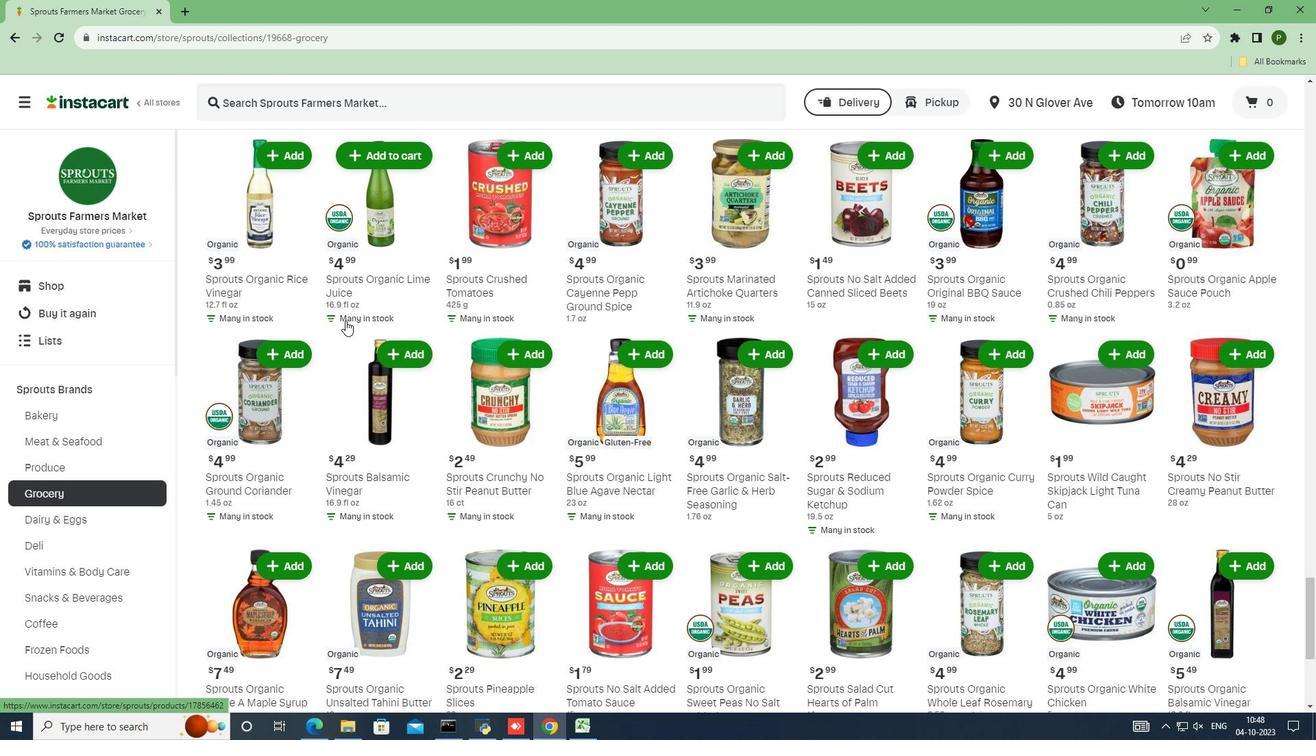 
Action: Mouse scrolled (345, 320) with delta (0, 0)
Screenshot: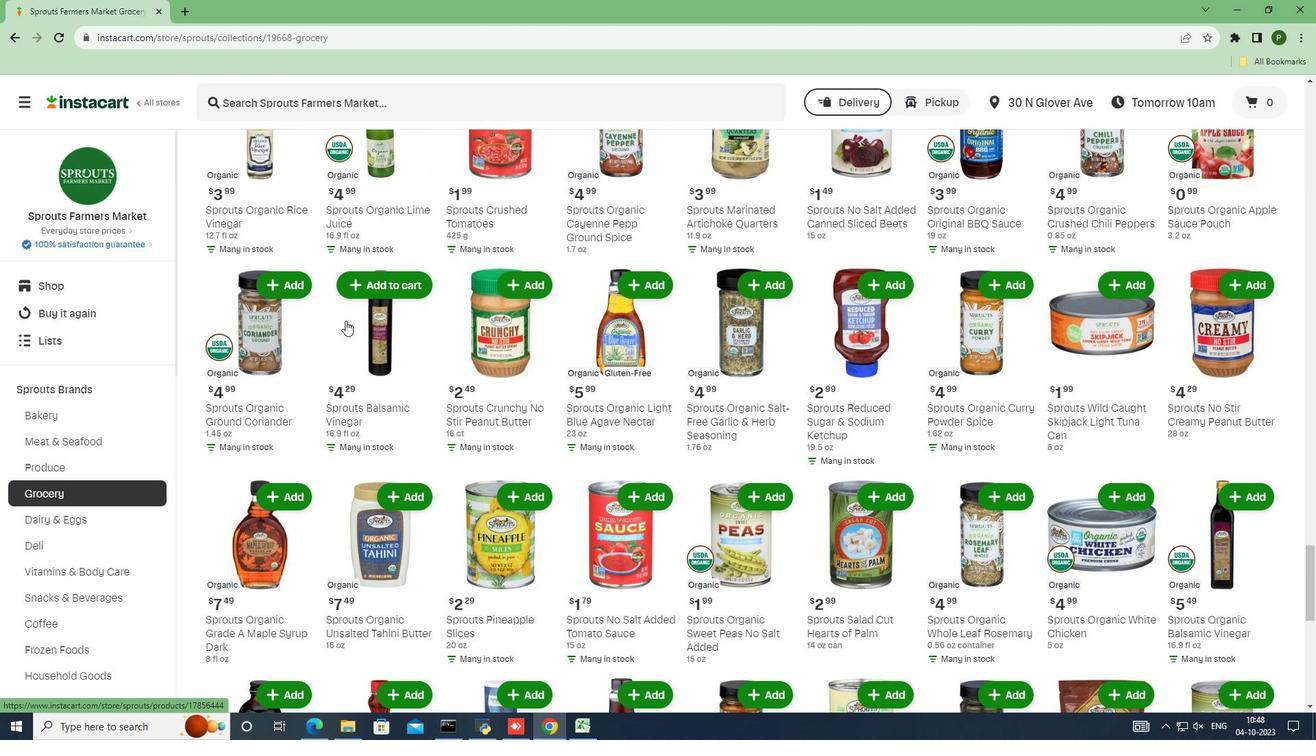 
Action: Mouse scrolled (345, 320) with delta (0, 0)
Screenshot: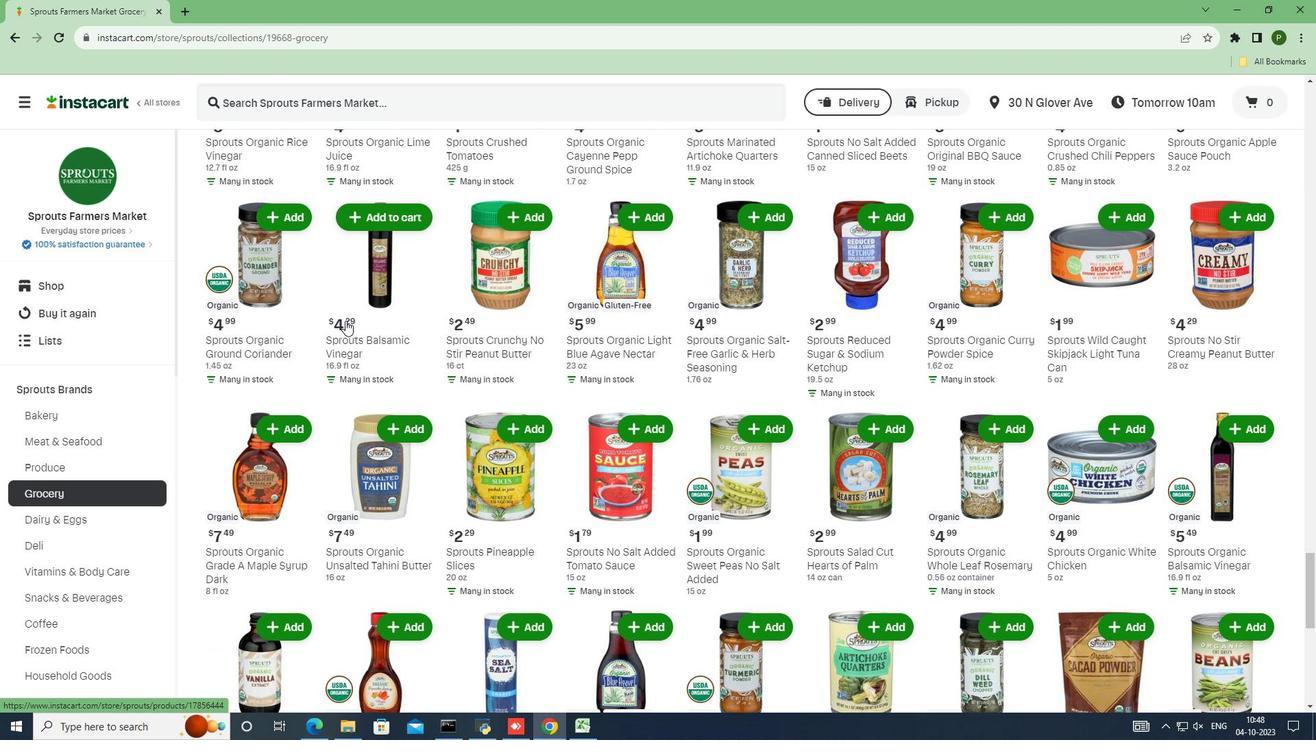 
Action: Mouse scrolled (345, 320) with delta (0, 0)
Screenshot: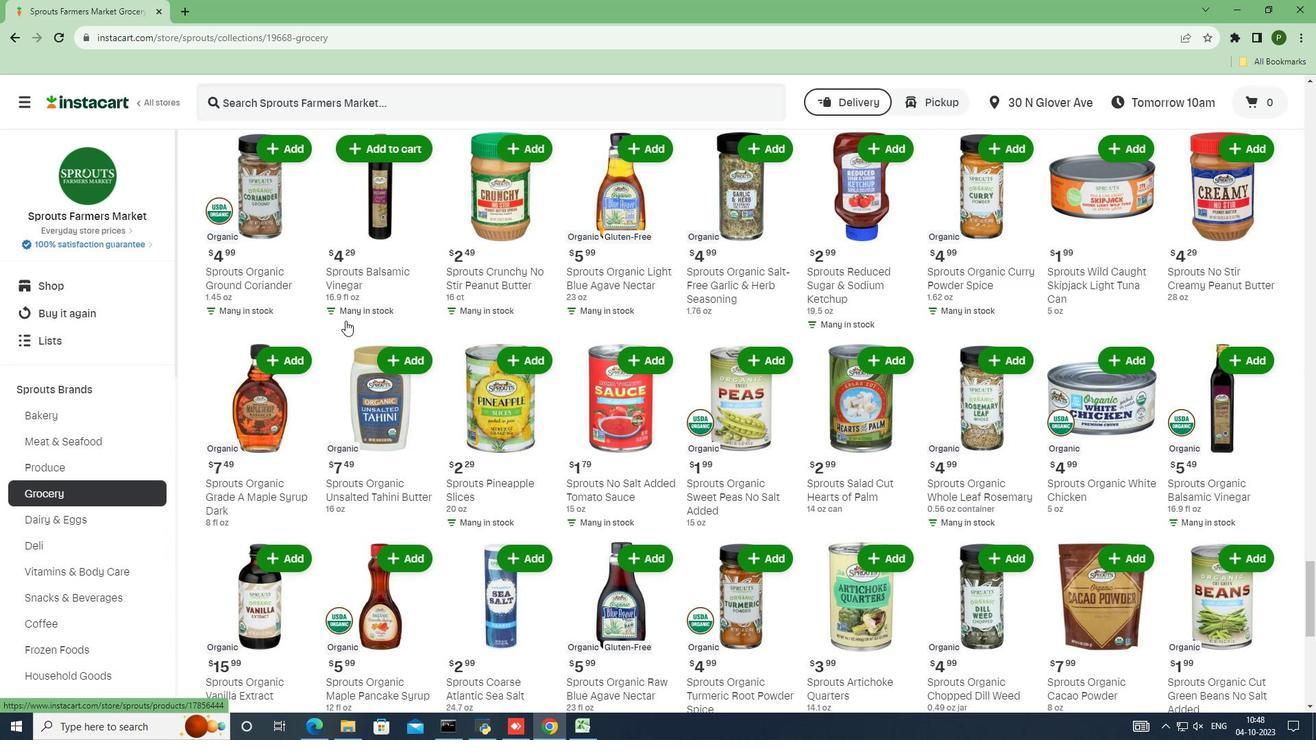 
Action: Mouse scrolled (345, 320) with delta (0, 0)
Screenshot: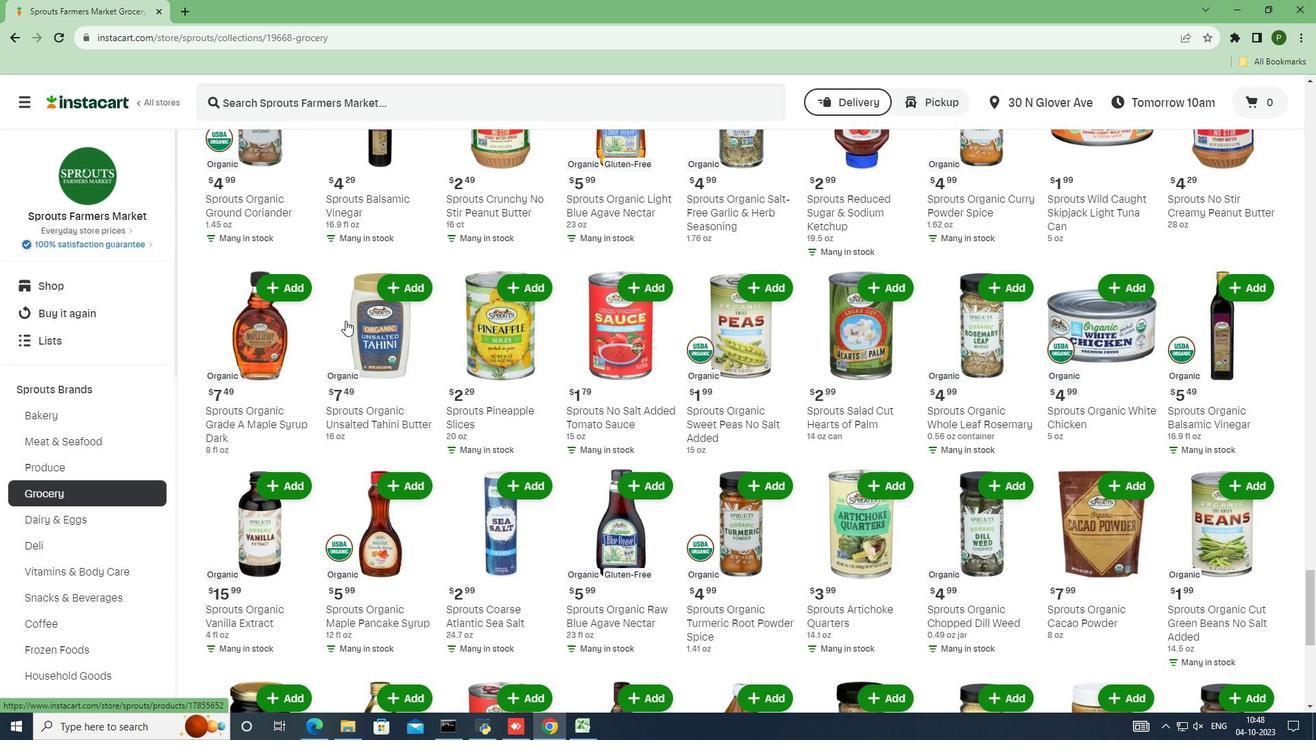 
Action: Mouse scrolled (345, 320) with delta (0, 0)
Screenshot: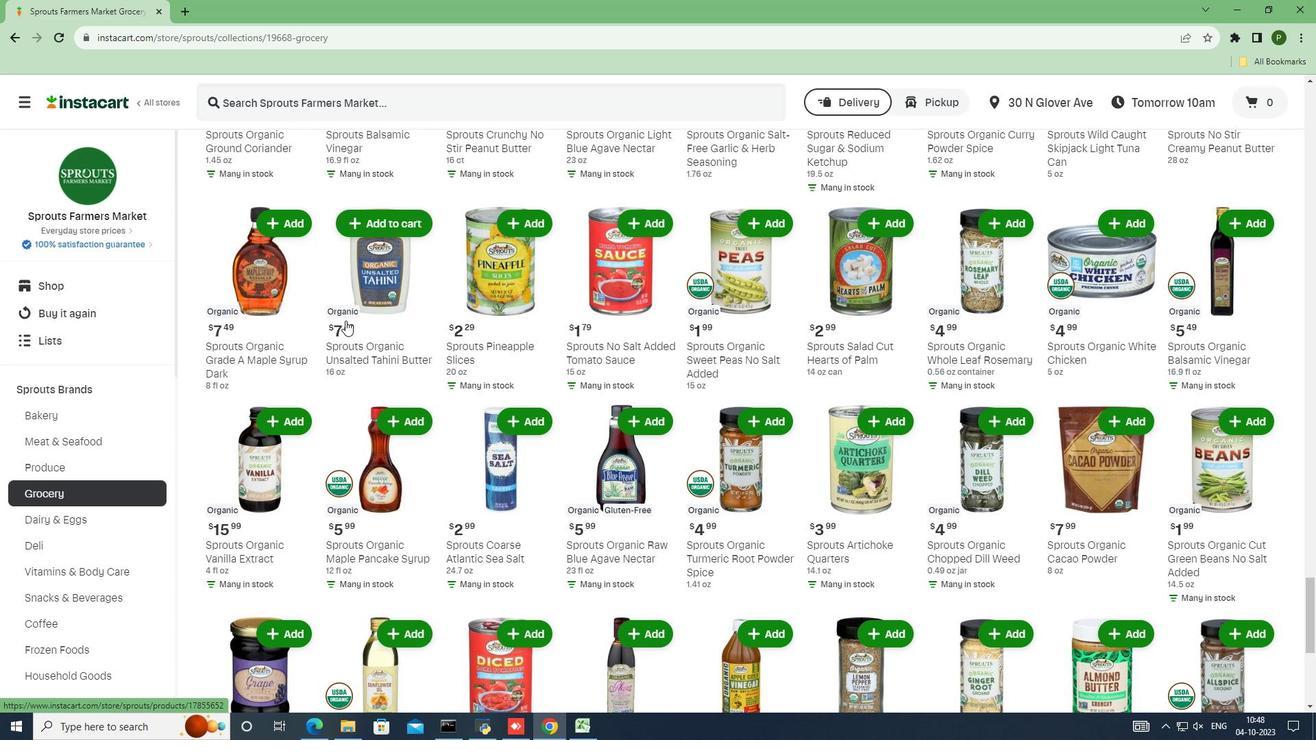 
Action: Mouse scrolled (345, 320) with delta (0, 0)
Screenshot: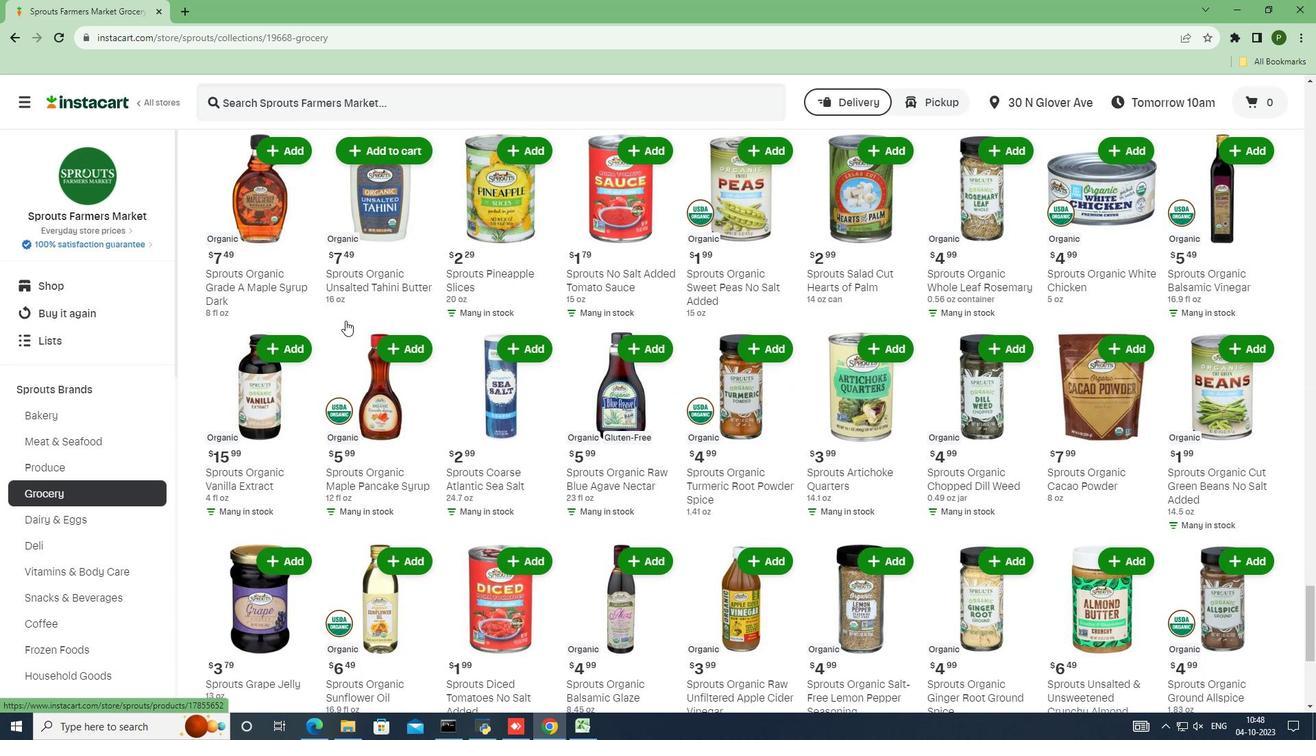 
Action: Mouse scrolled (345, 320) with delta (0, 0)
Screenshot: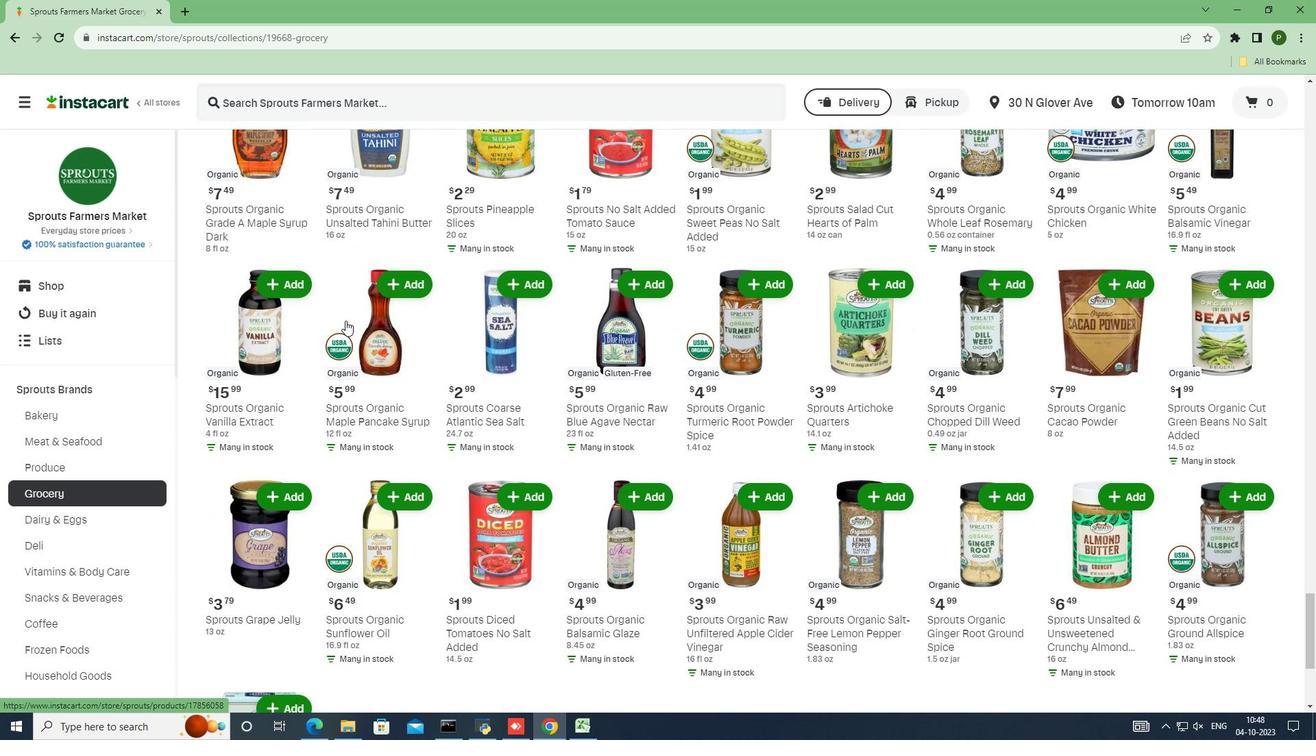 
Action: Mouse scrolled (345, 320) with delta (0, 0)
Screenshot: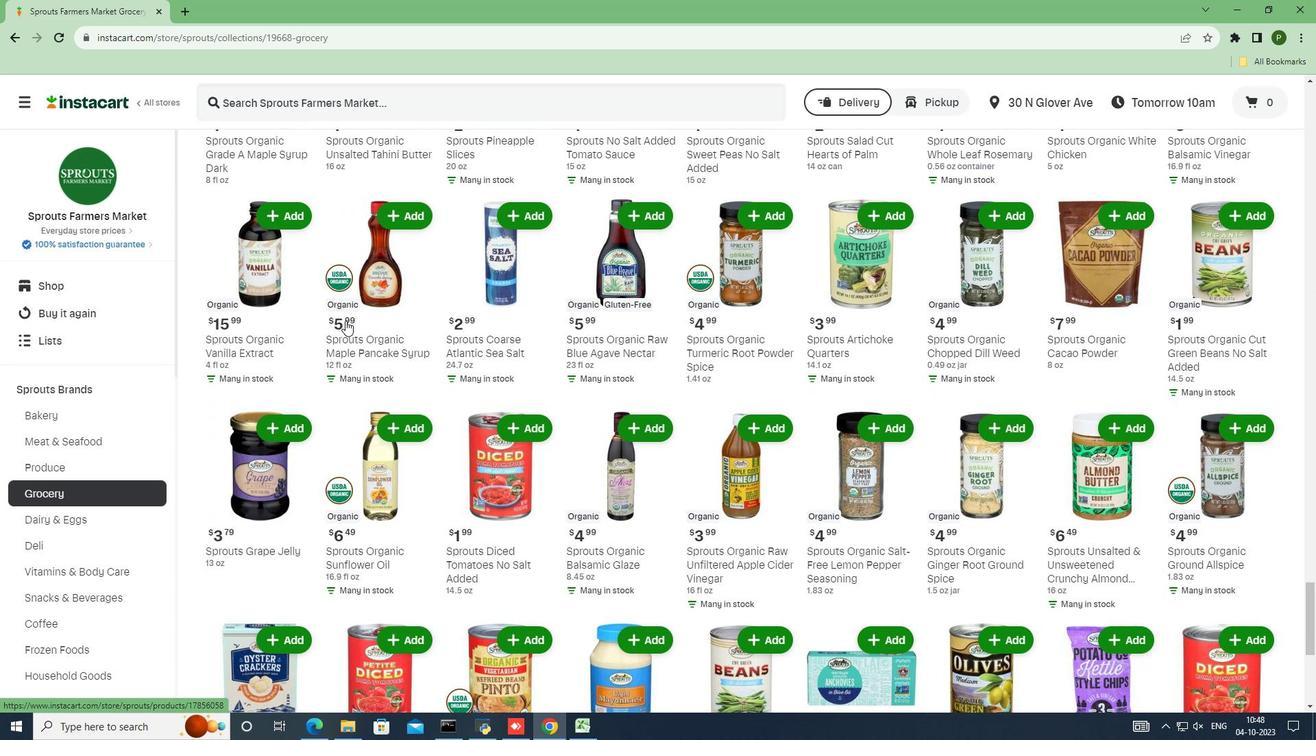 
Action: Mouse scrolled (345, 320) with delta (0, 0)
Screenshot: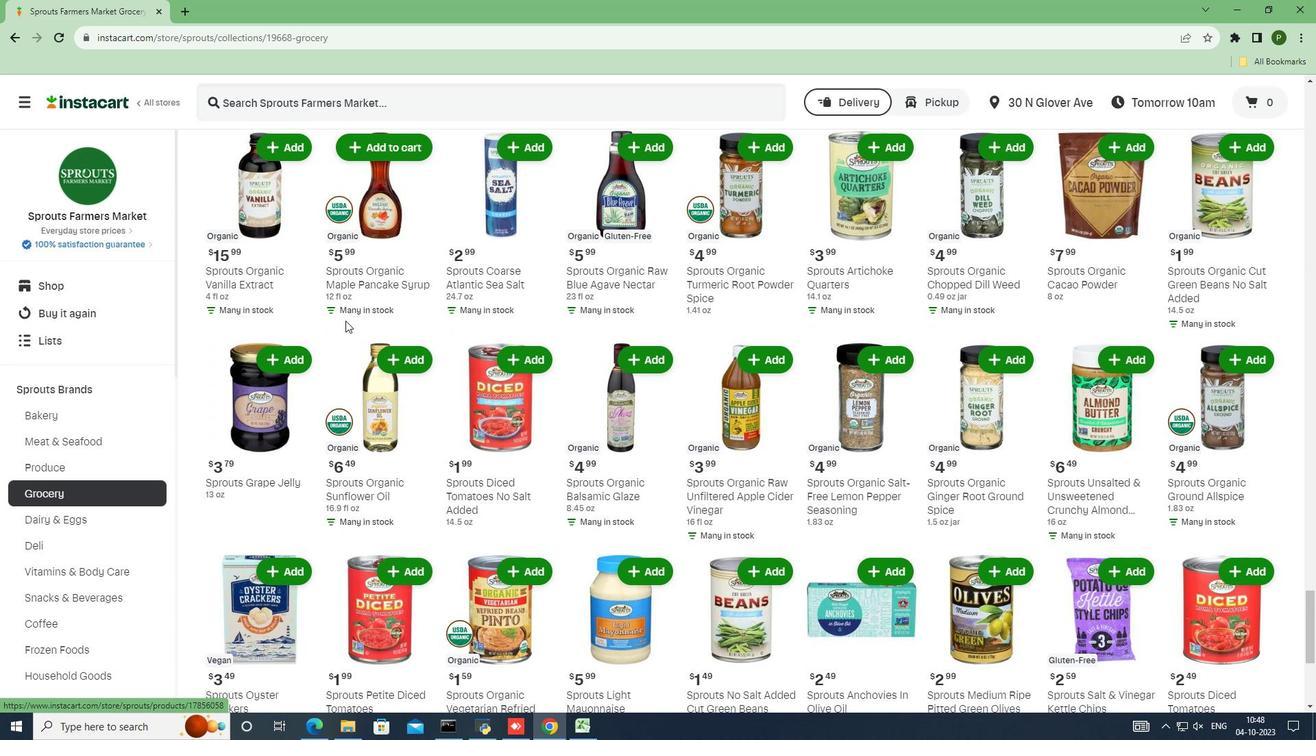 
Action: Mouse scrolled (345, 320) with delta (0, 0)
Screenshot: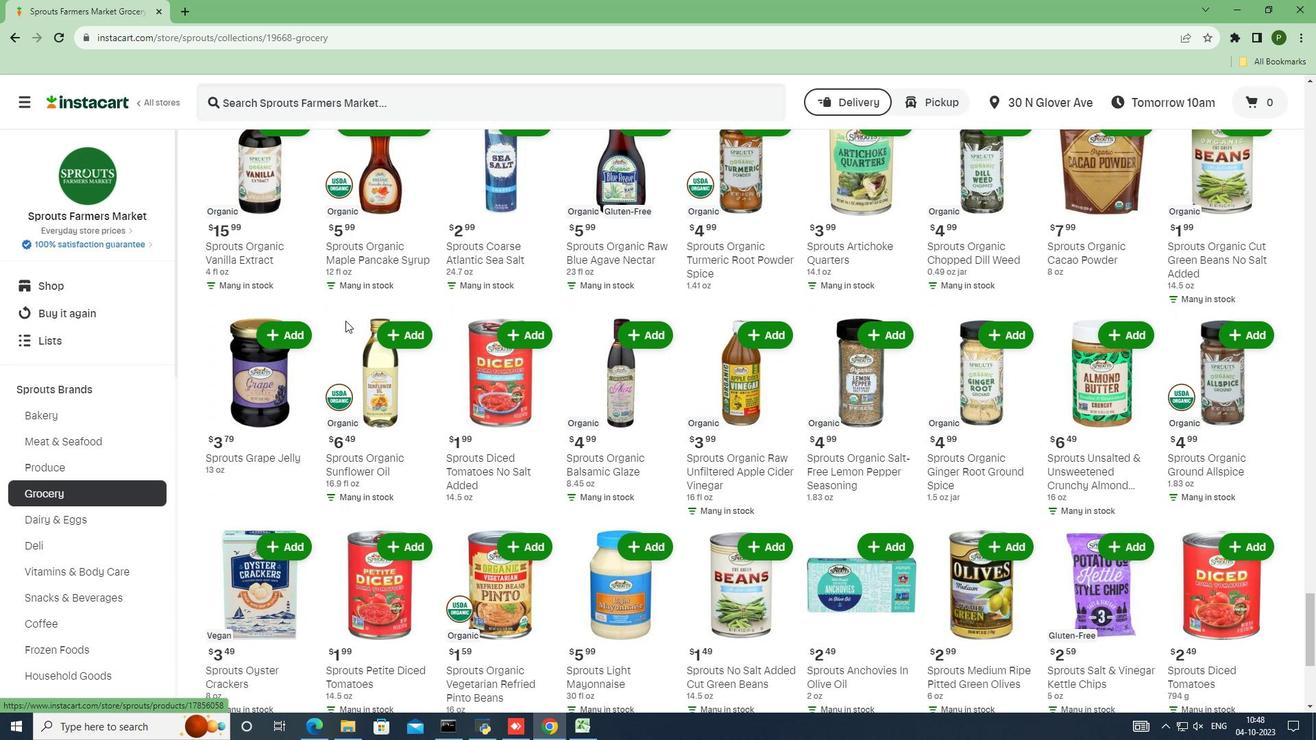 
Action: Mouse scrolled (345, 320) with delta (0, 0)
Screenshot: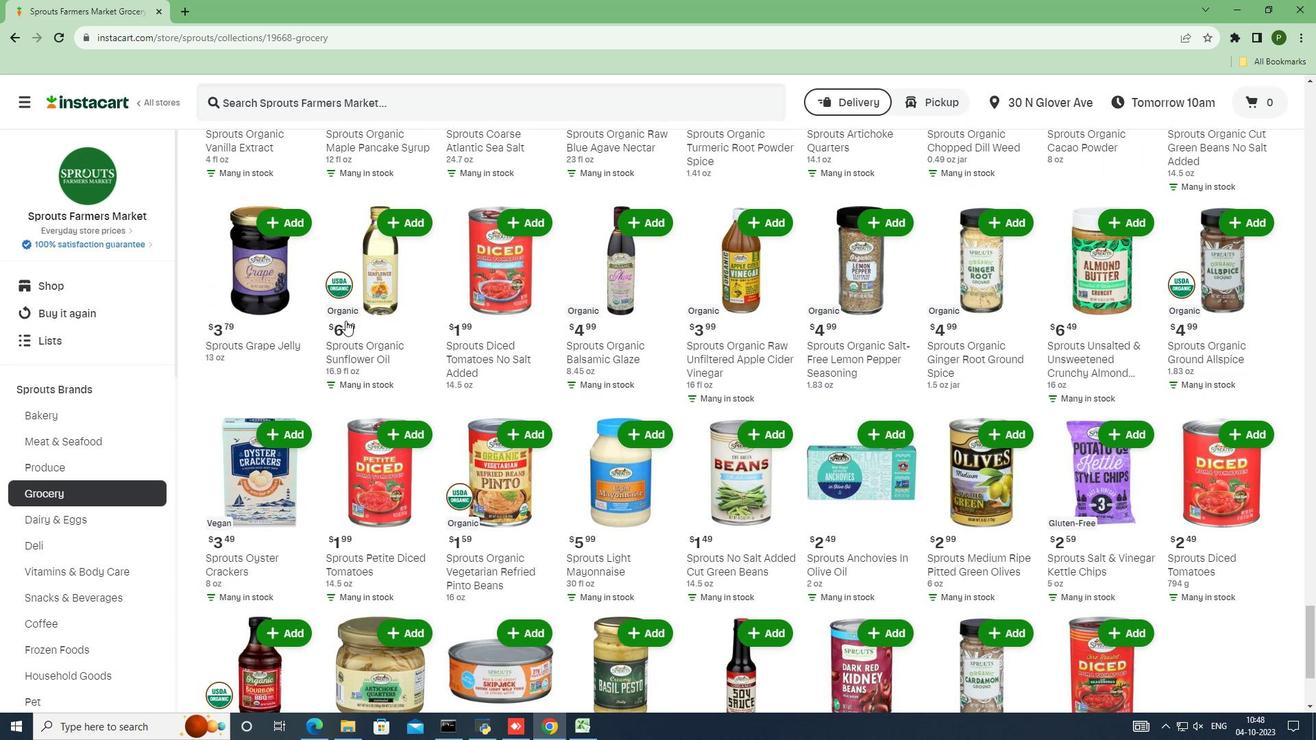 
Action: Mouse scrolled (345, 320) with delta (0, 0)
Screenshot: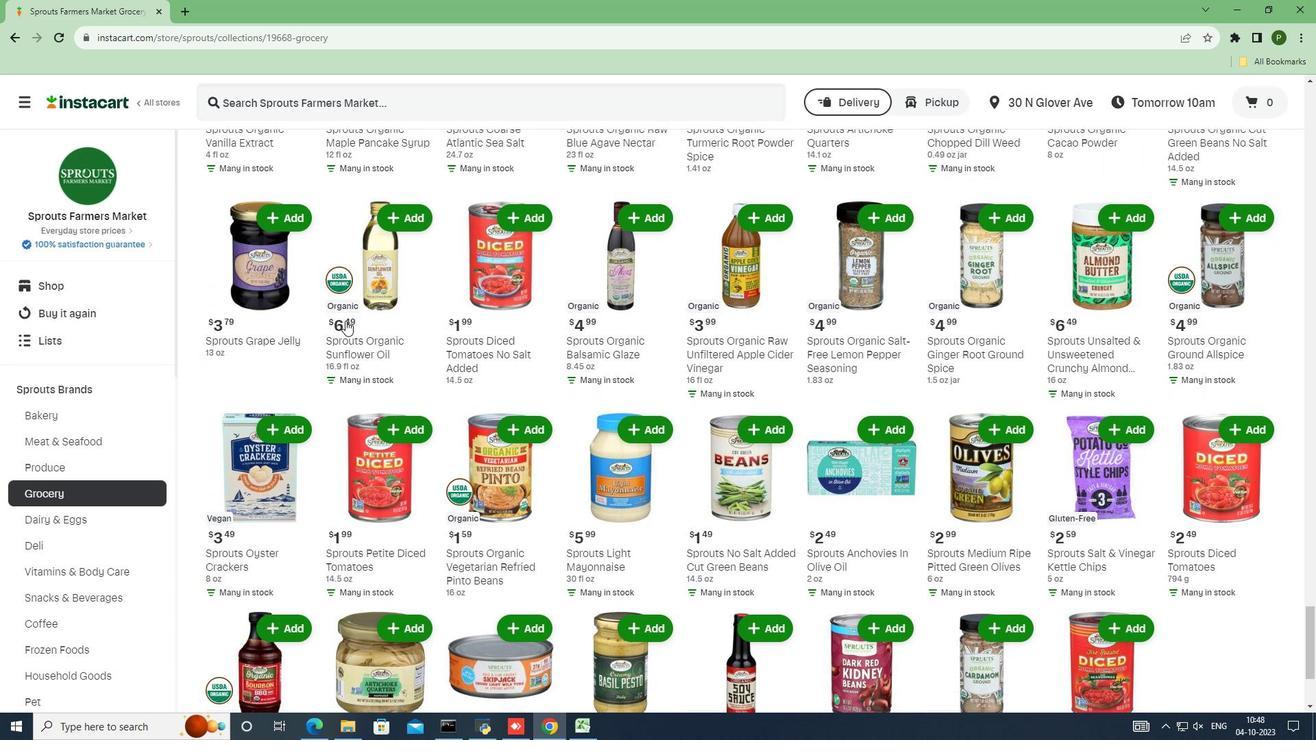 
Action: Mouse scrolled (345, 320) with delta (0, 0)
Screenshot: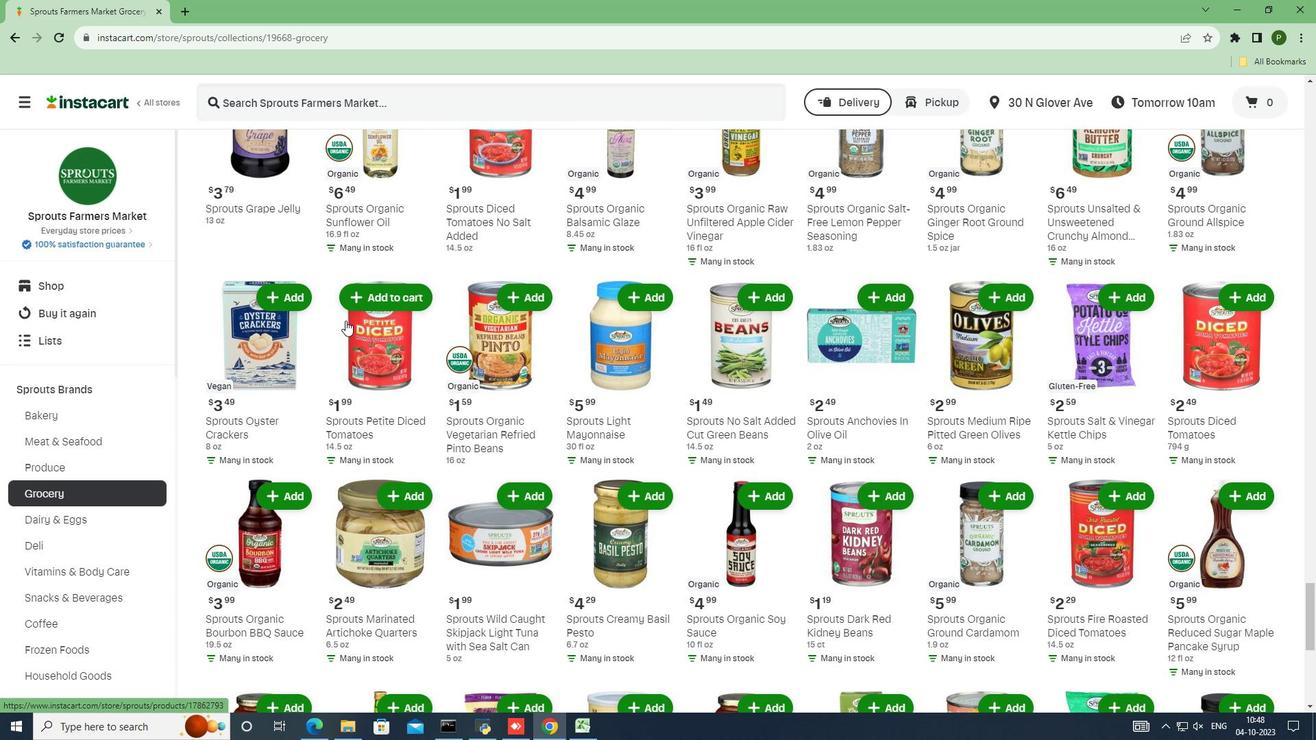 
Action: Mouse scrolled (345, 320) with delta (0, 0)
Screenshot: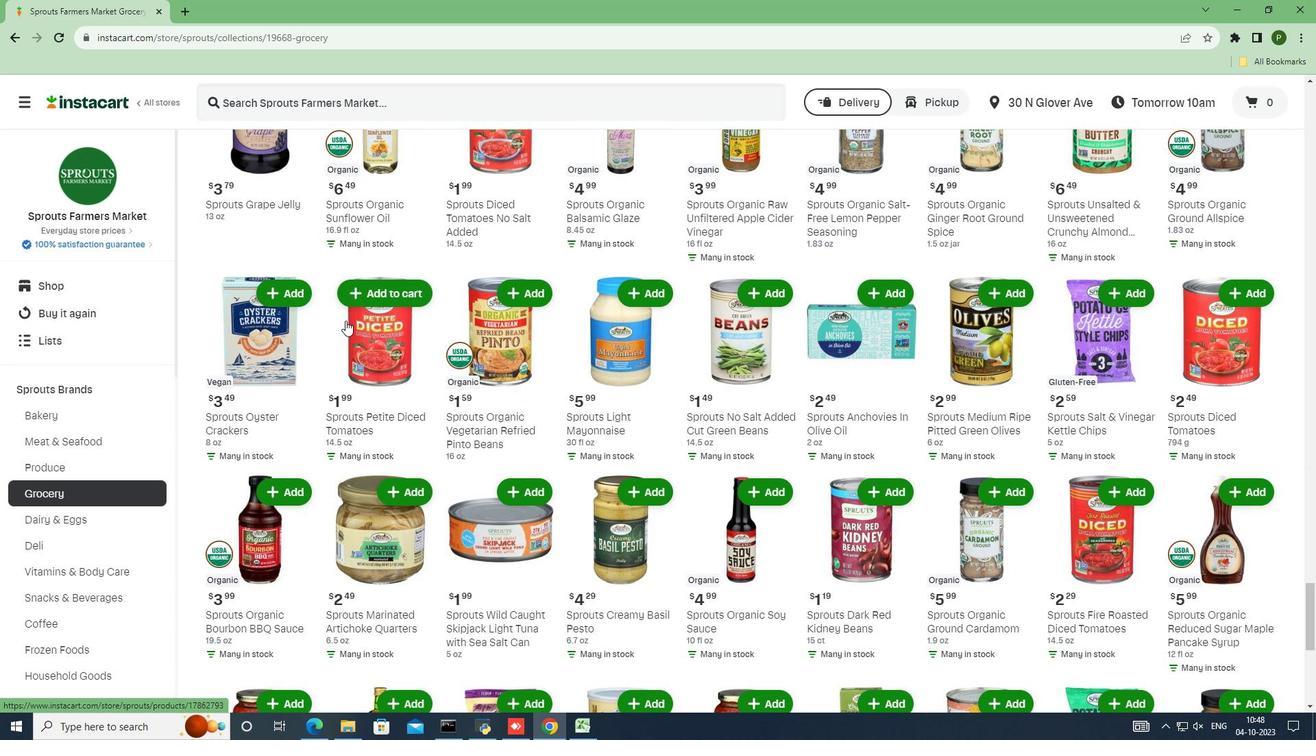 
Action: Mouse scrolled (345, 320) with delta (0, 0)
Screenshot: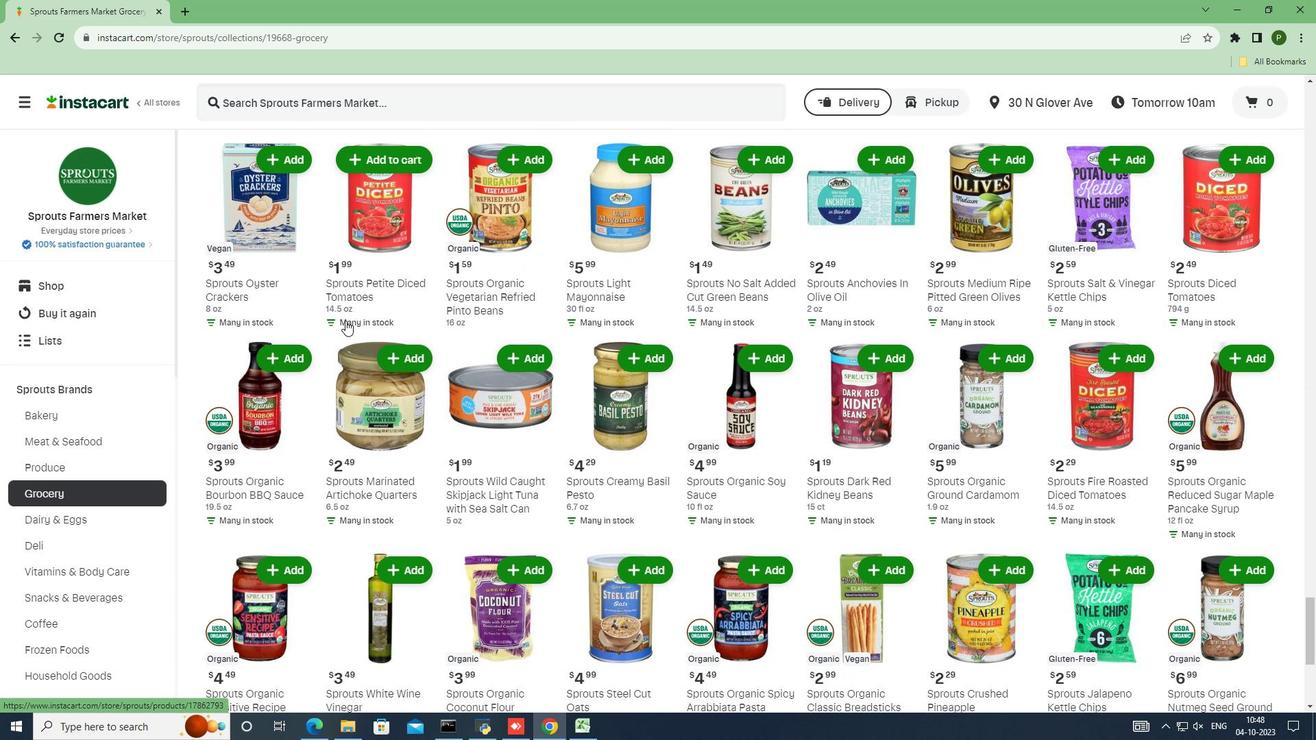
Action: Mouse scrolled (345, 320) with delta (0, 0)
Screenshot: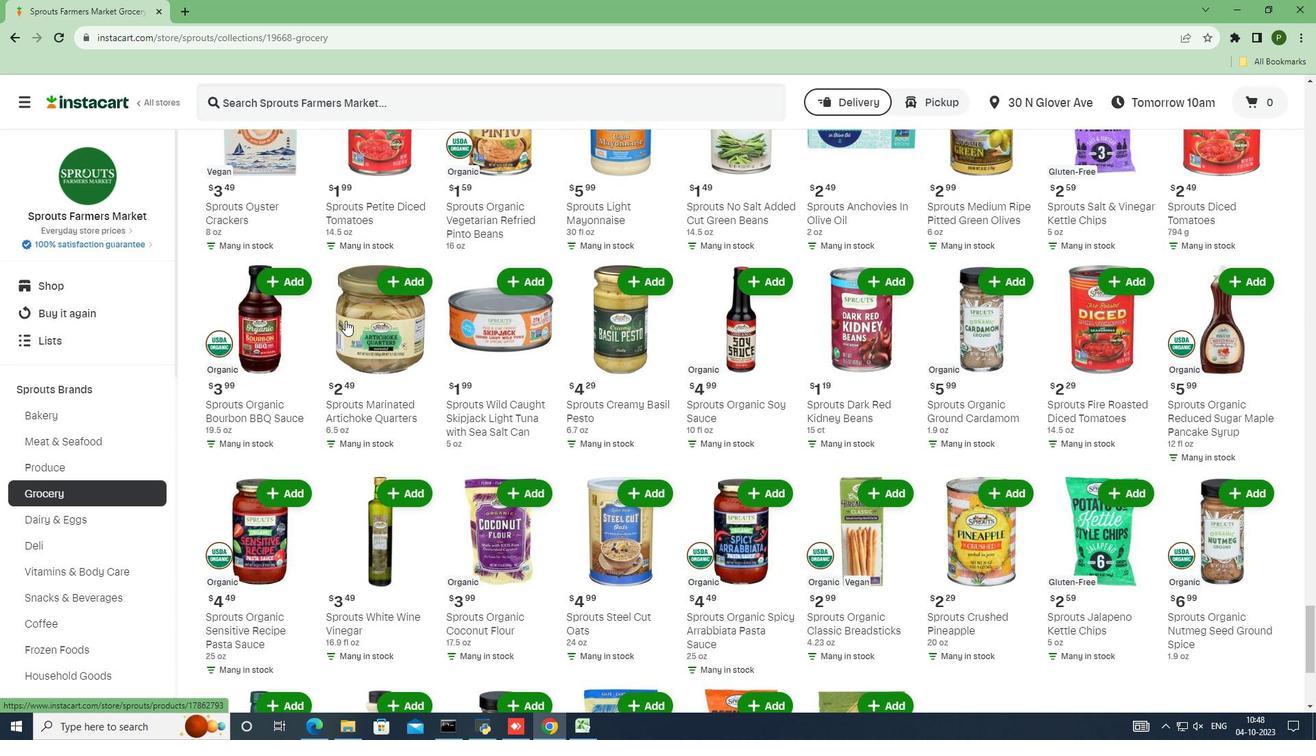 
Action: Mouse scrolled (345, 320) with delta (0, 0)
Screenshot: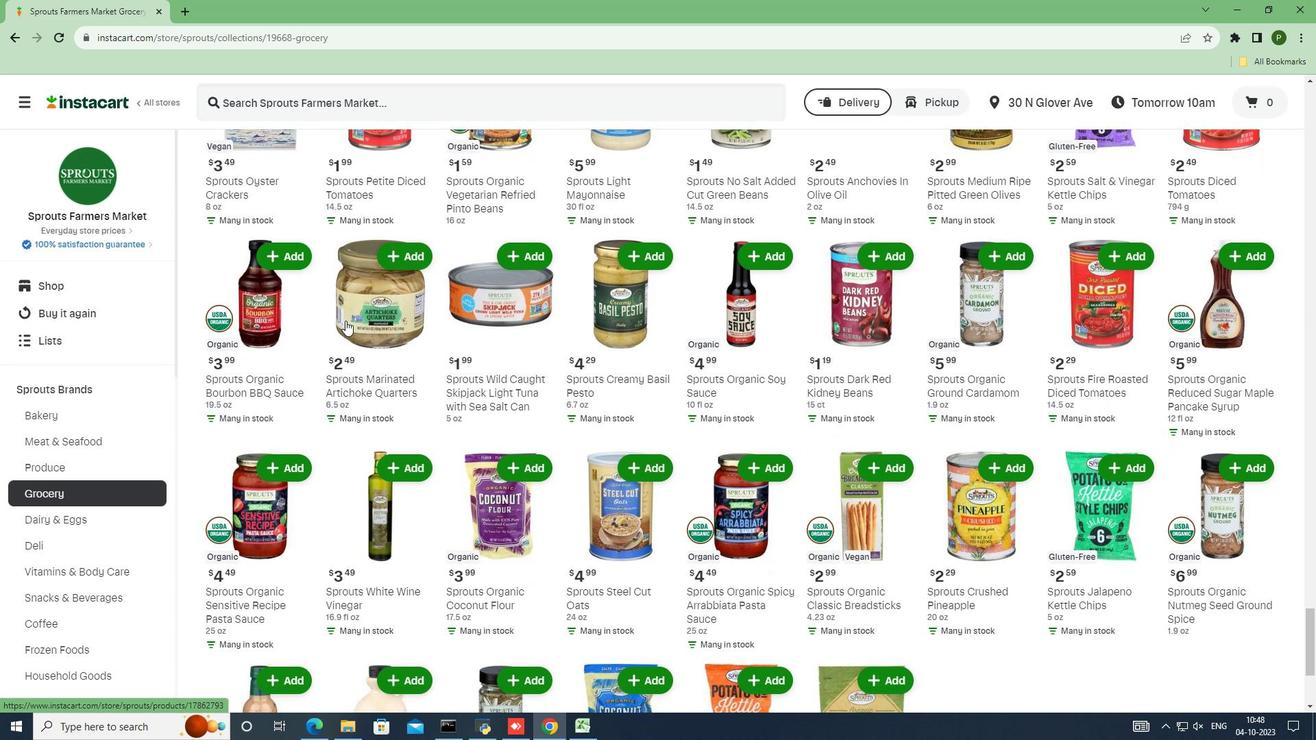 
Action: Mouse scrolled (345, 320) with delta (0, 0)
Screenshot: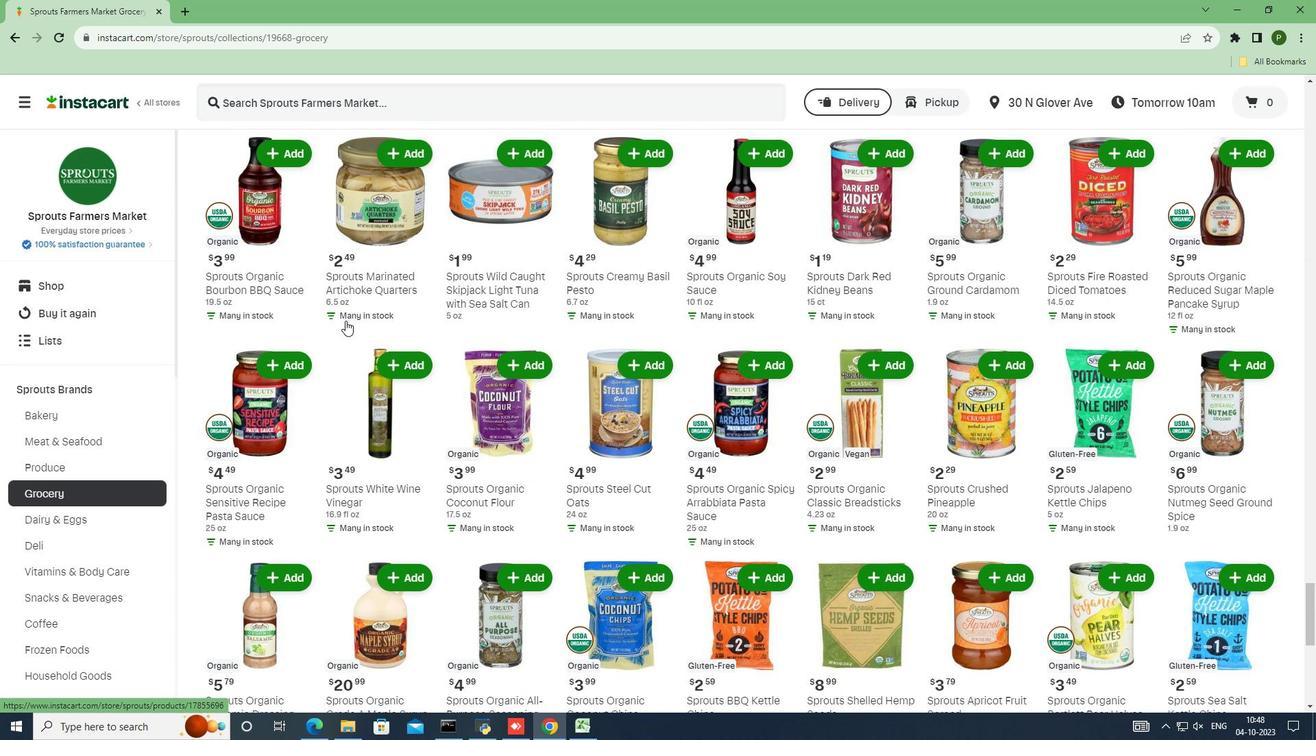 
Action: Mouse scrolled (345, 320) with delta (0, 0)
Screenshot: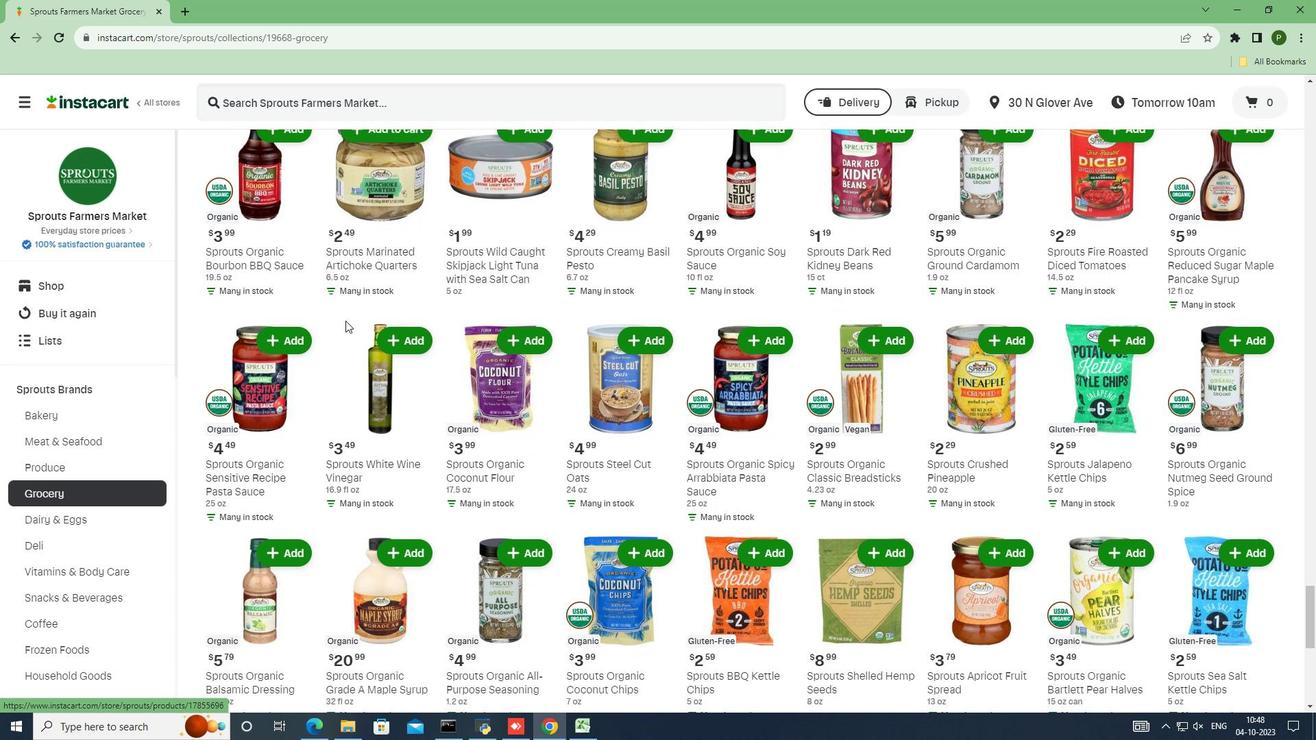 
Action: Mouse scrolled (345, 320) with delta (0, 0)
Screenshot: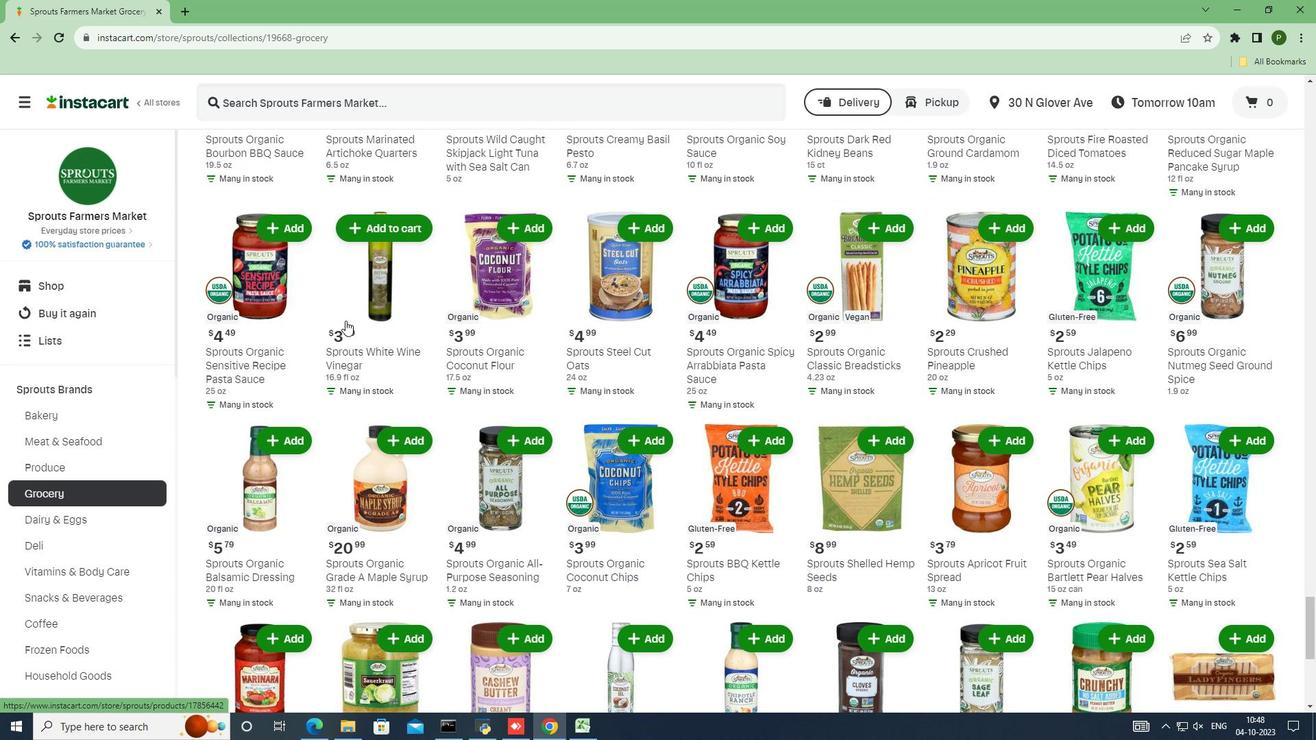 
Action: Mouse scrolled (345, 320) with delta (0, 0)
Screenshot: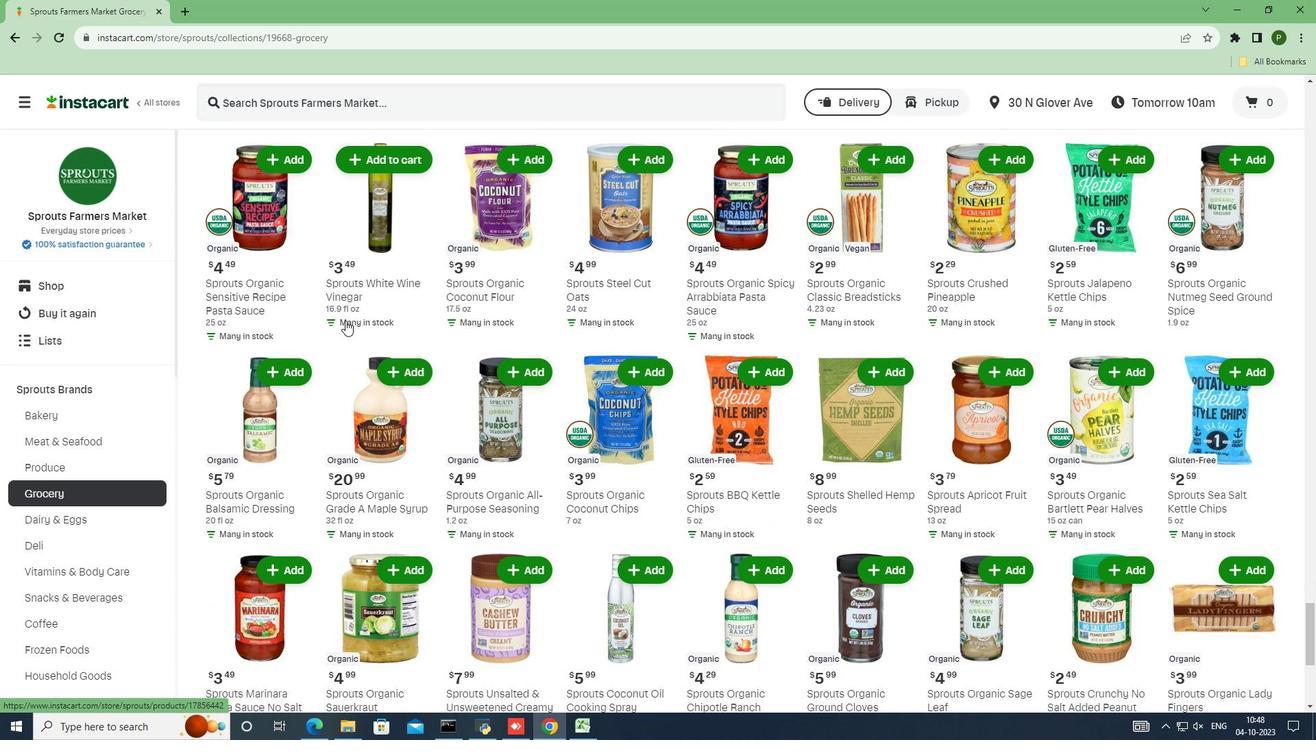 
Action: Mouse moved to (234, 303)
Screenshot: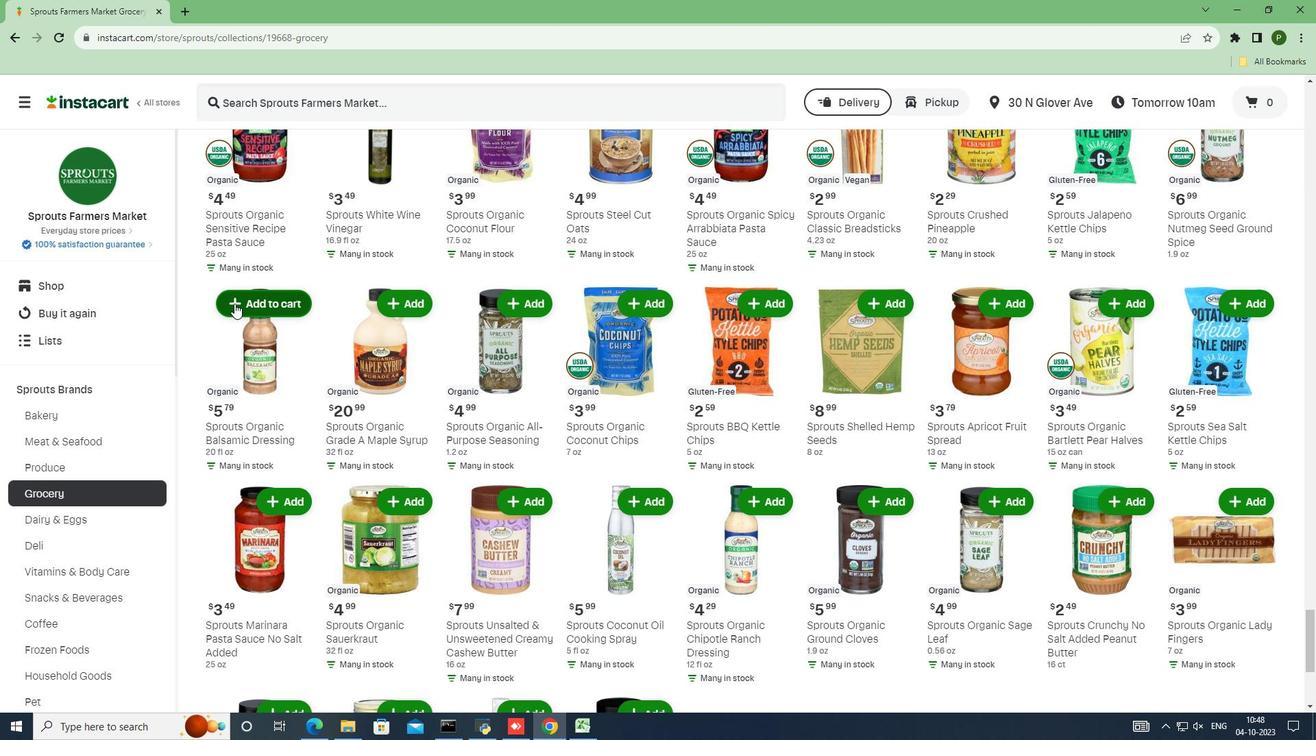 
Action: Mouse pressed left at (234, 303)
Screenshot: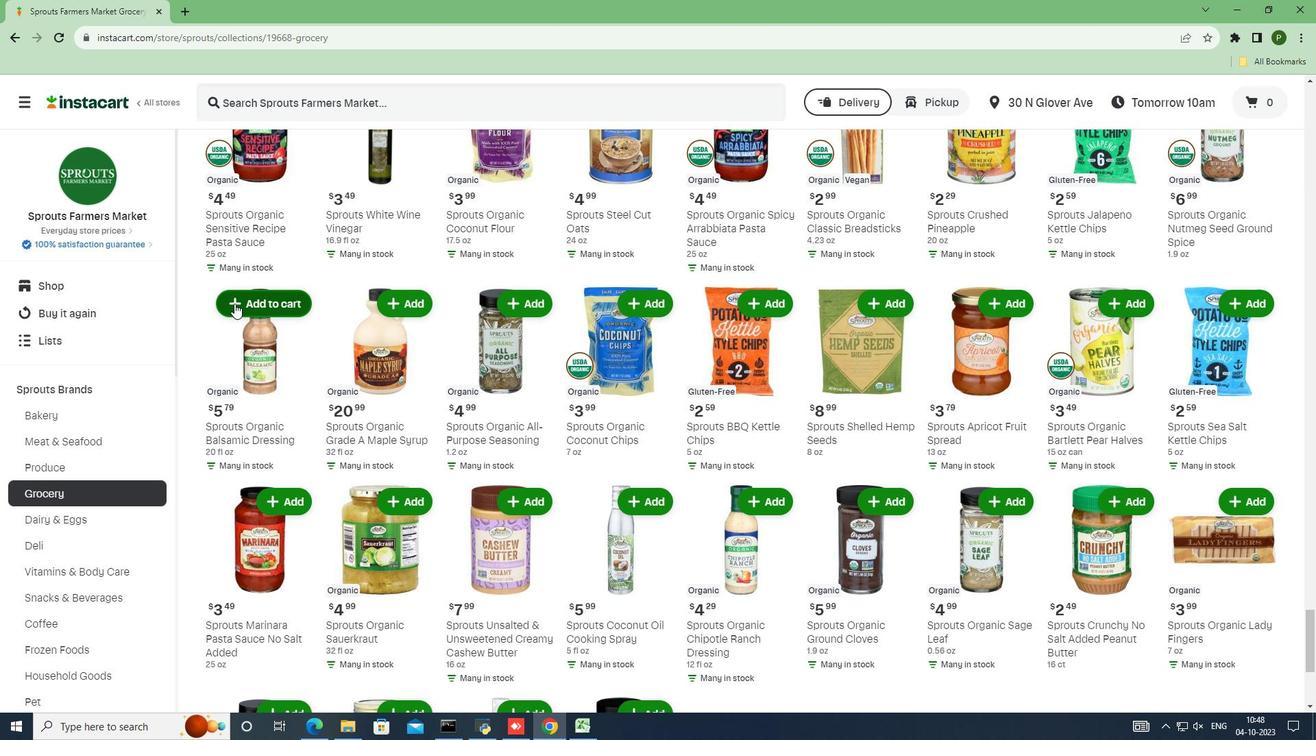 
